 Task: Look for space in Sialkot, Pakistan from 5th July, 2023 to 10th July, 2023 for 4 adults in price range Rs.9000 to Rs.14000. Place can be entire place with 2 bedrooms having 4 beds and 2 bathrooms. Property type can be house, flat, guest house. Booking option can be shelf check-in. Required host language is English.
Action: Mouse moved to (776, 125)
Screenshot: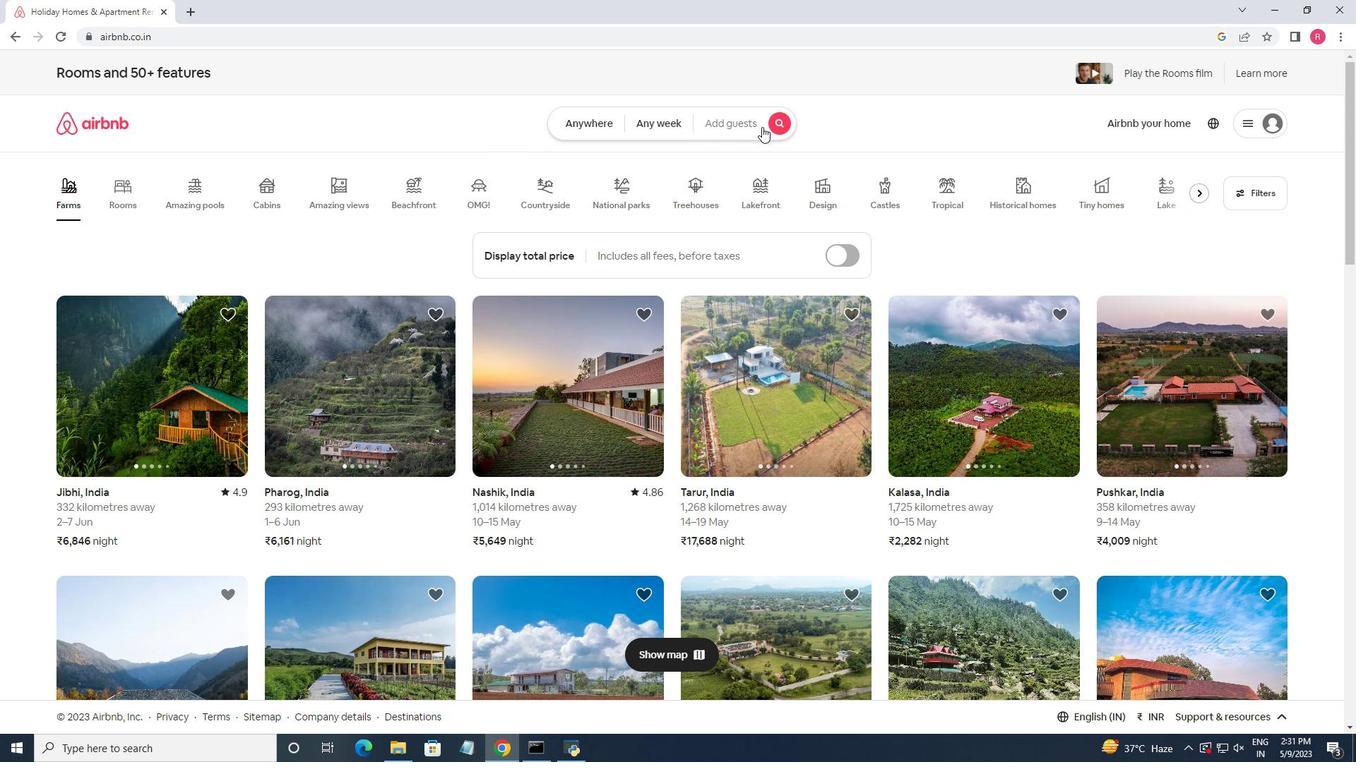 
Action: Mouse pressed left at (776, 125)
Screenshot: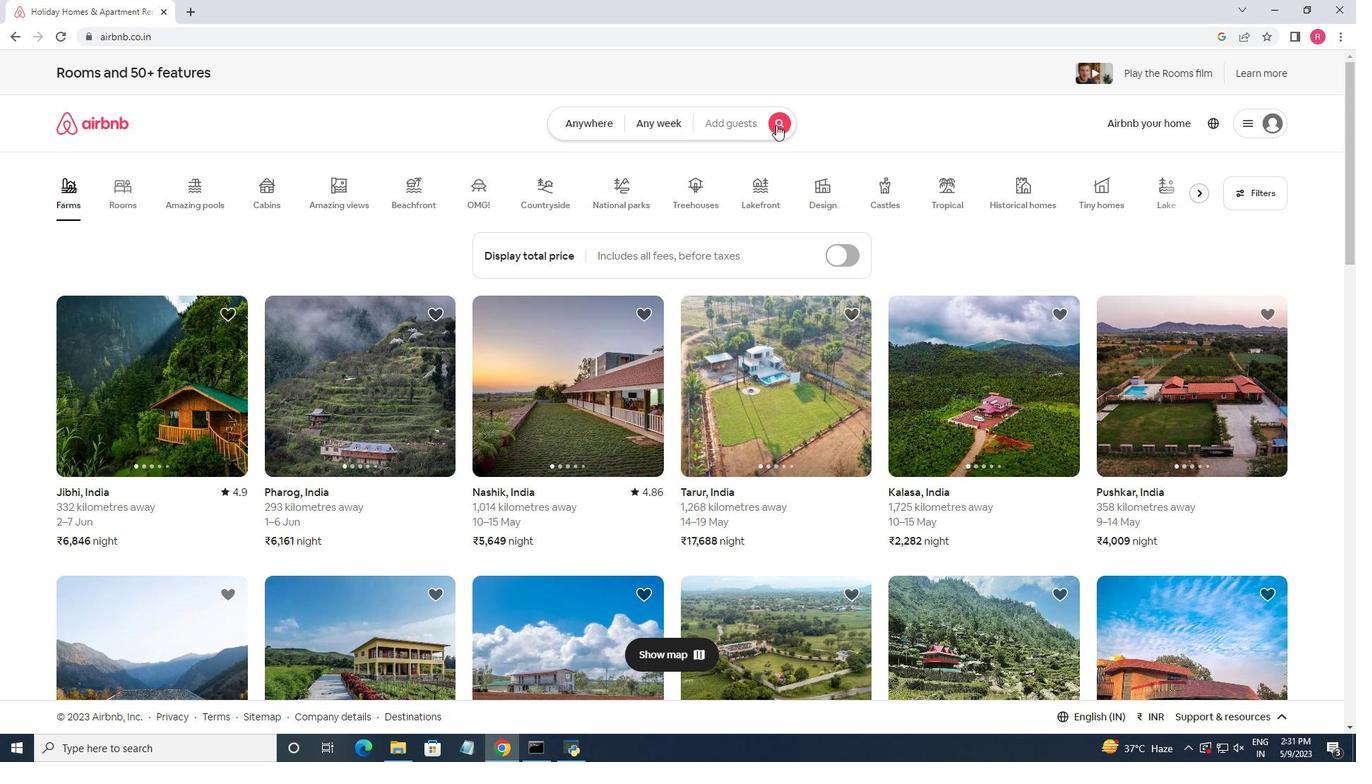 
Action: Mouse moved to (500, 174)
Screenshot: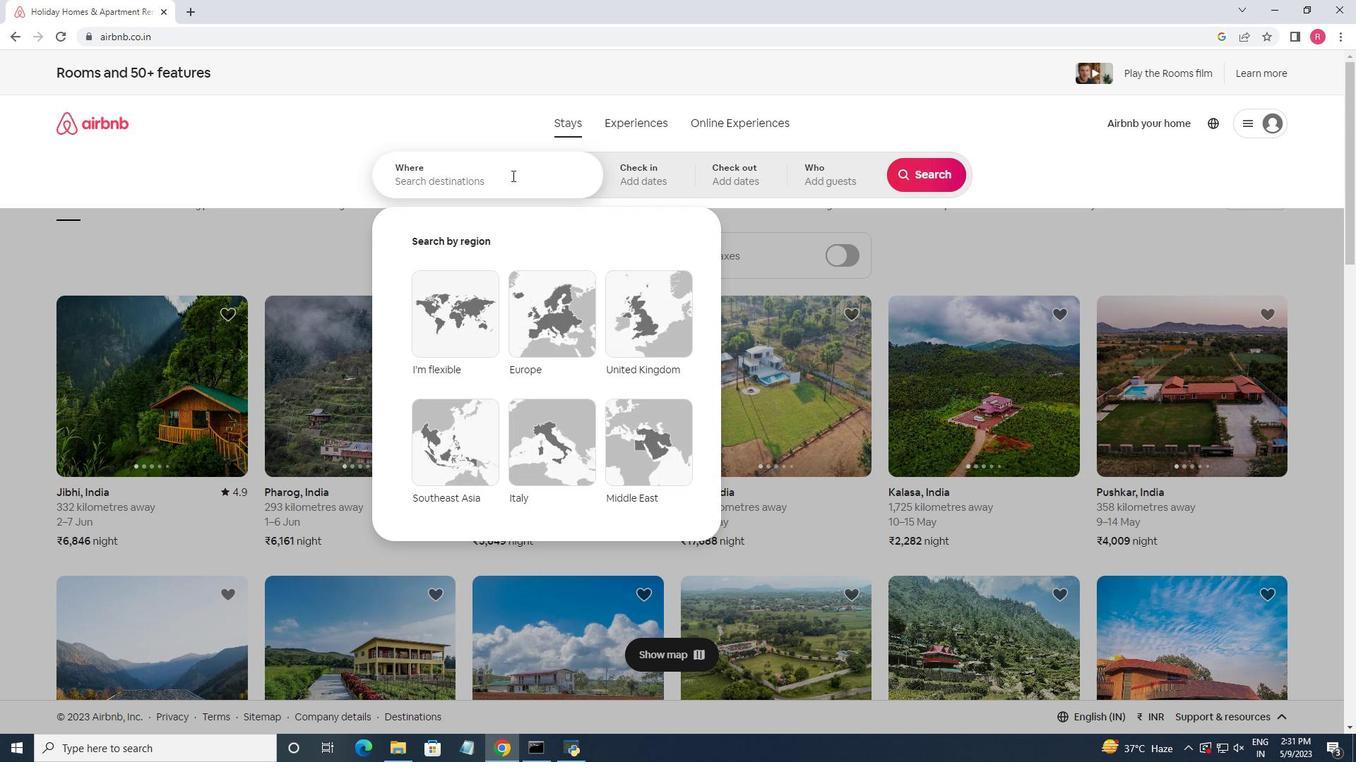 
Action: Mouse pressed left at (500, 174)
Screenshot: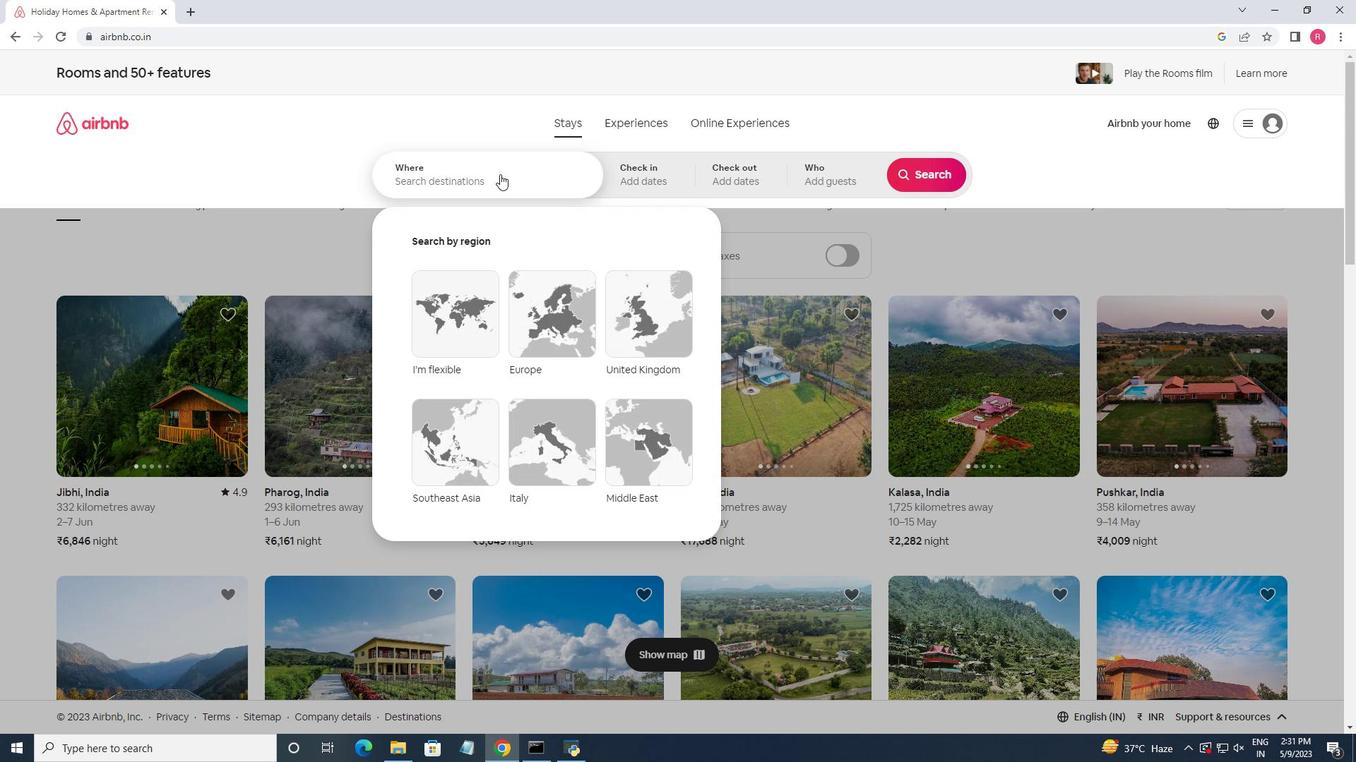 
Action: Key pressed <Key.shift>Sialkot,<Key.space><Key.shift>Pal<Key.backspace>kistan
Screenshot: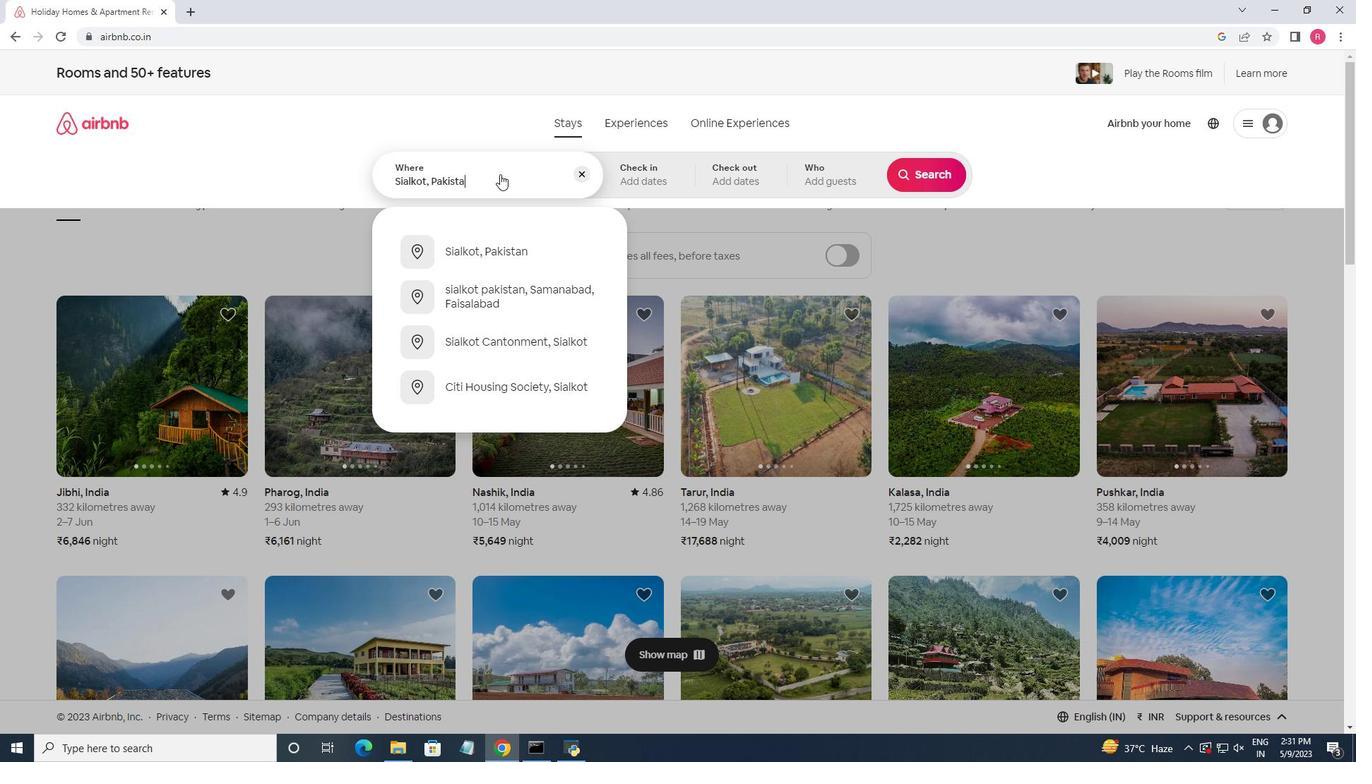 
Action: Mouse moved to (502, 163)
Screenshot: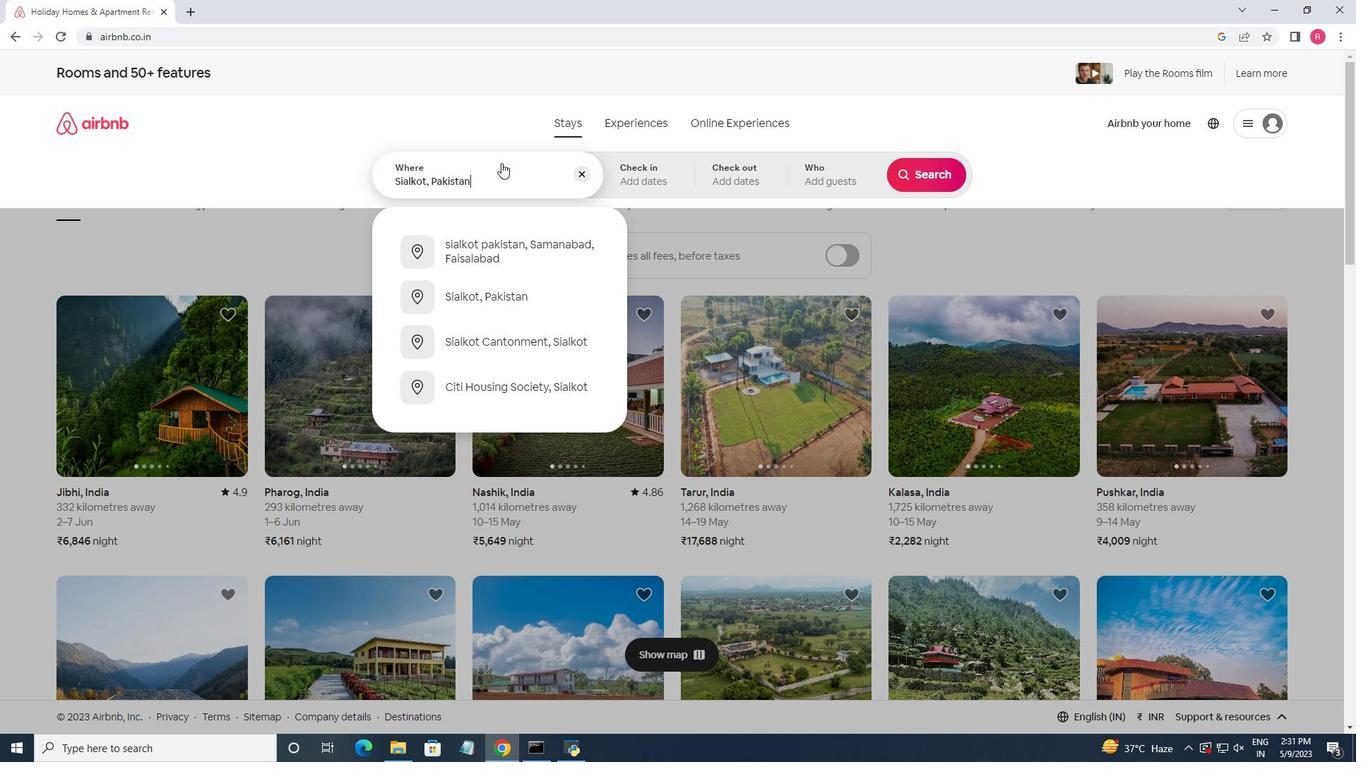 
Action: Key pressed <Key.enter>
Screenshot: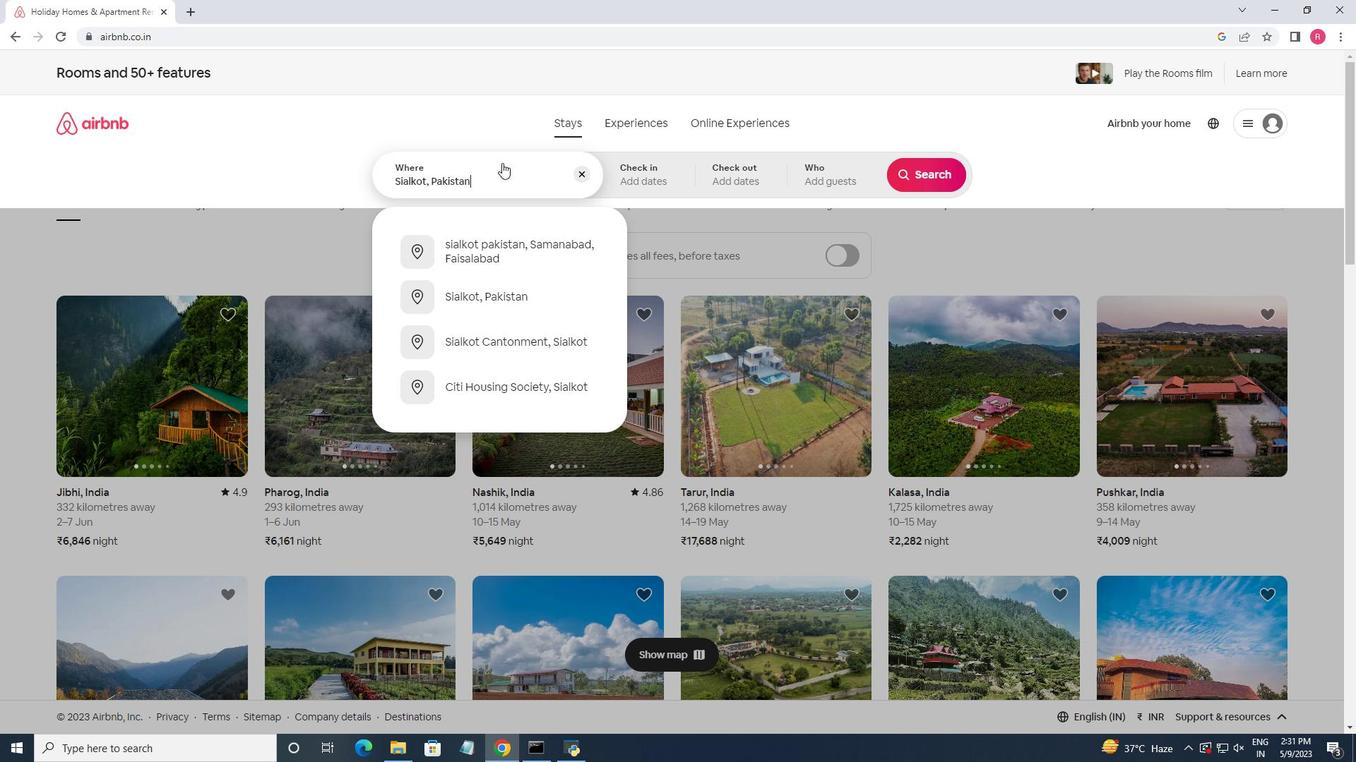 
Action: Mouse moved to (920, 288)
Screenshot: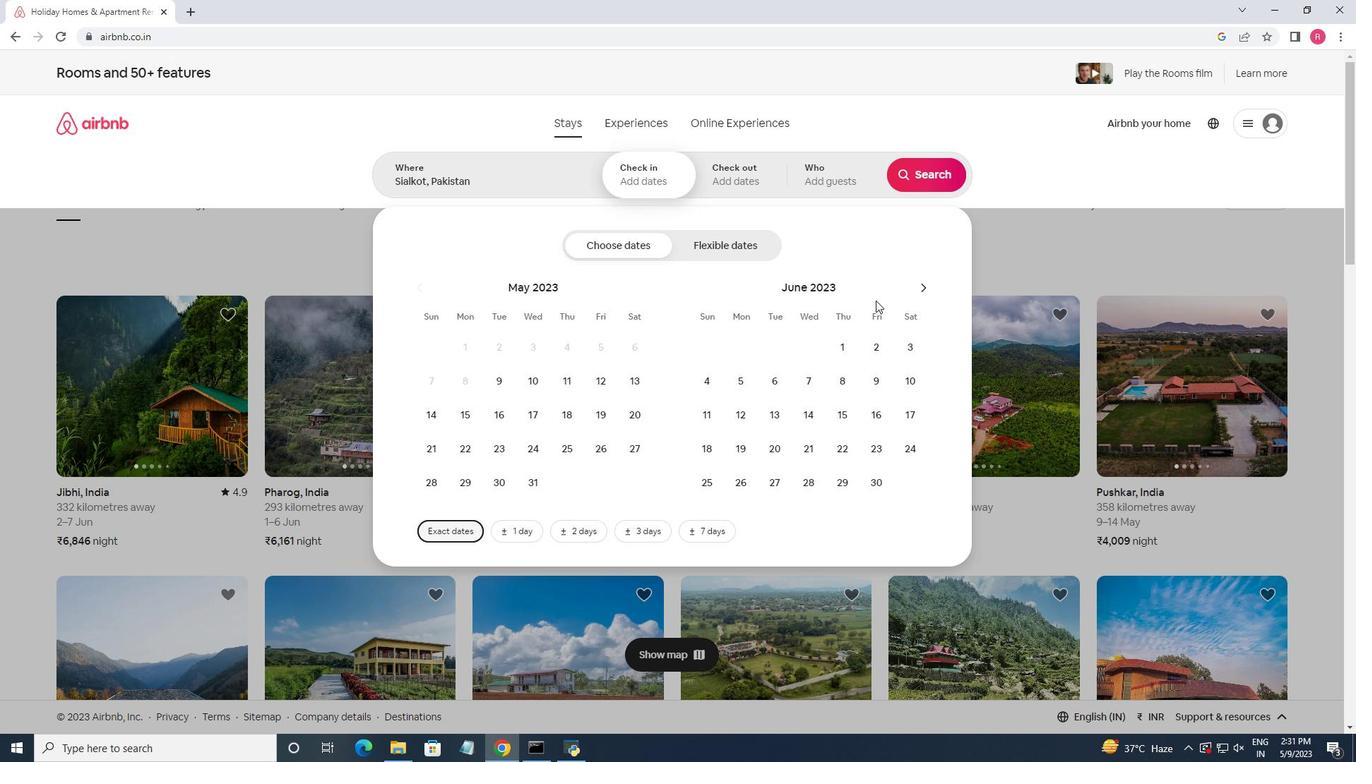 
Action: Mouse pressed left at (920, 288)
Screenshot: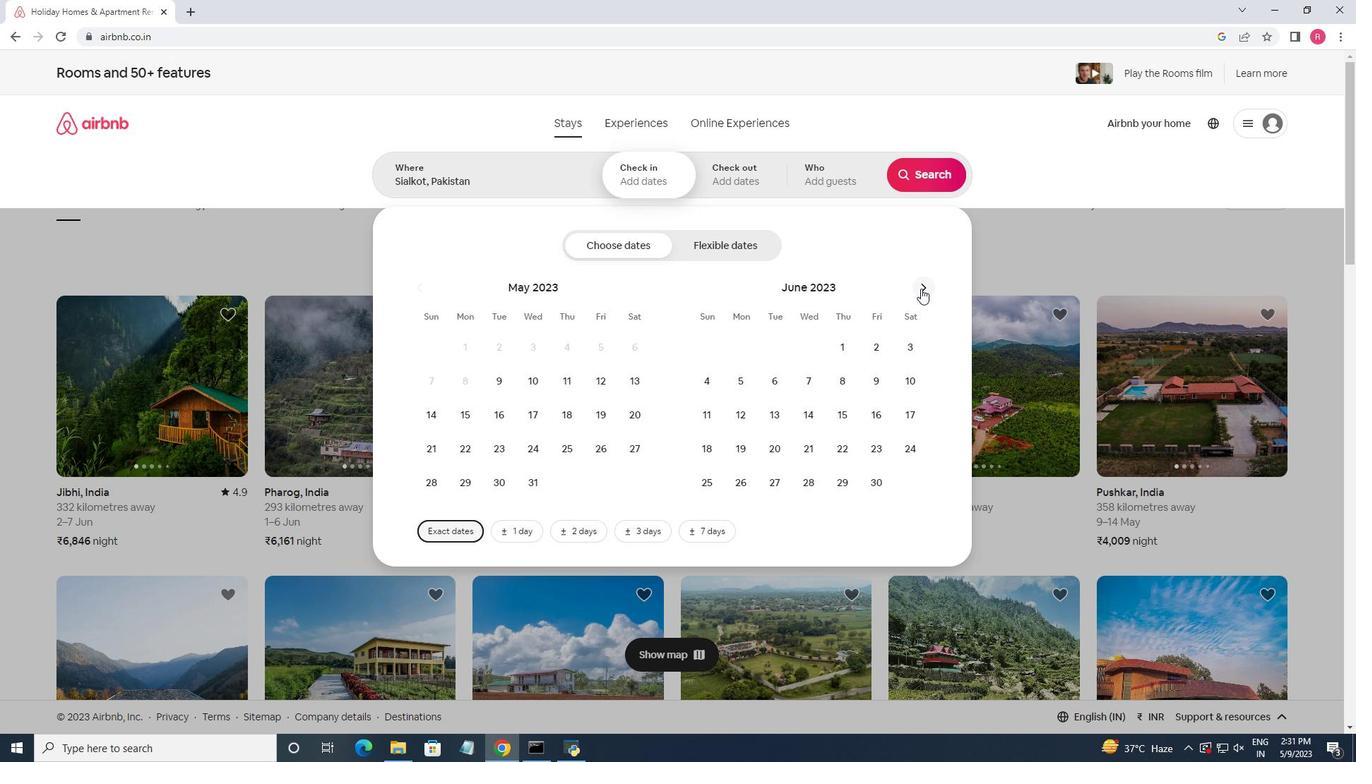 
Action: Mouse moved to (809, 383)
Screenshot: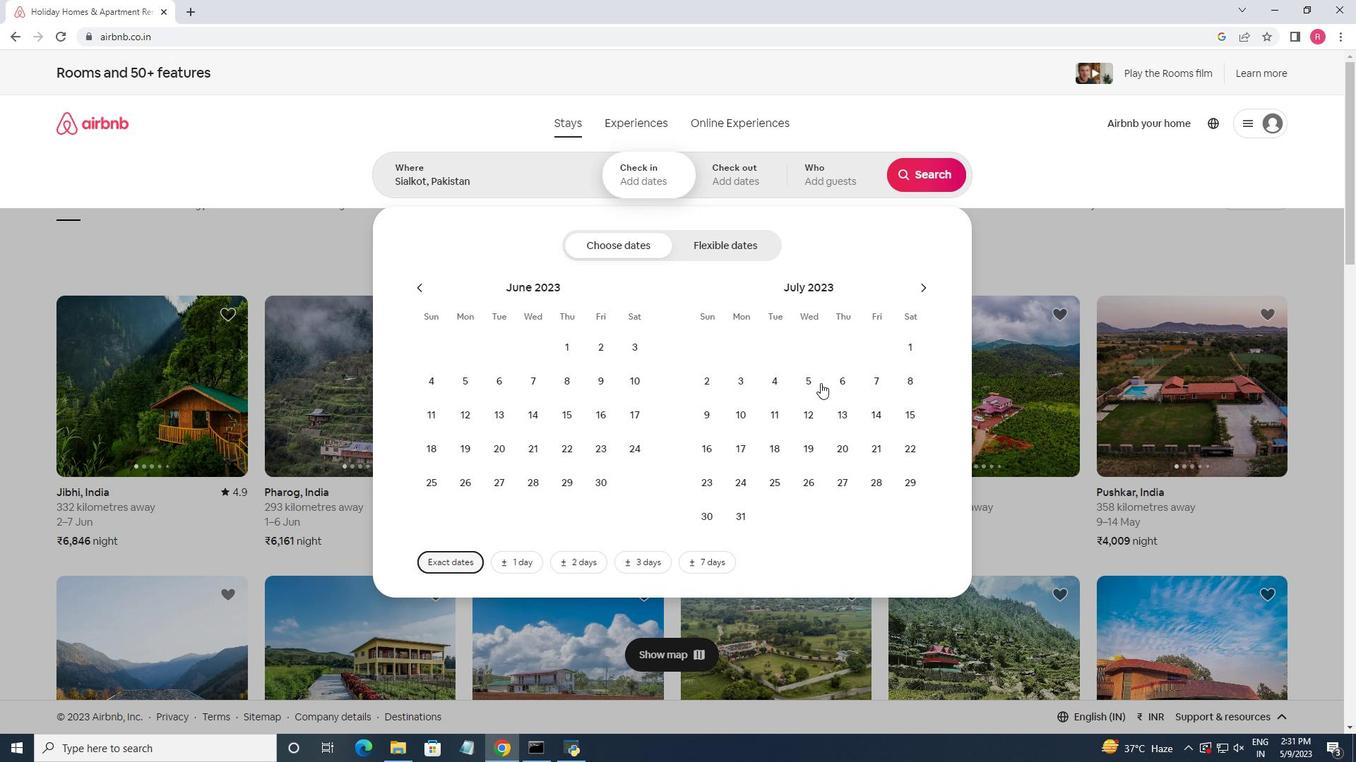 
Action: Mouse pressed left at (809, 383)
Screenshot: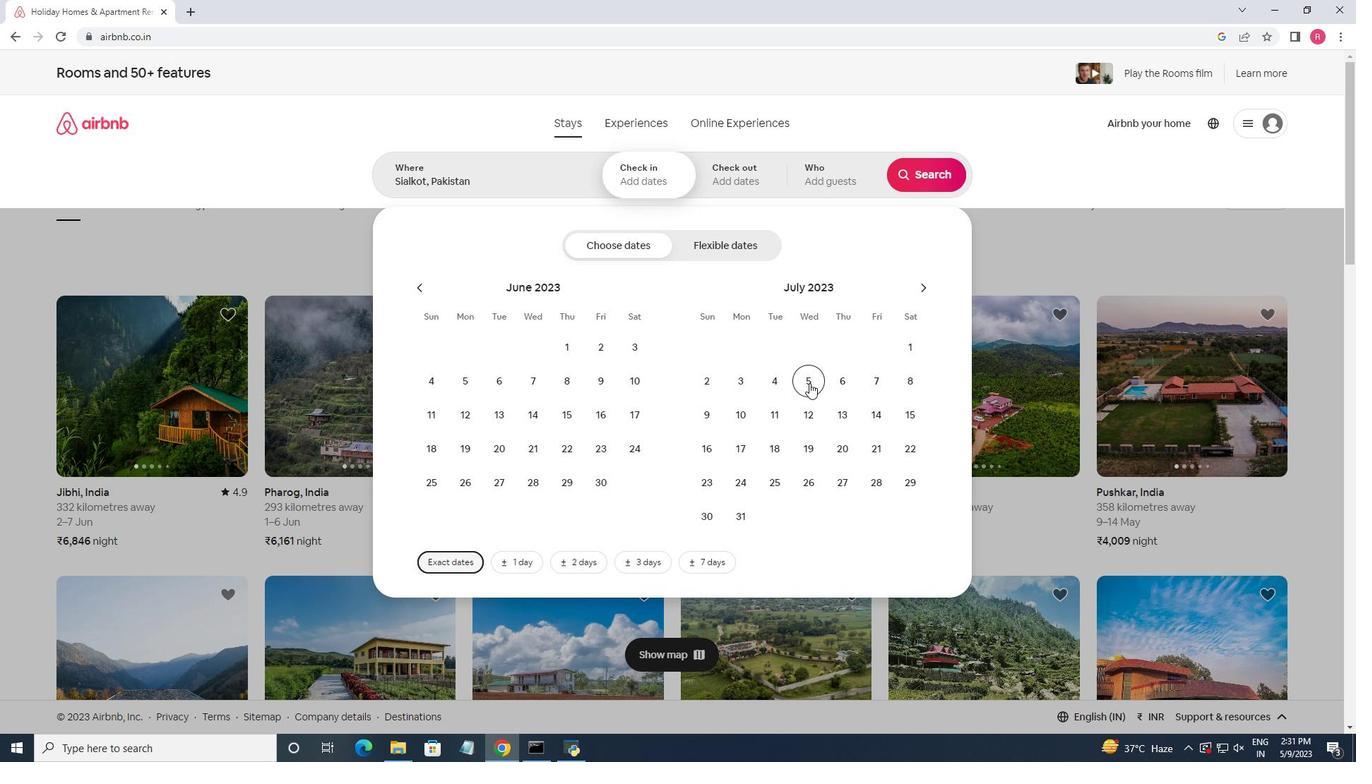 
Action: Mouse moved to (743, 415)
Screenshot: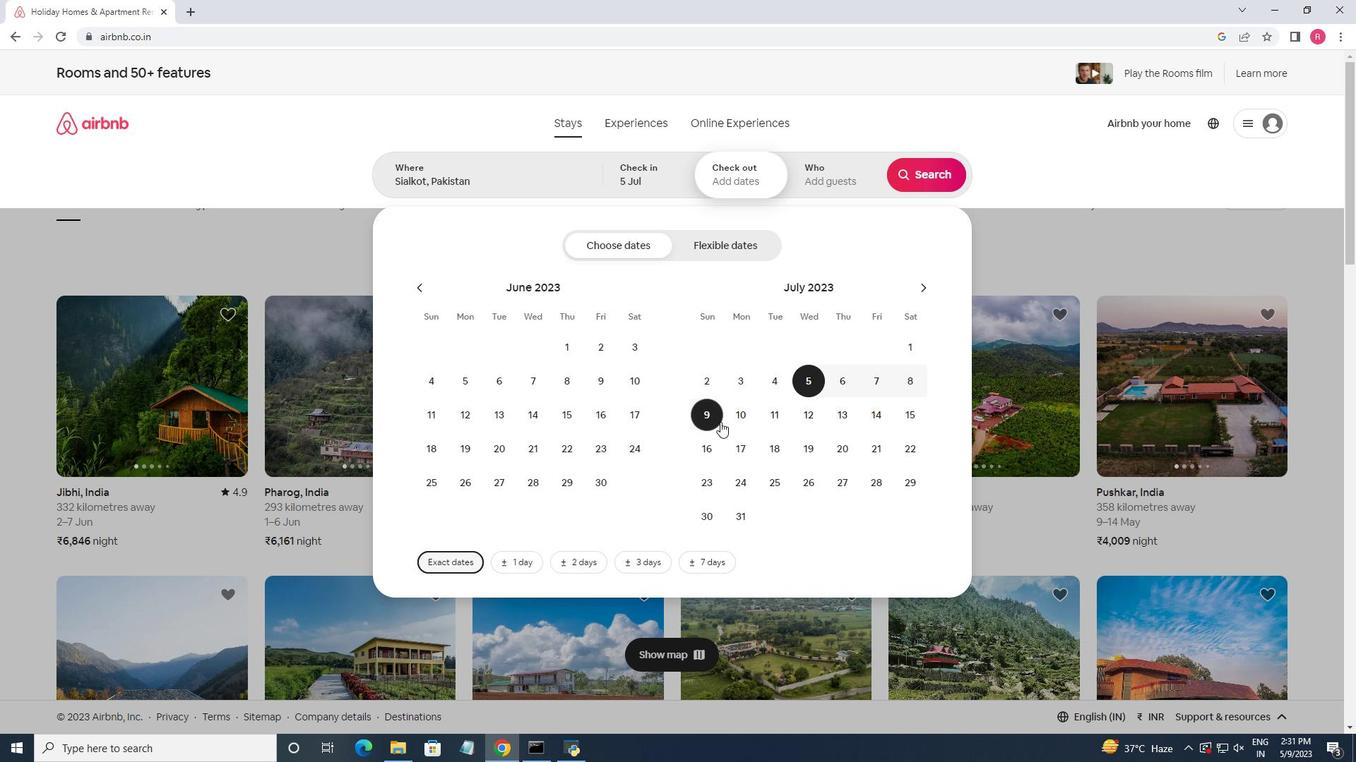 
Action: Mouse pressed left at (743, 415)
Screenshot: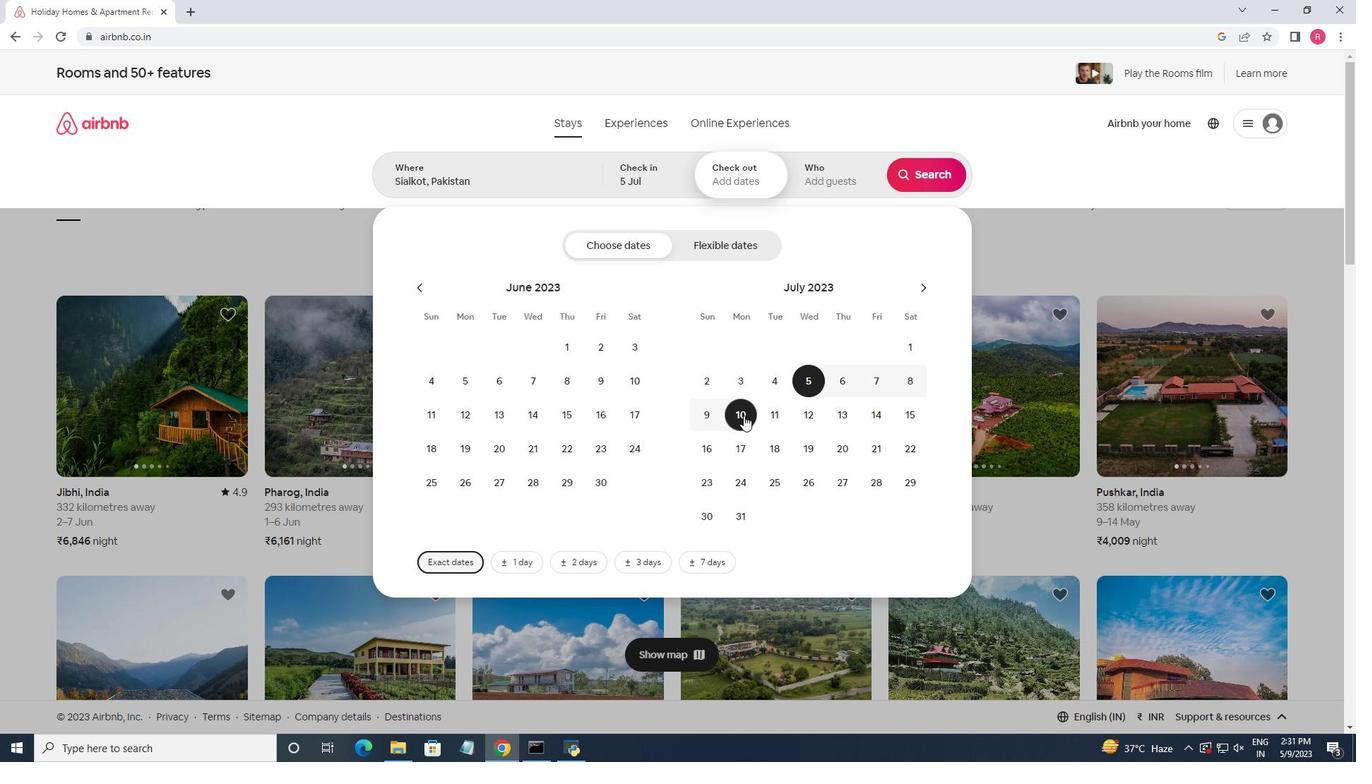 
Action: Mouse moved to (829, 178)
Screenshot: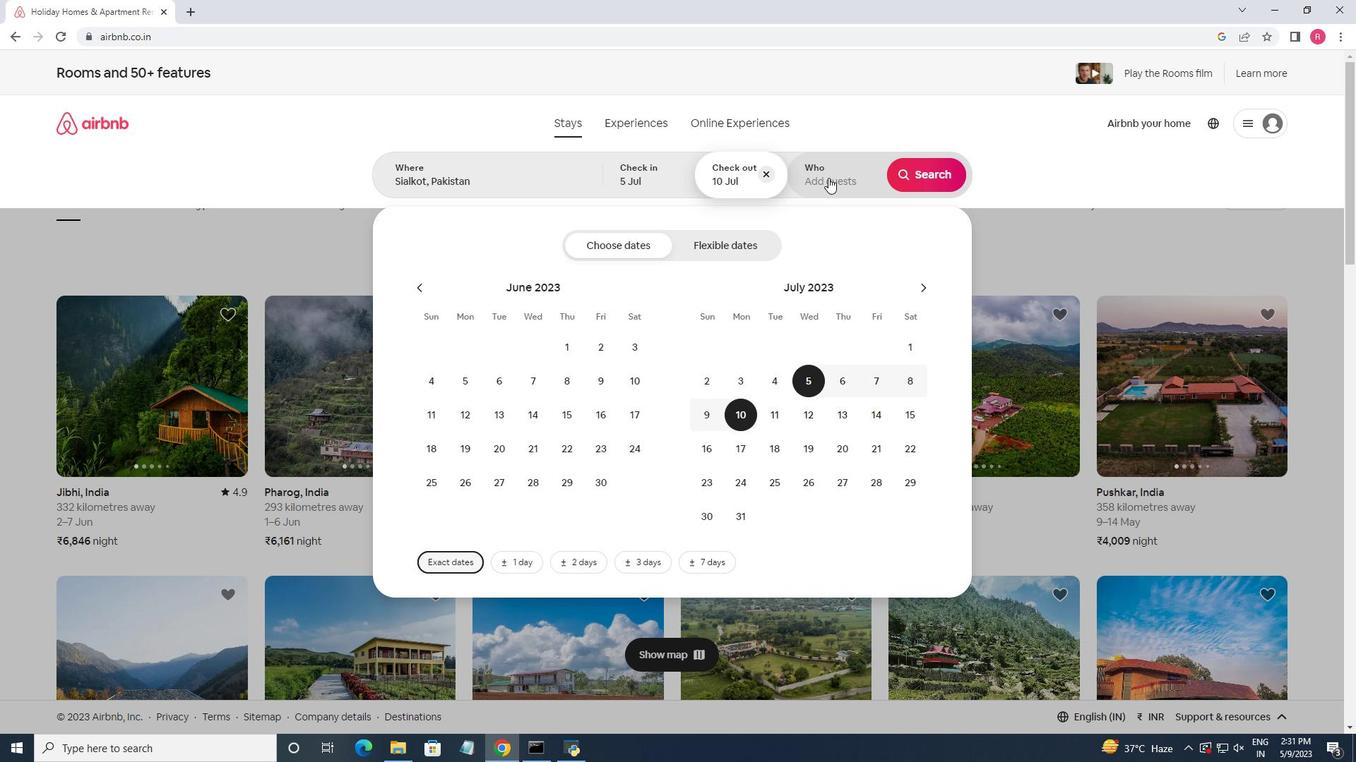 
Action: Mouse pressed left at (829, 178)
Screenshot: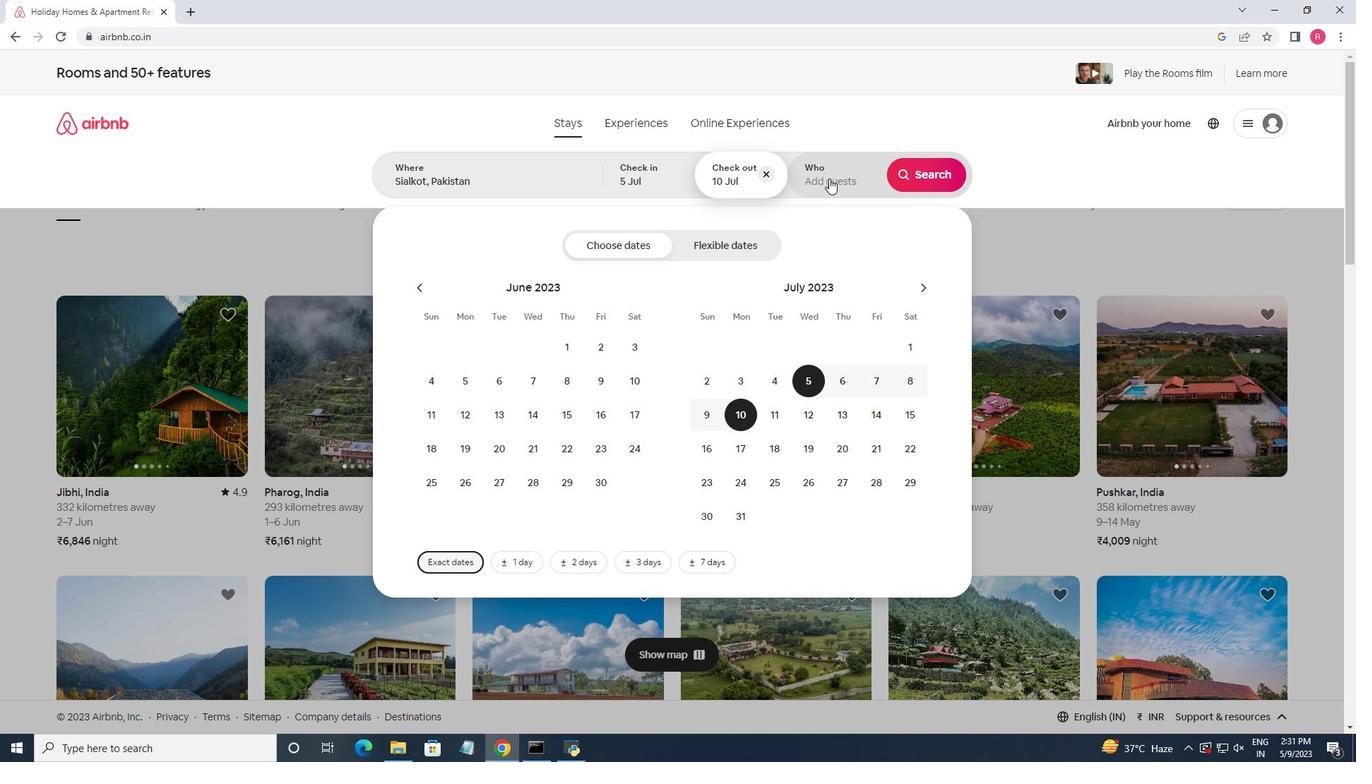 
Action: Mouse moved to (937, 246)
Screenshot: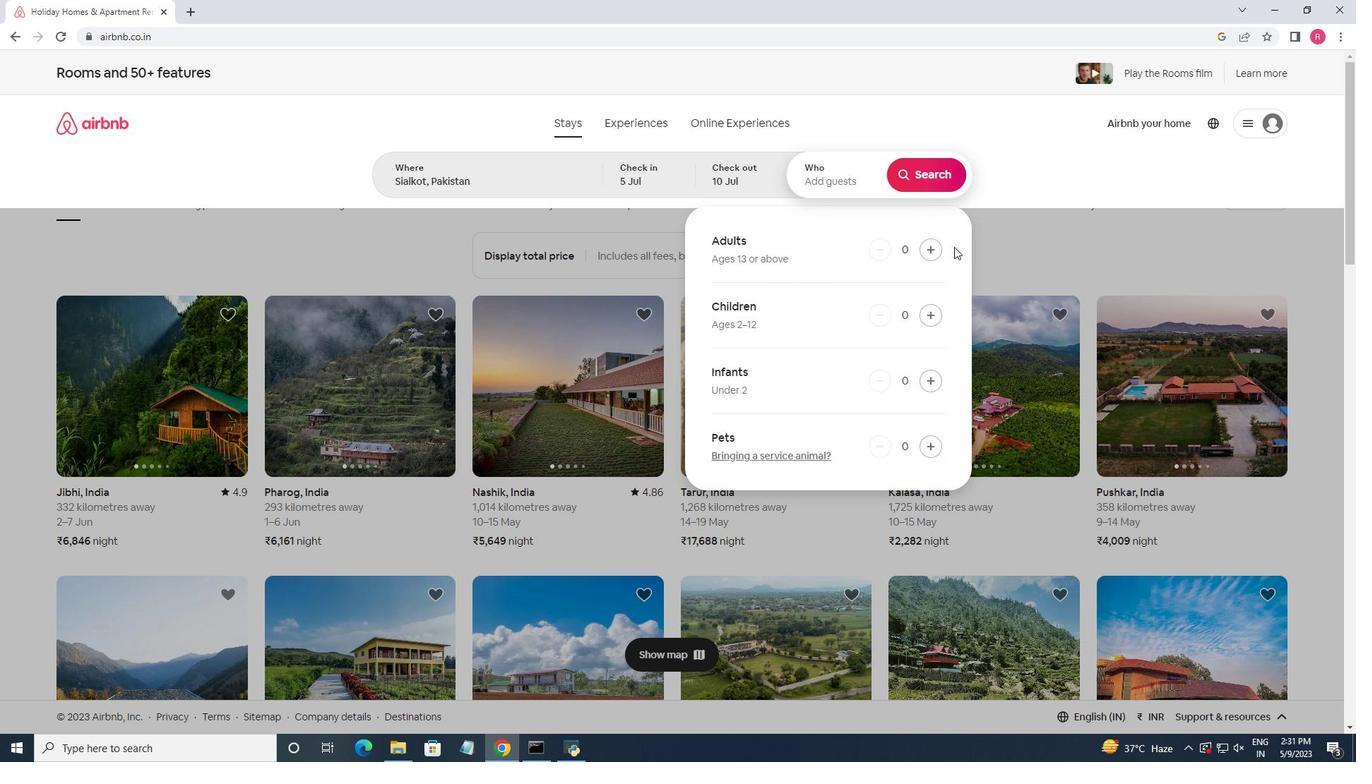 
Action: Mouse pressed left at (937, 246)
Screenshot: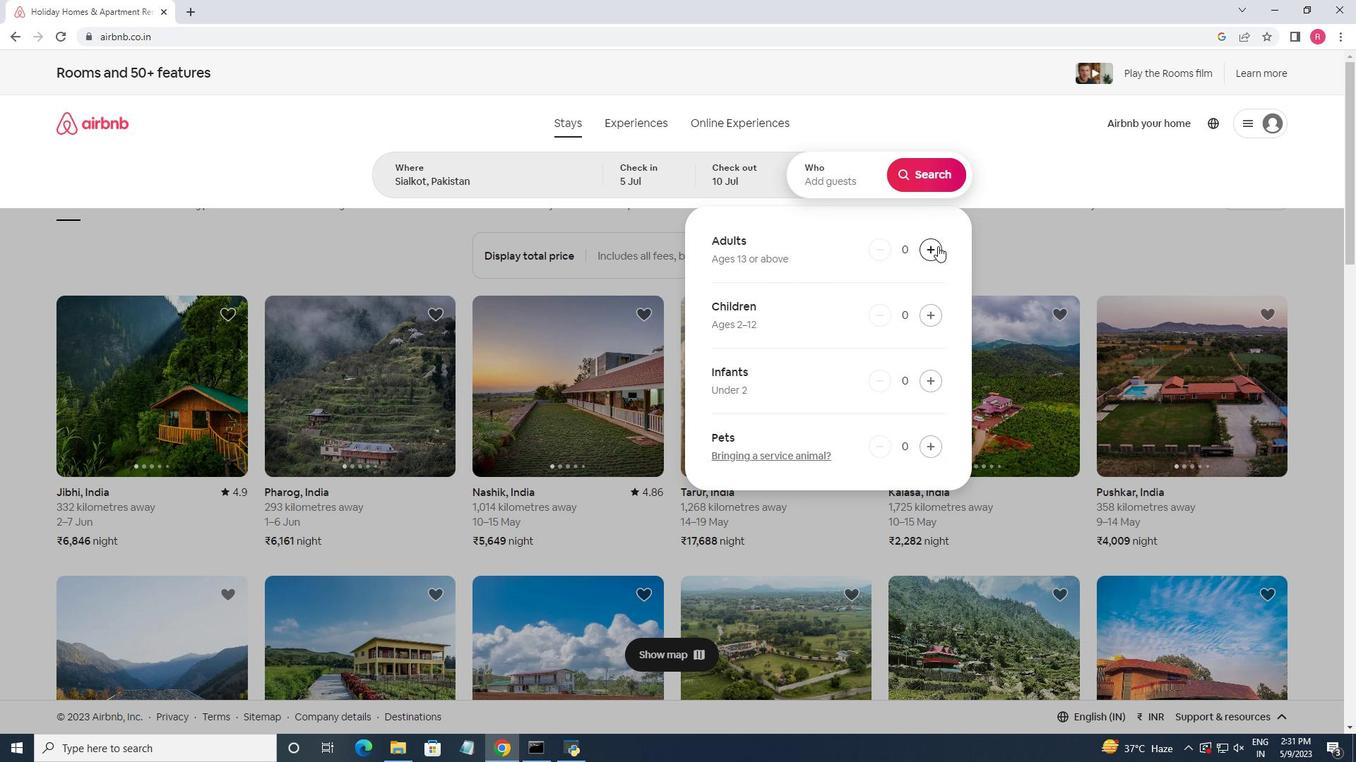 
Action: Mouse pressed left at (937, 246)
Screenshot: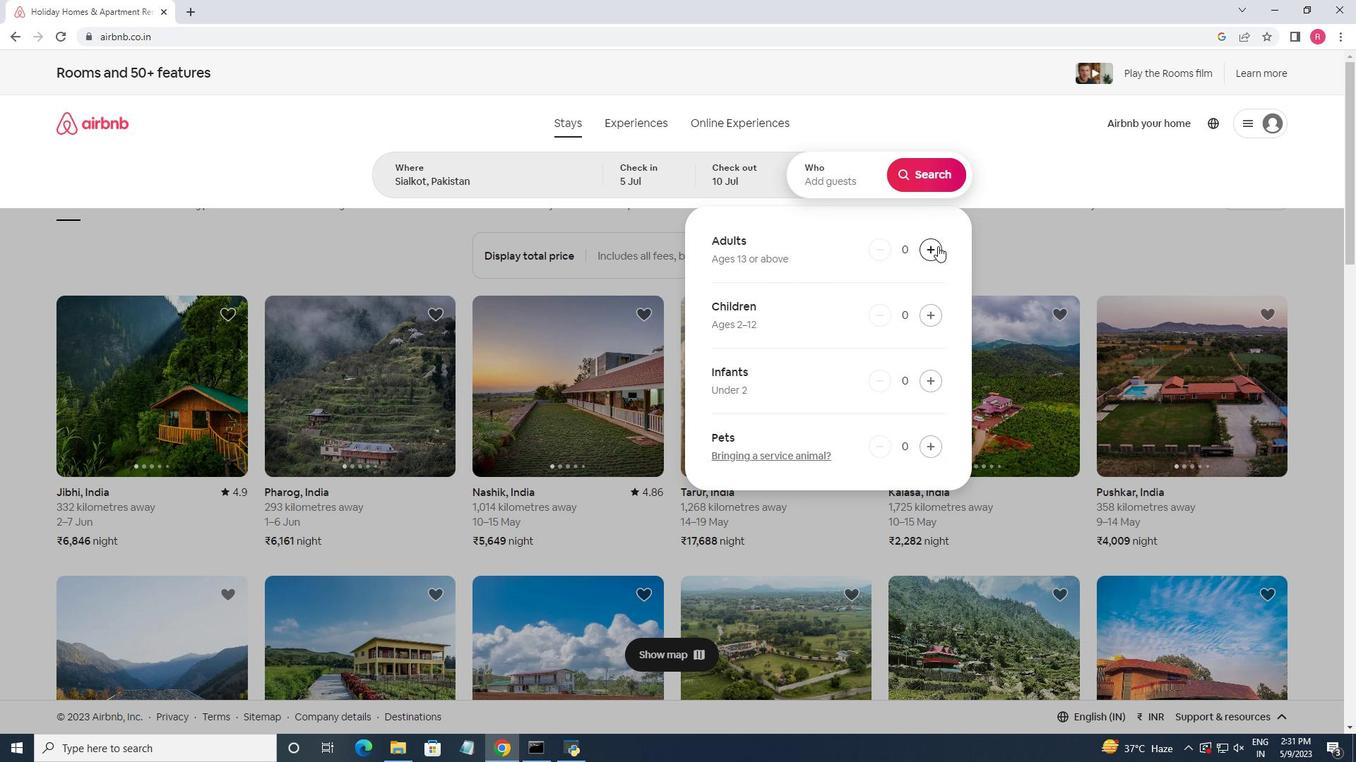 
Action: Mouse pressed left at (937, 246)
Screenshot: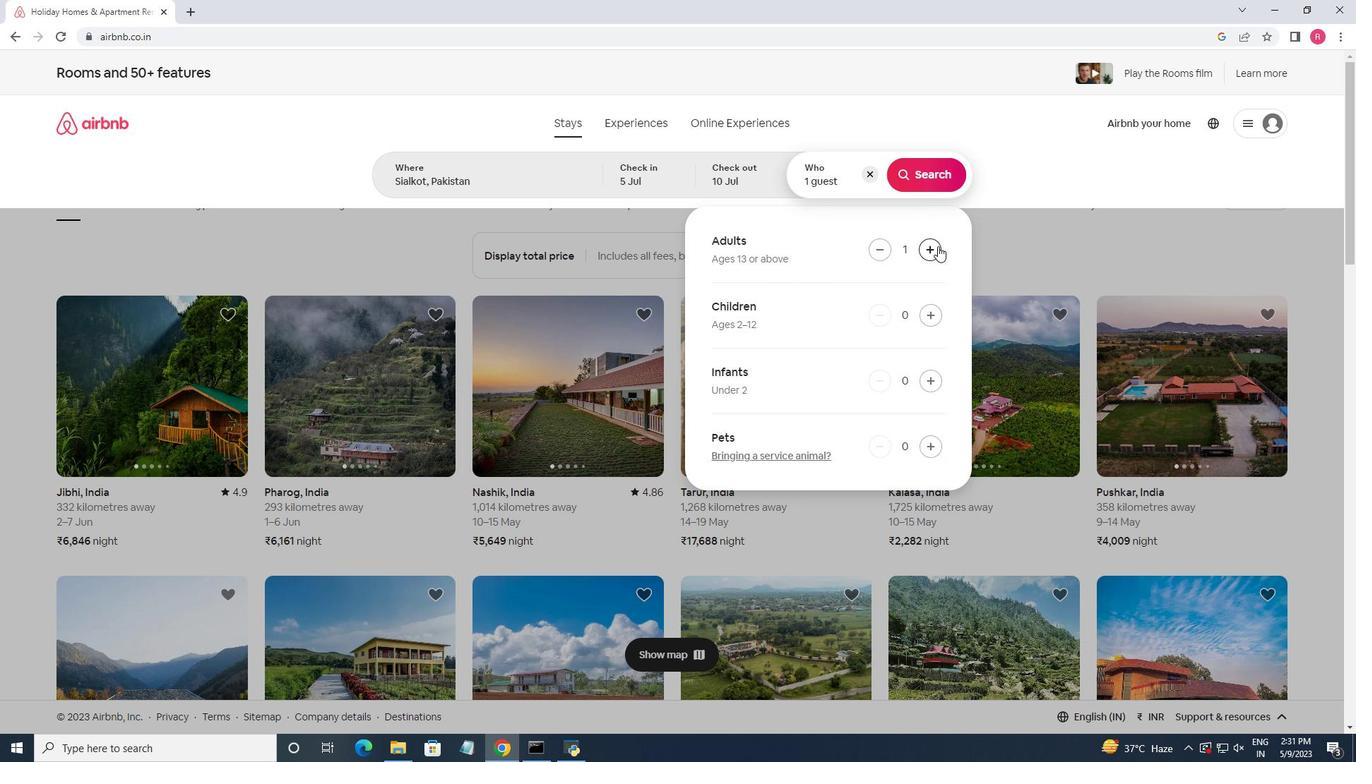 
Action: Mouse pressed left at (937, 246)
Screenshot: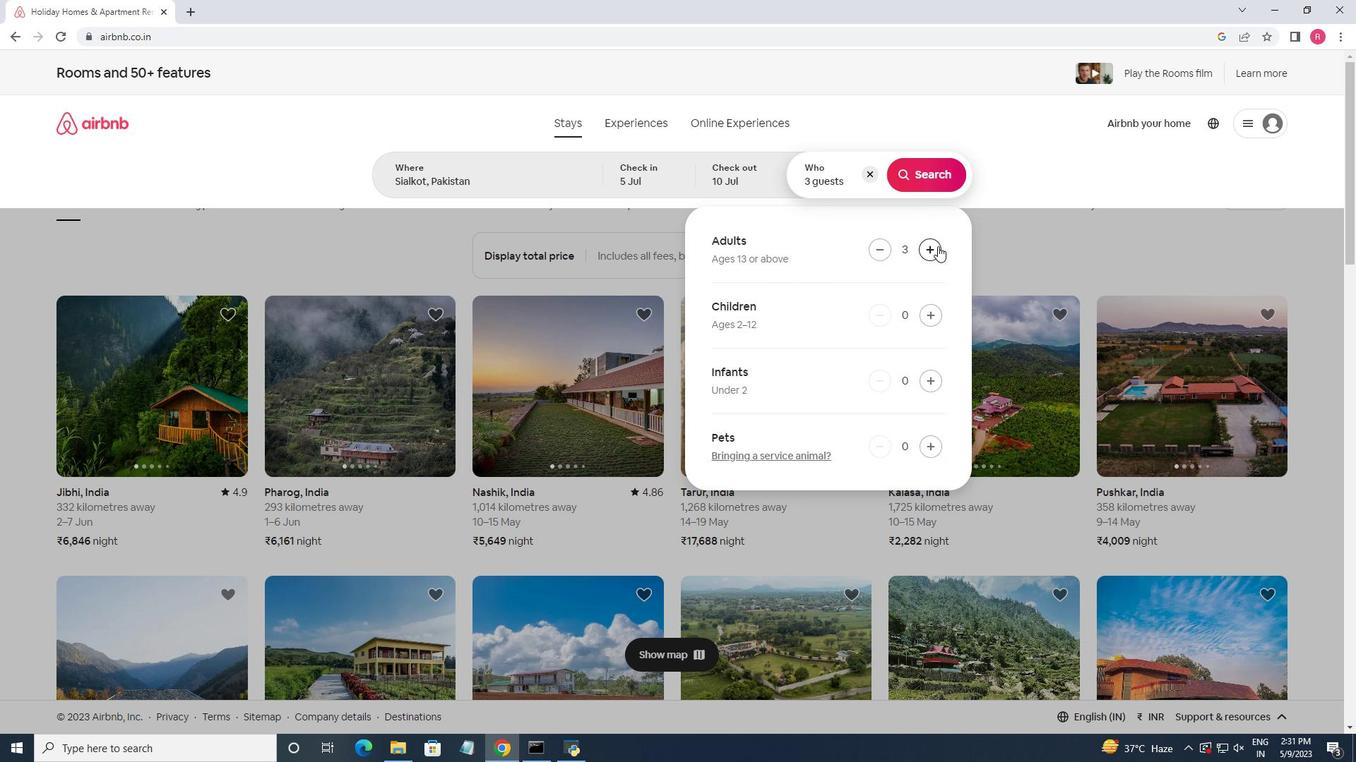 
Action: Mouse moved to (906, 171)
Screenshot: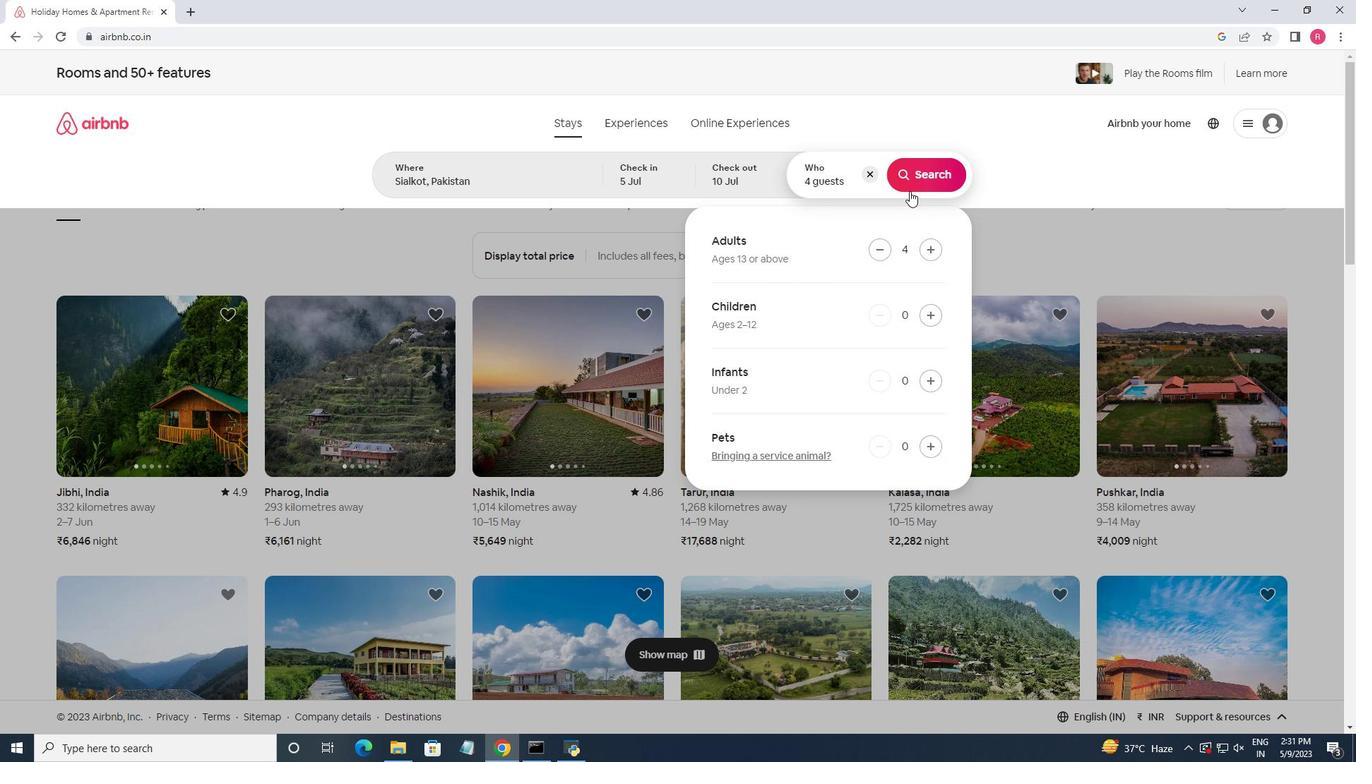 
Action: Mouse pressed left at (906, 171)
Screenshot: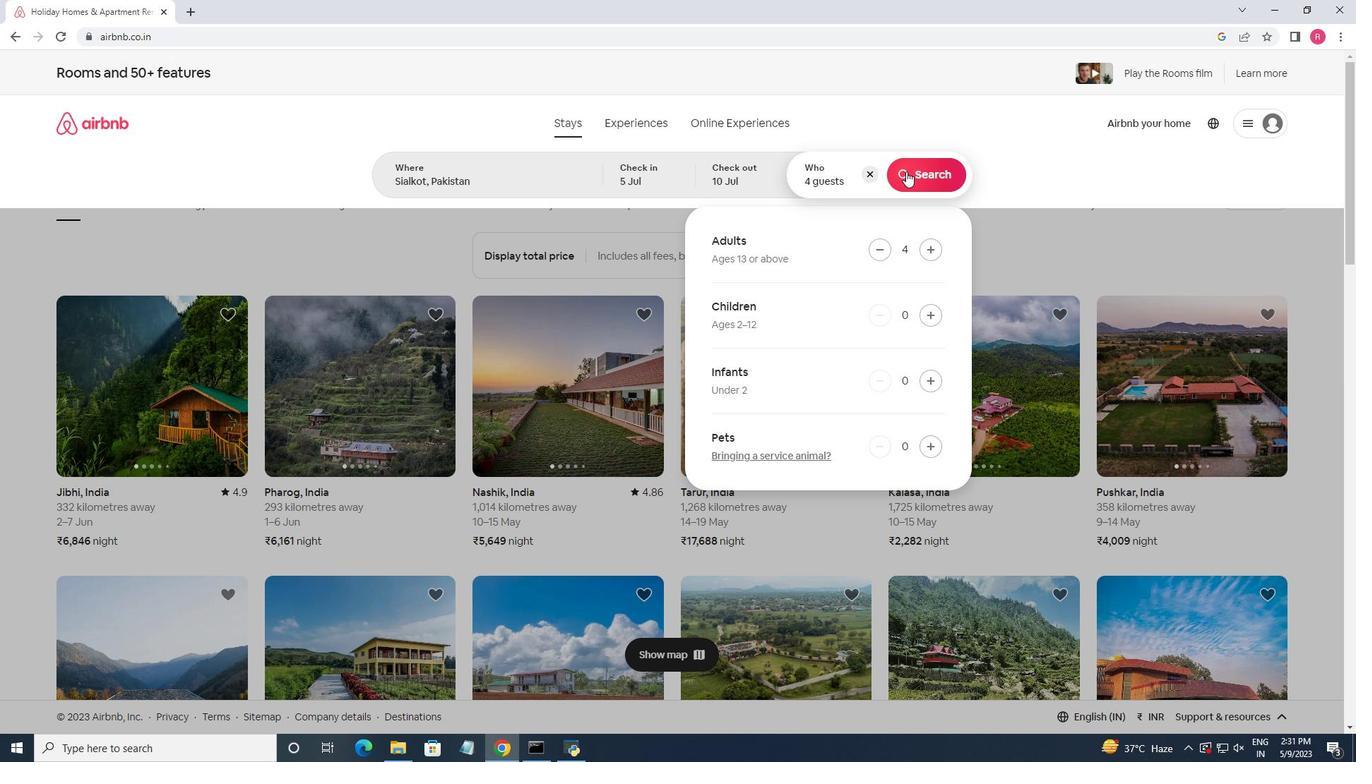
Action: Mouse moved to (1285, 139)
Screenshot: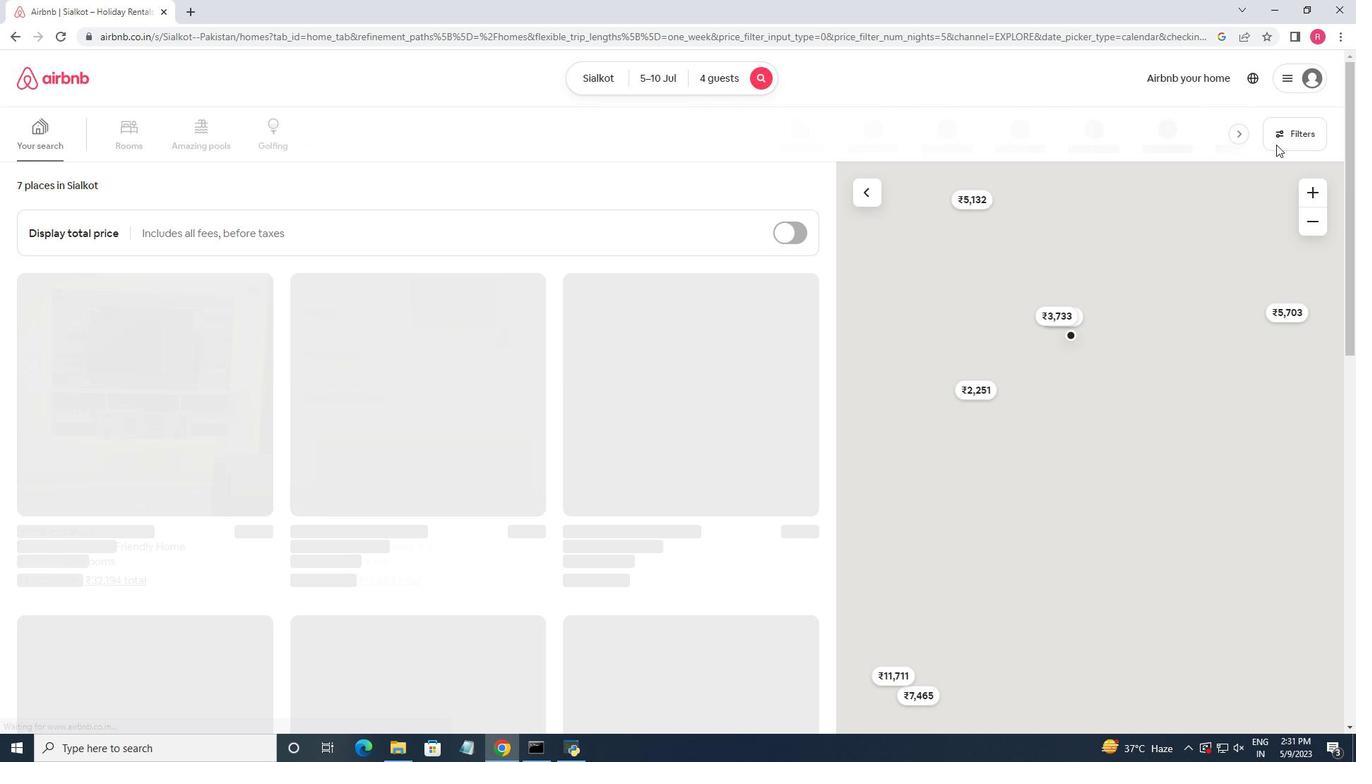 
Action: Mouse pressed left at (1285, 139)
Screenshot: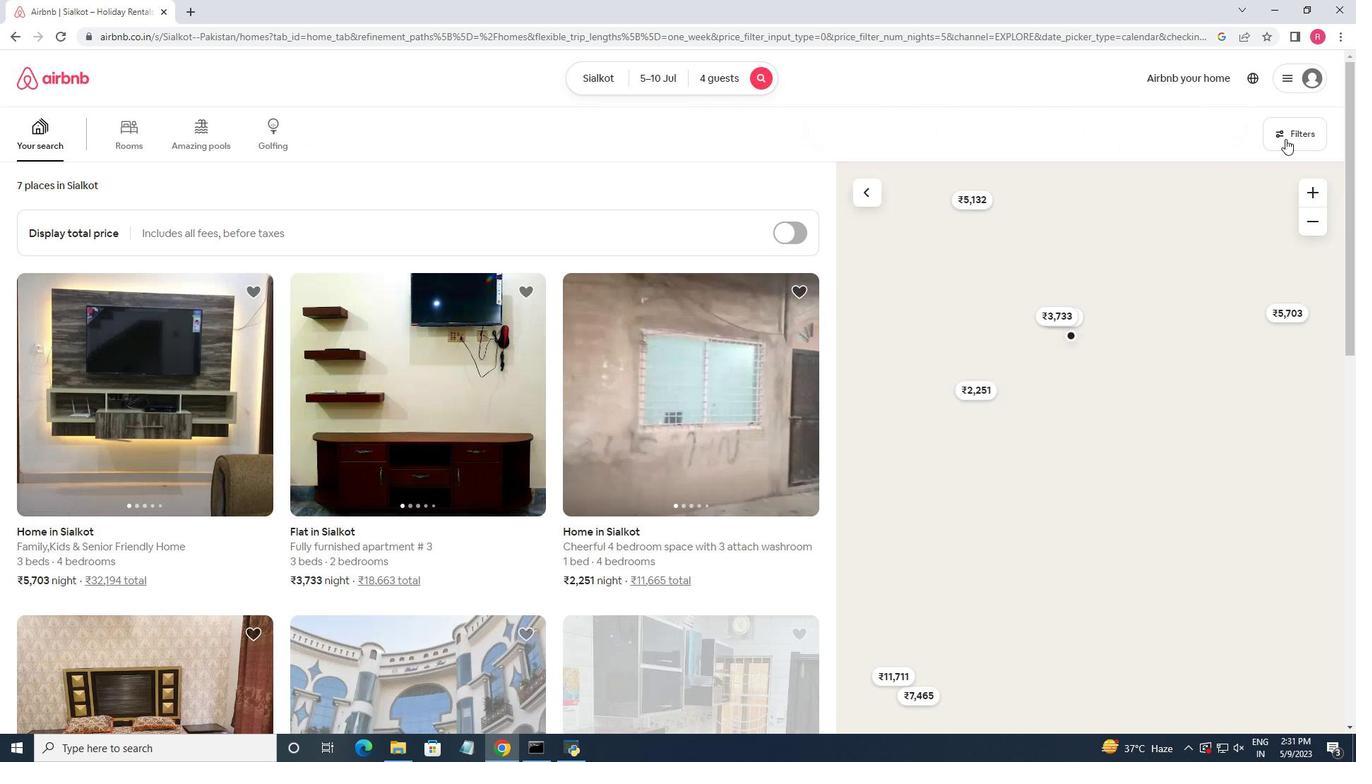 
Action: Mouse moved to (639, 384)
Screenshot: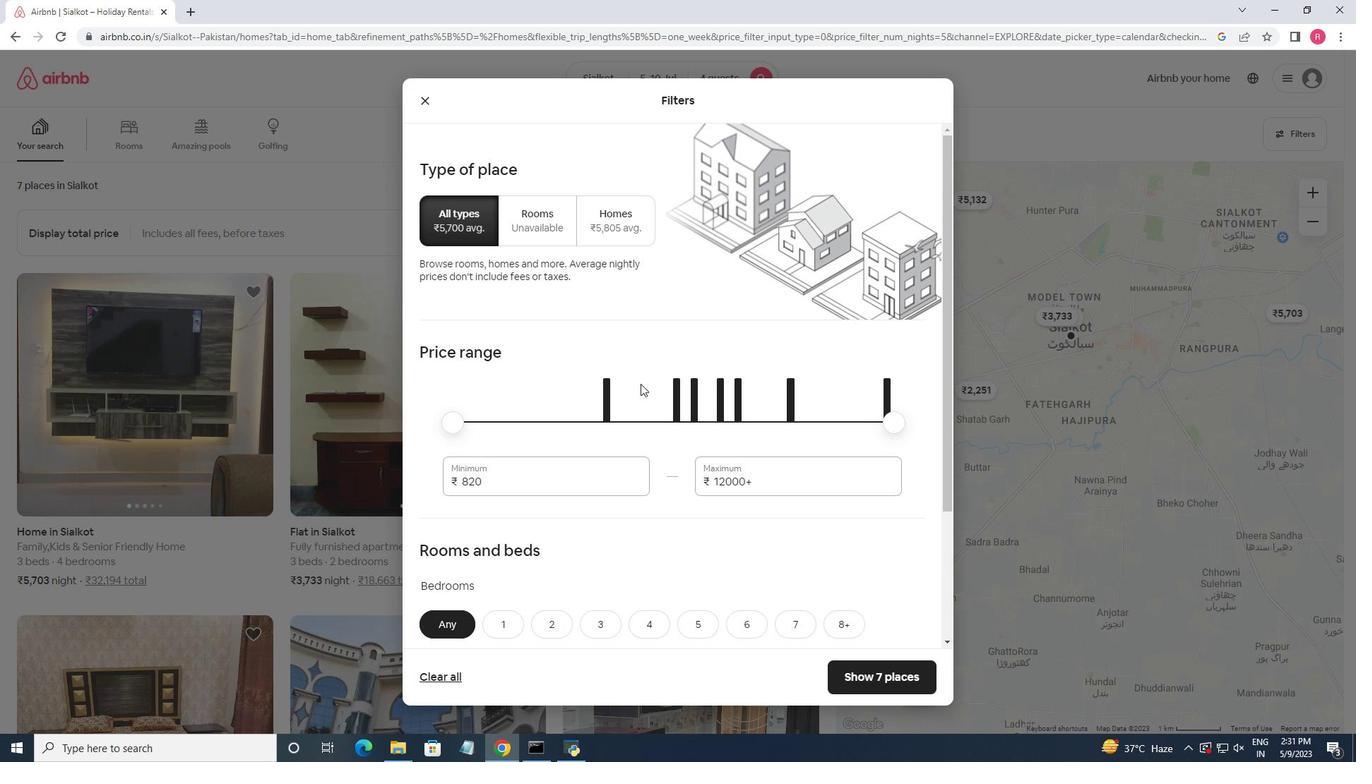 
Action: Mouse scrolled (639, 383) with delta (0, 0)
Screenshot: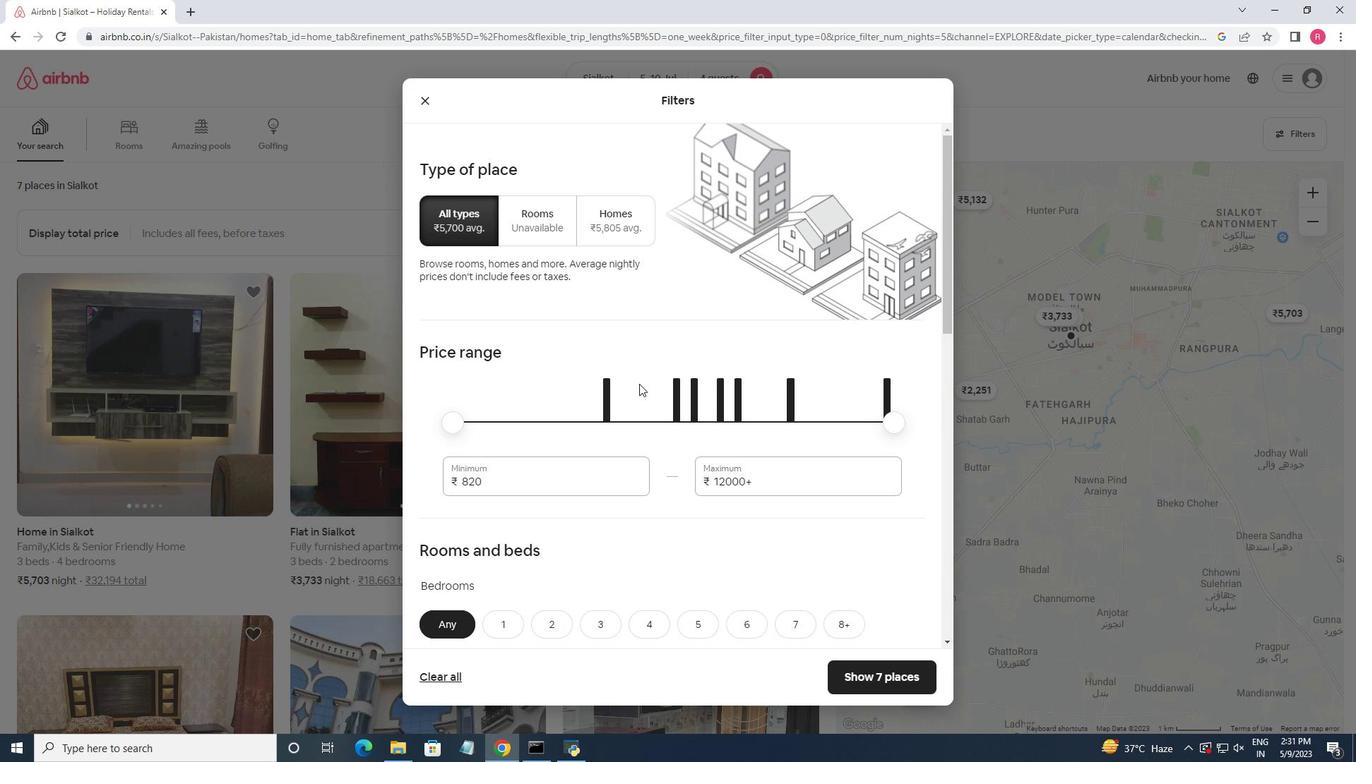 
Action: Mouse moved to (543, 415)
Screenshot: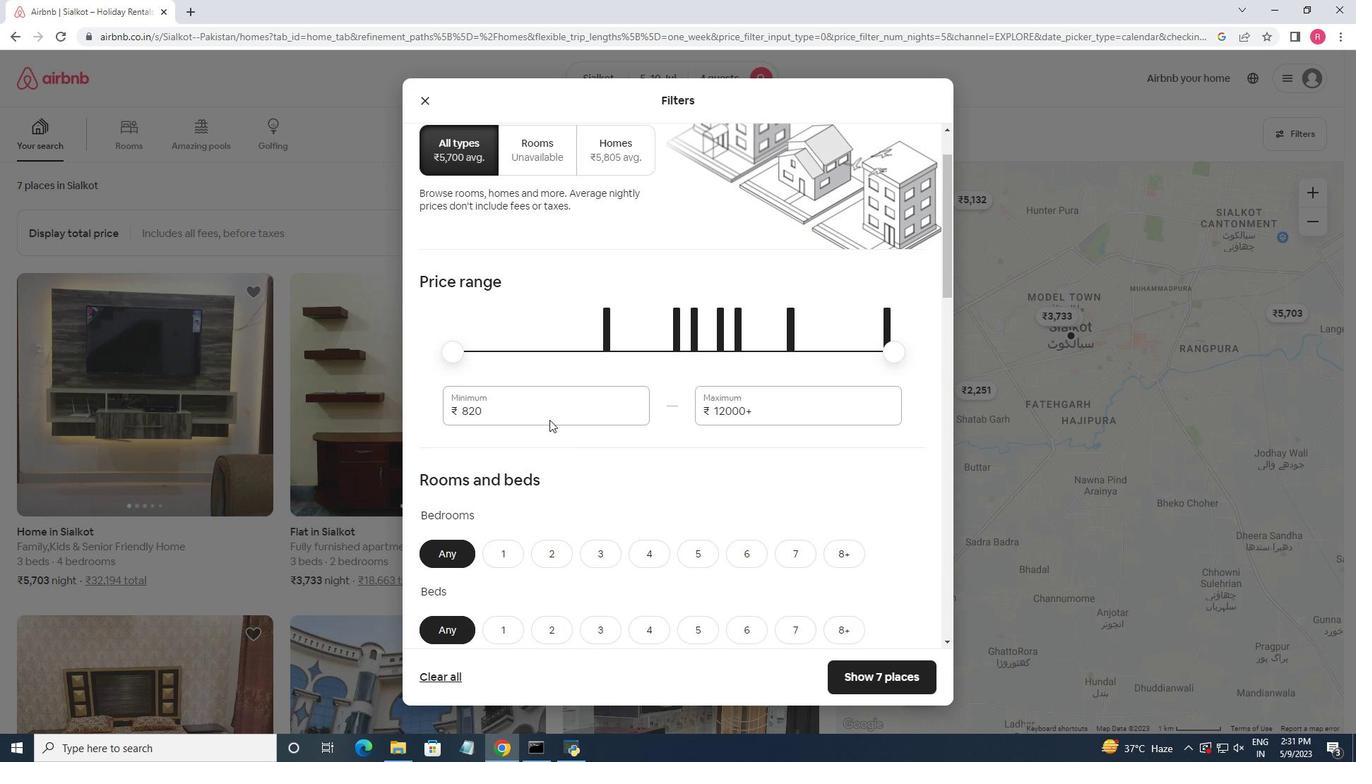 
Action: Mouse pressed left at (543, 415)
Screenshot: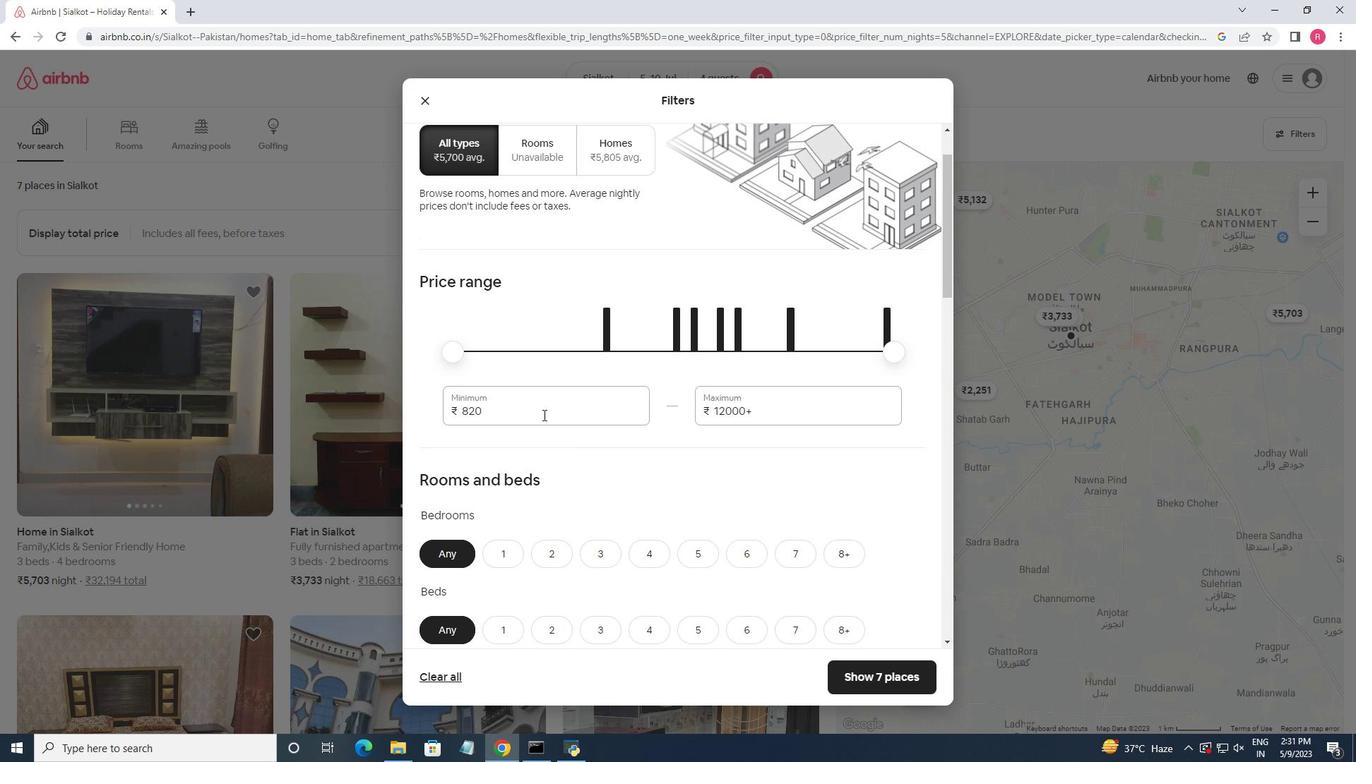 
Action: Mouse pressed left at (543, 415)
Screenshot: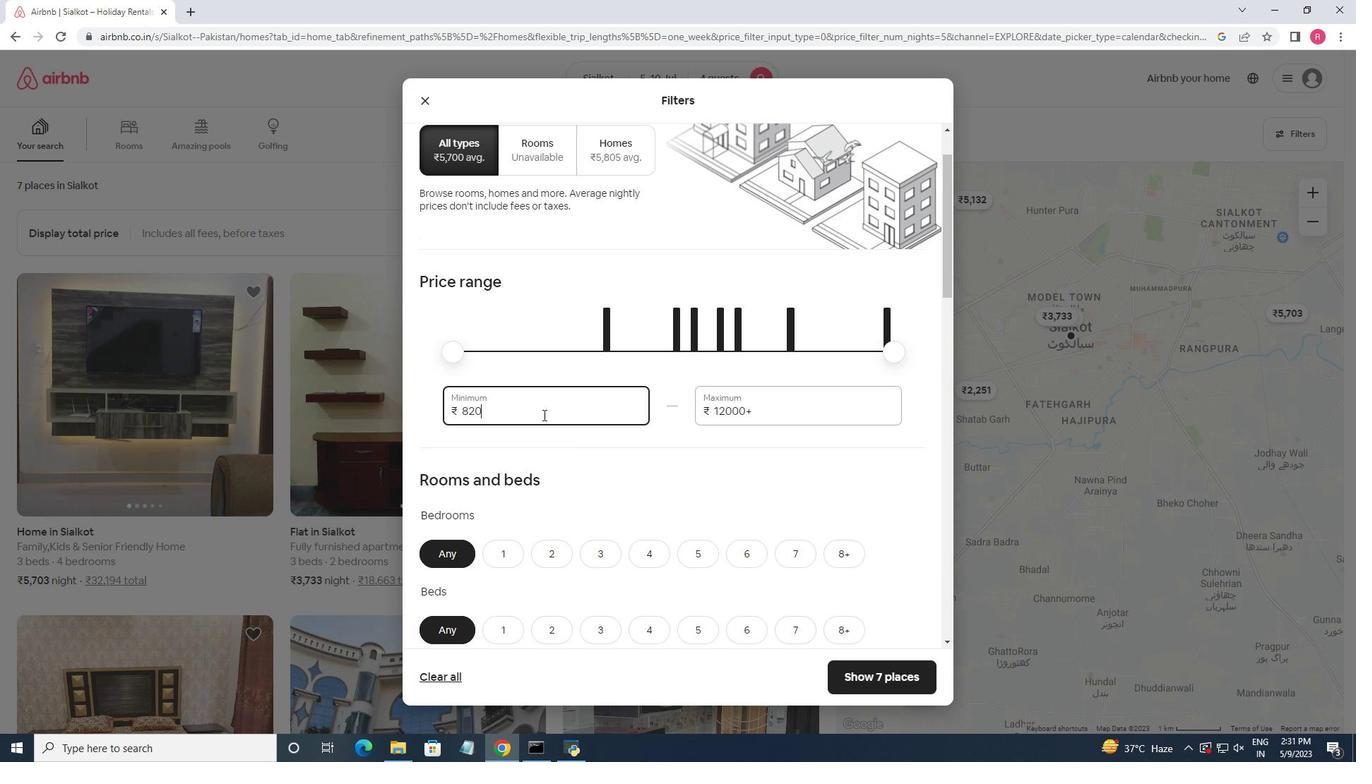 
Action: Key pressed <Key.backspace>9000<Key.tab>14000
Screenshot: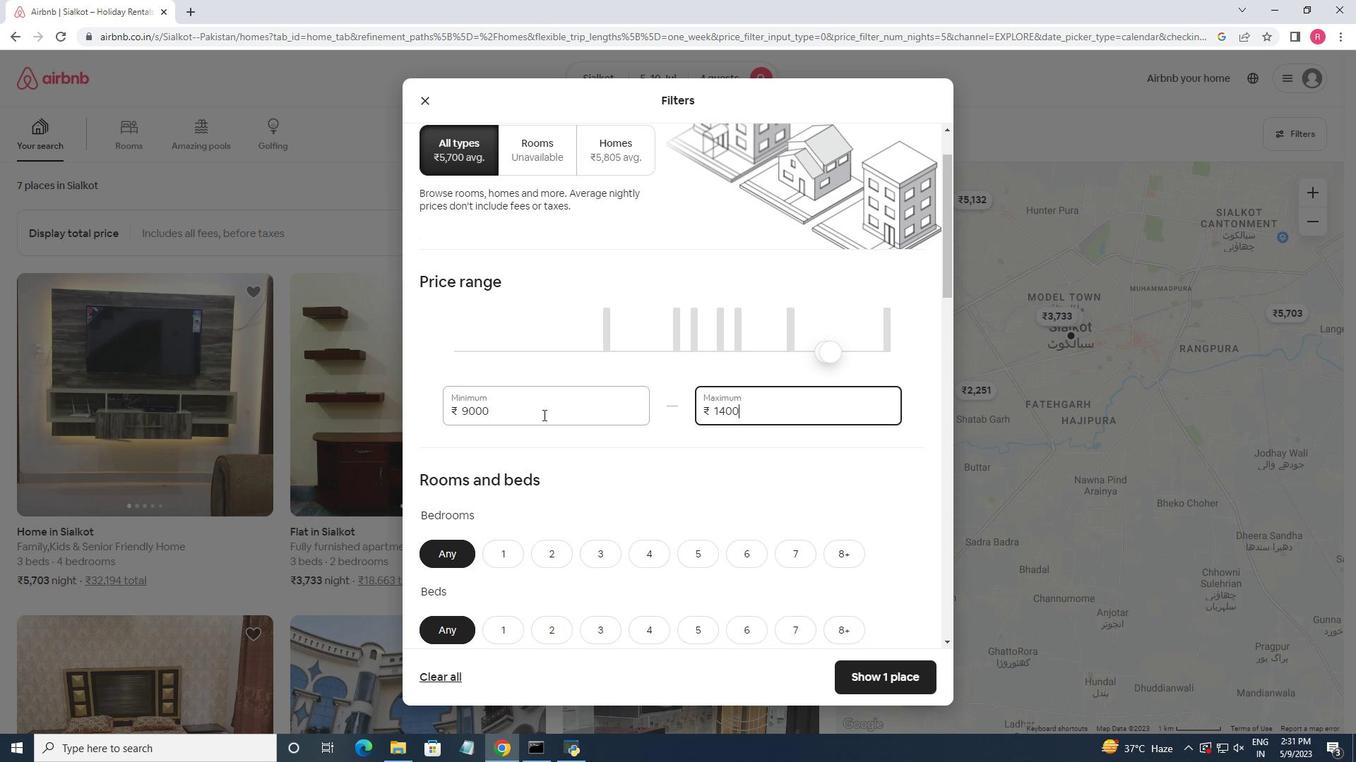 
Action: Mouse moved to (576, 520)
Screenshot: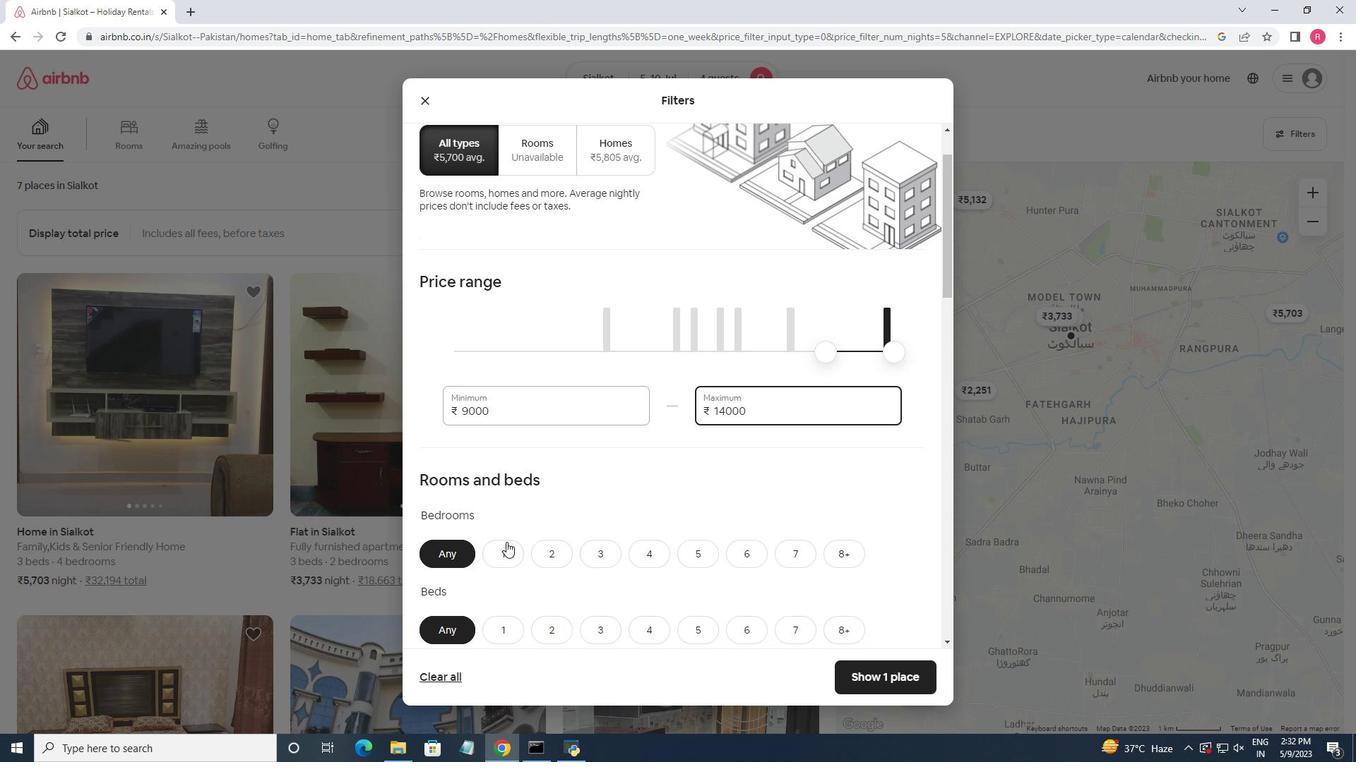 
Action: Mouse scrolled (576, 519) with delta (0, 0)
Screenshot: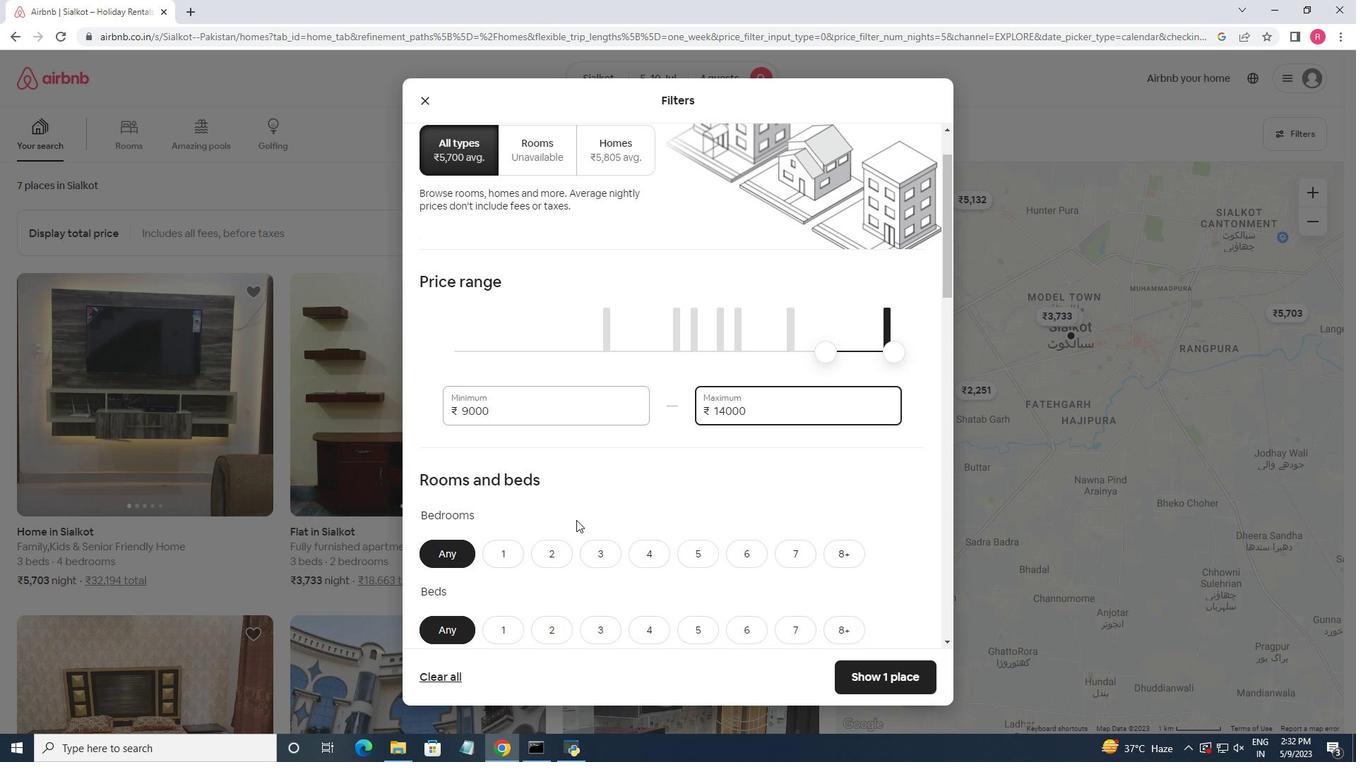 
Action: Mouse moved to (661, 478)
Screenshot: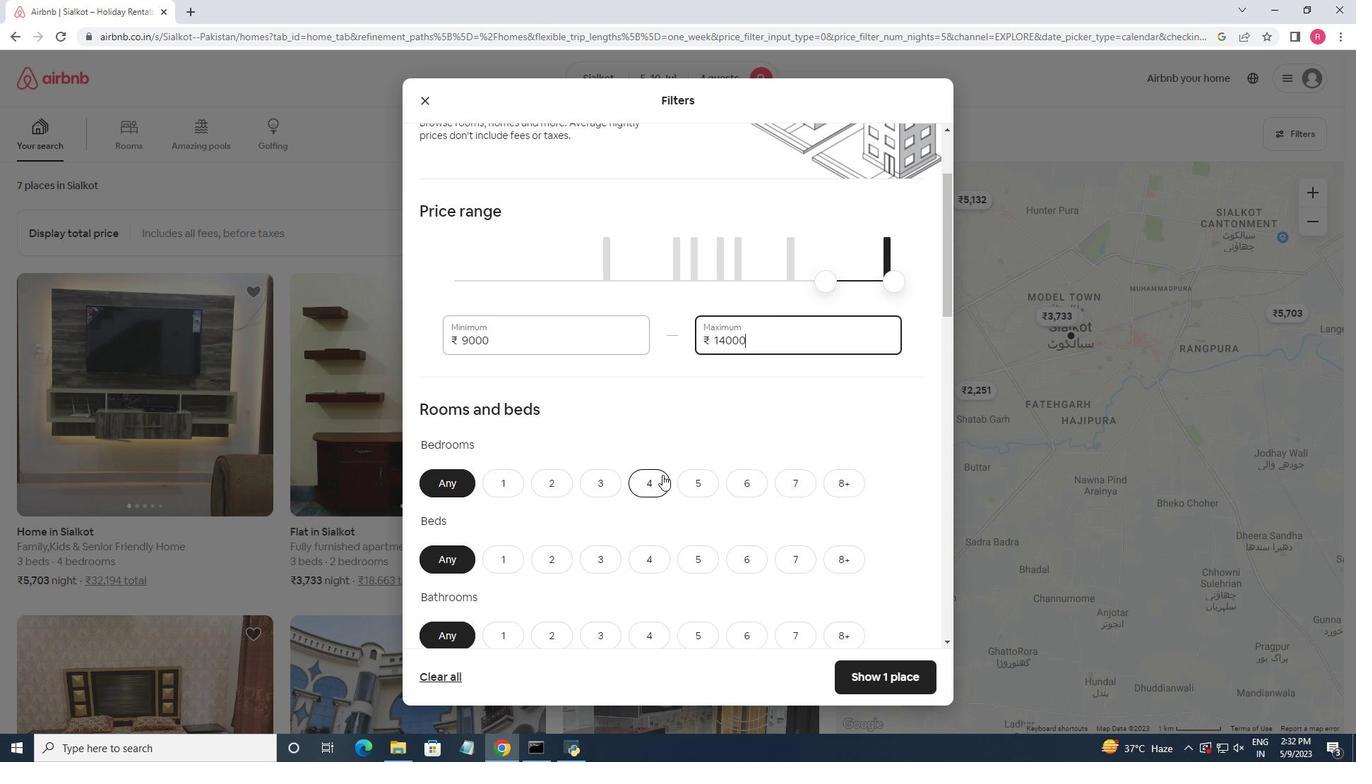 
Action: Mouse pressed left at (661, 478)
Screenshot: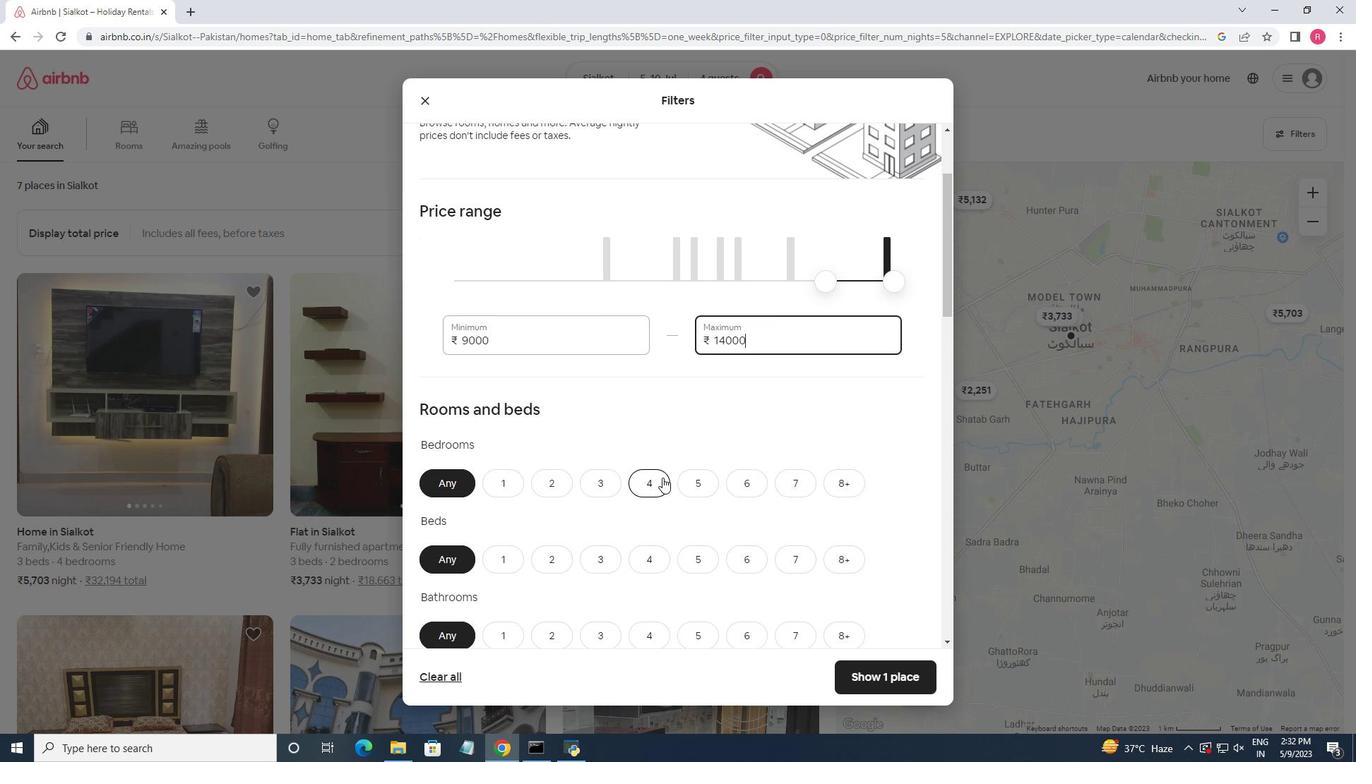 
Action: Mouse moved to (654, 515)
Screenshot: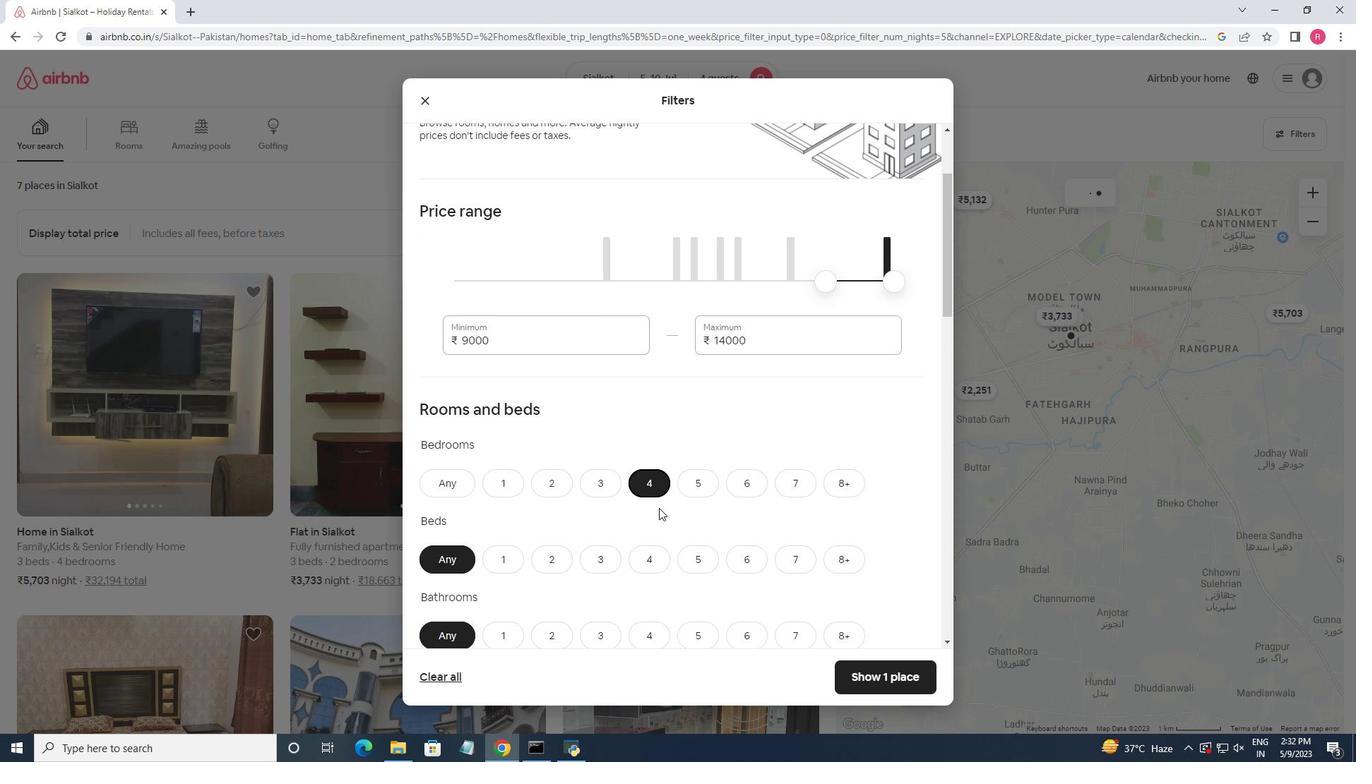 
Action: Mouse scrolled (654, 514) with delta (0, 0)
Screenshot: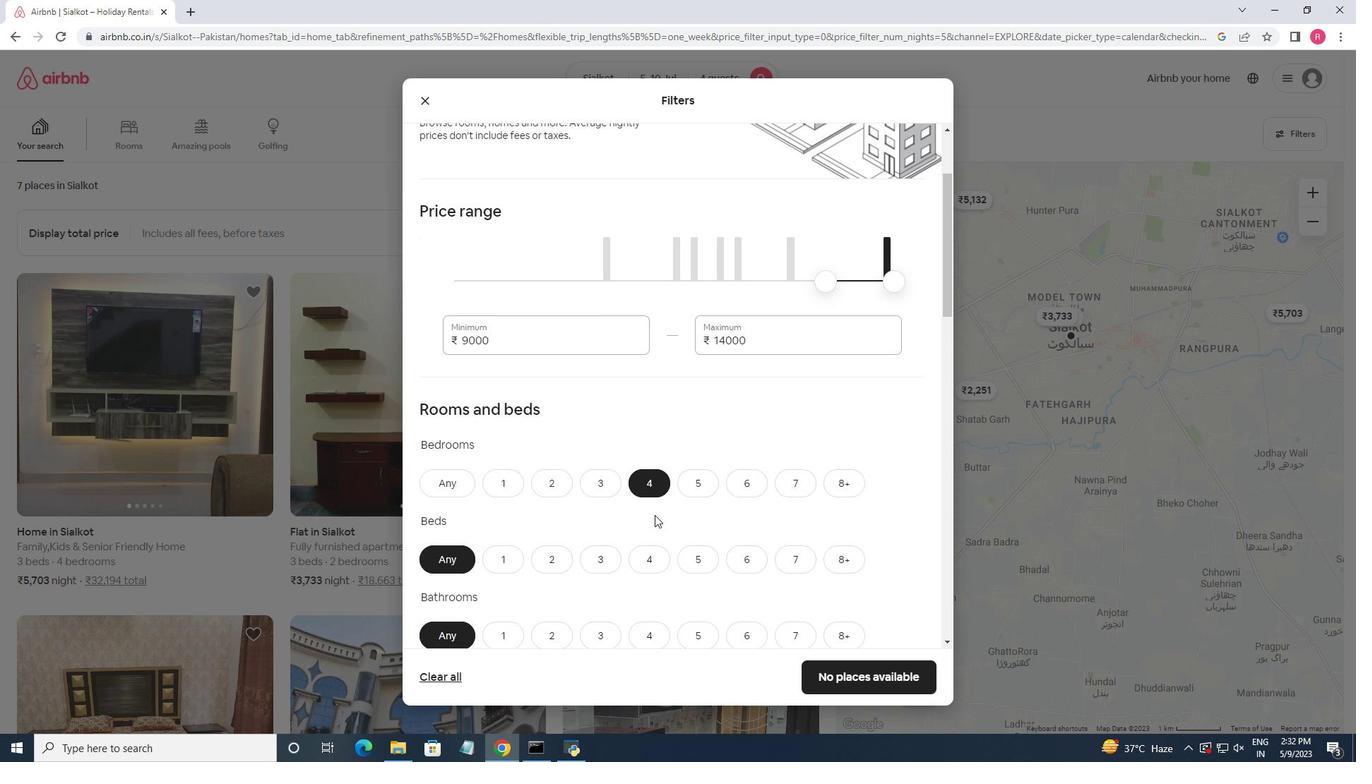 
Action: Mouse moved to (562, 497)
Screenshot: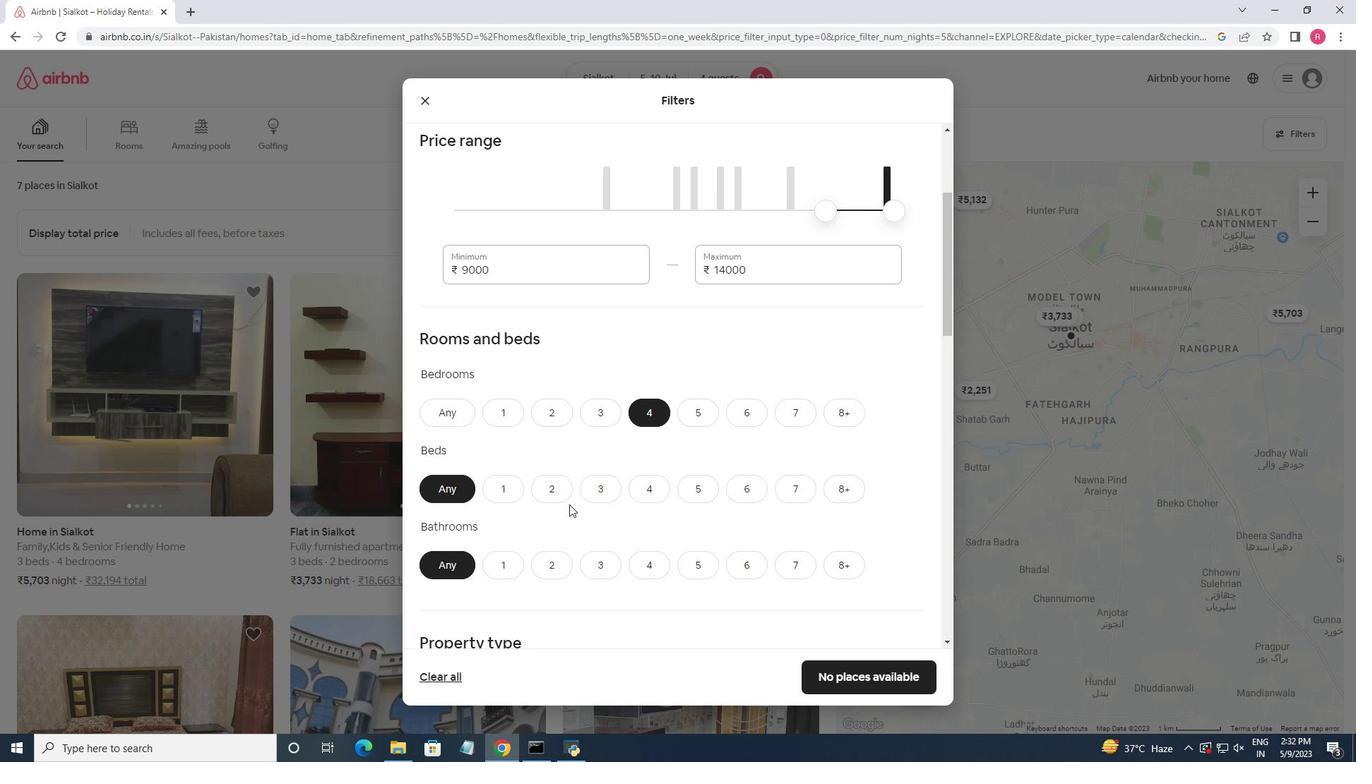 
Action: Mouse pressed left at (562, 497)
Screenshot: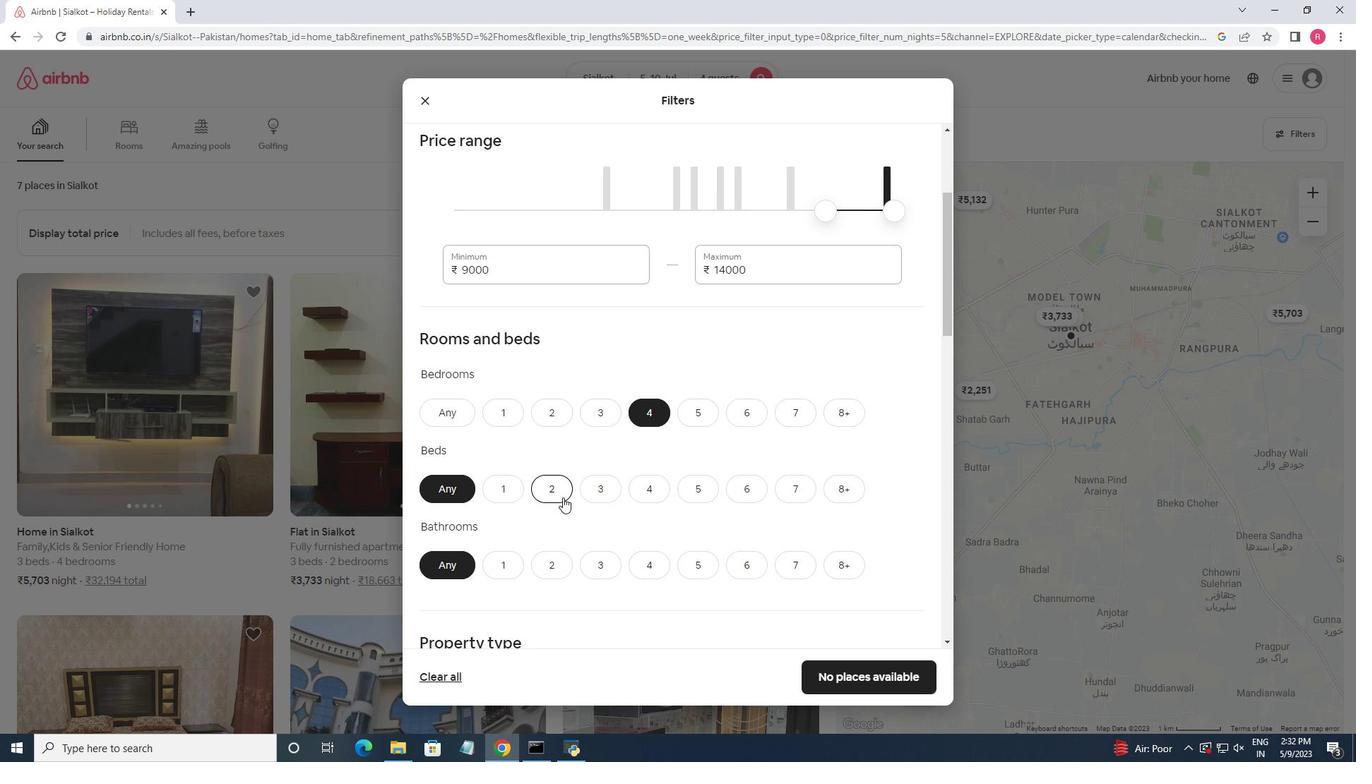 
Action: Mouse moved to (544, 409)
Screenshot: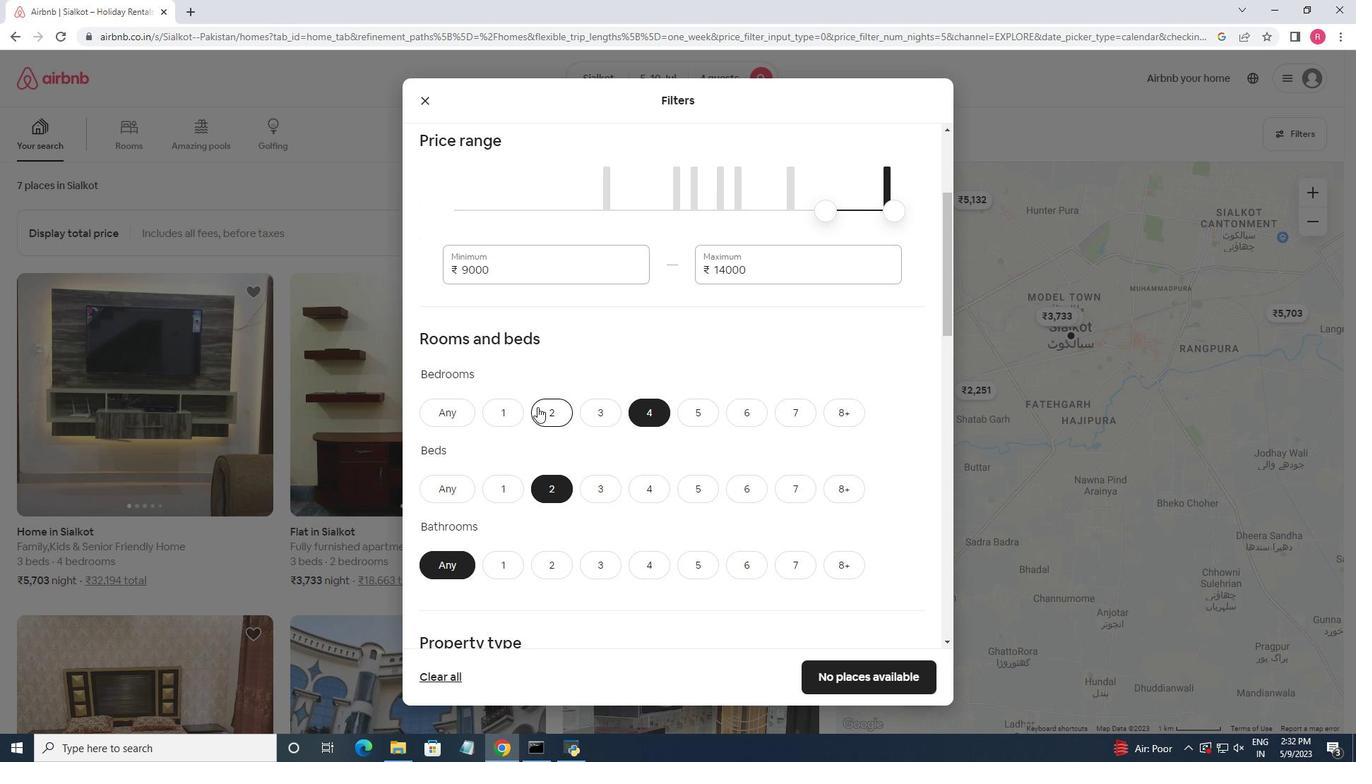 
Action: Mouse pressed left at (544, 409)
Screenshot: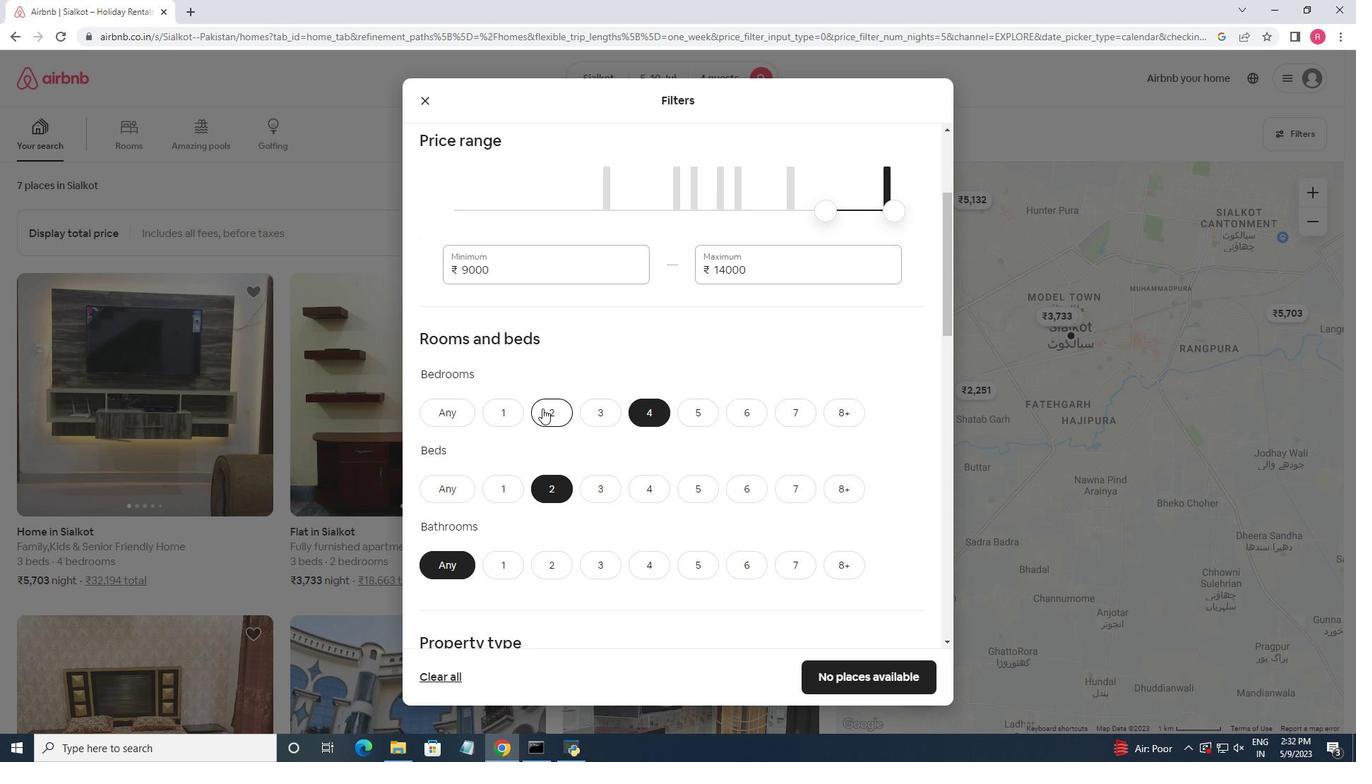 
Action: Mouse moved to (651, 497)
Screenshot: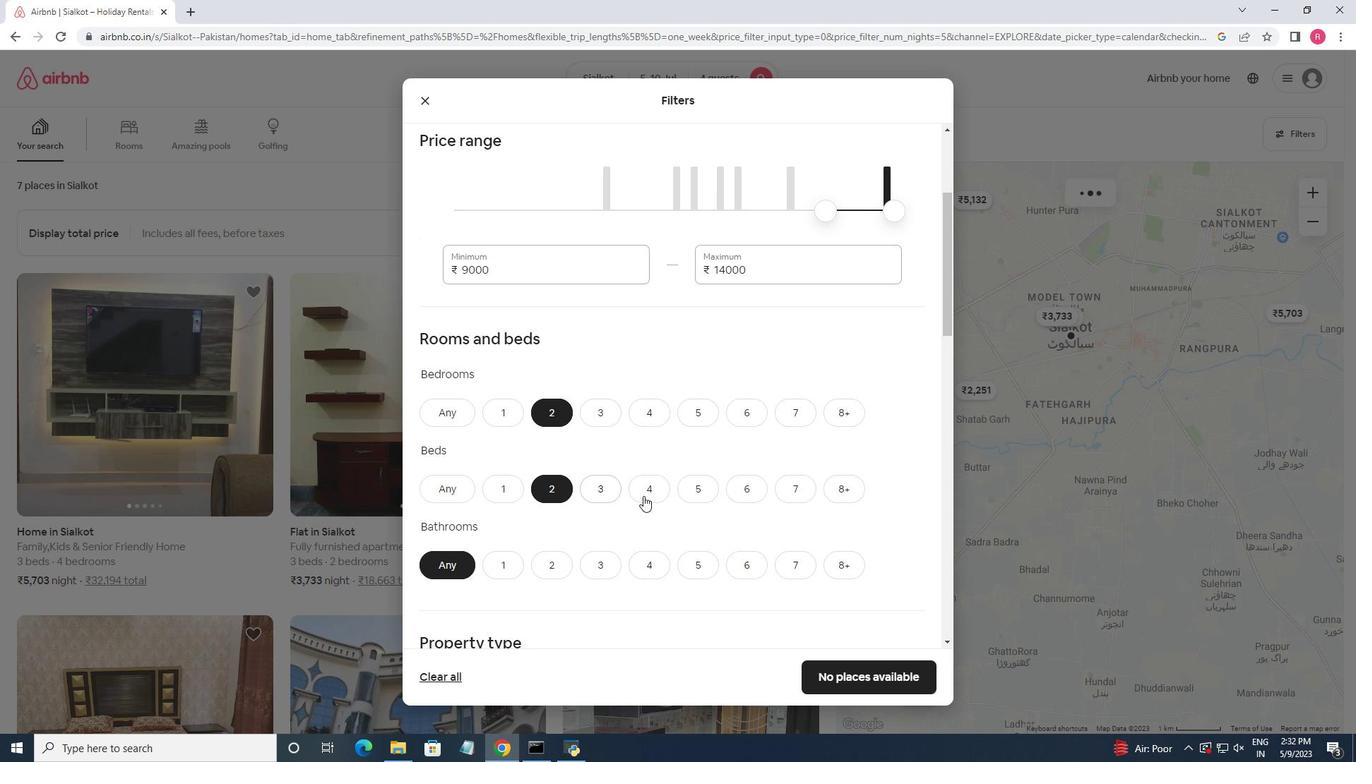 
Action: Mouse pressed left at (651, 497)
Screenshot: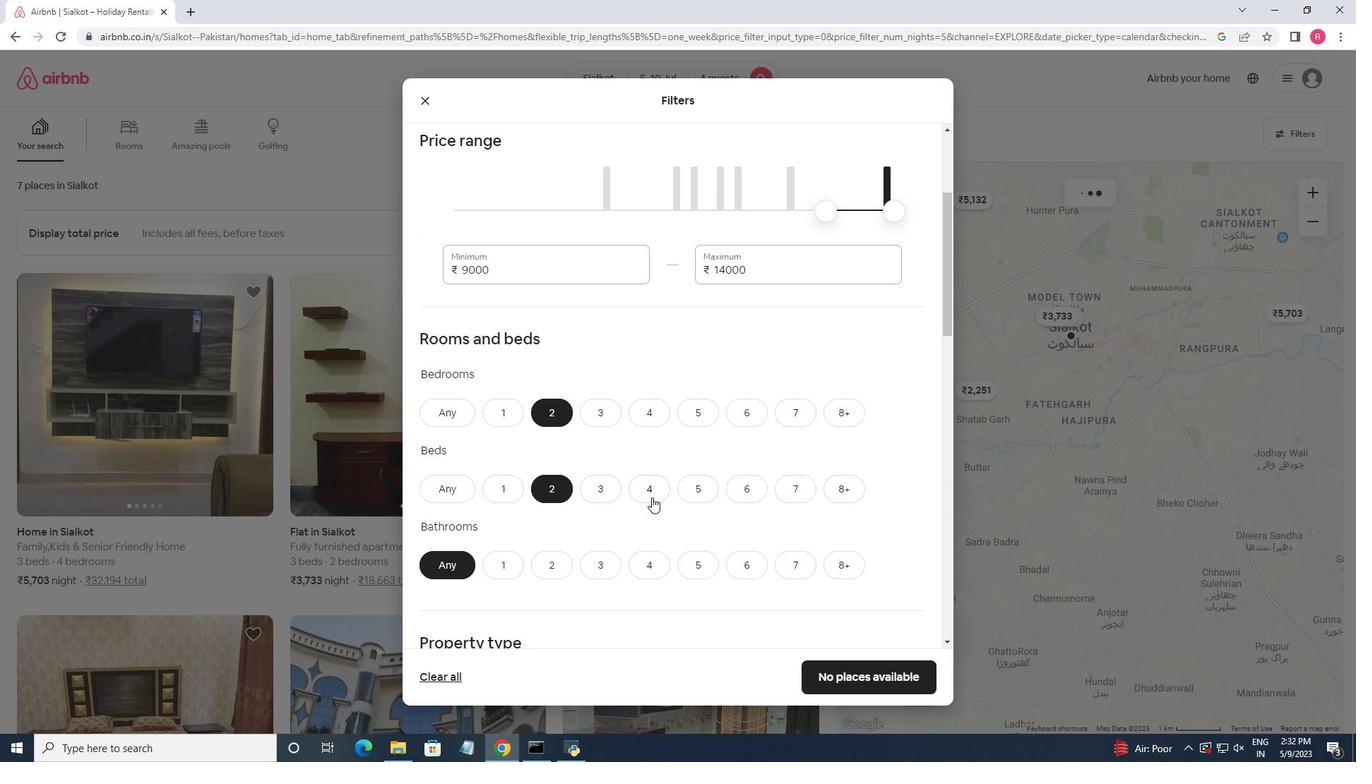 
Action: Mouse moved to (563, 560)
Screenshot: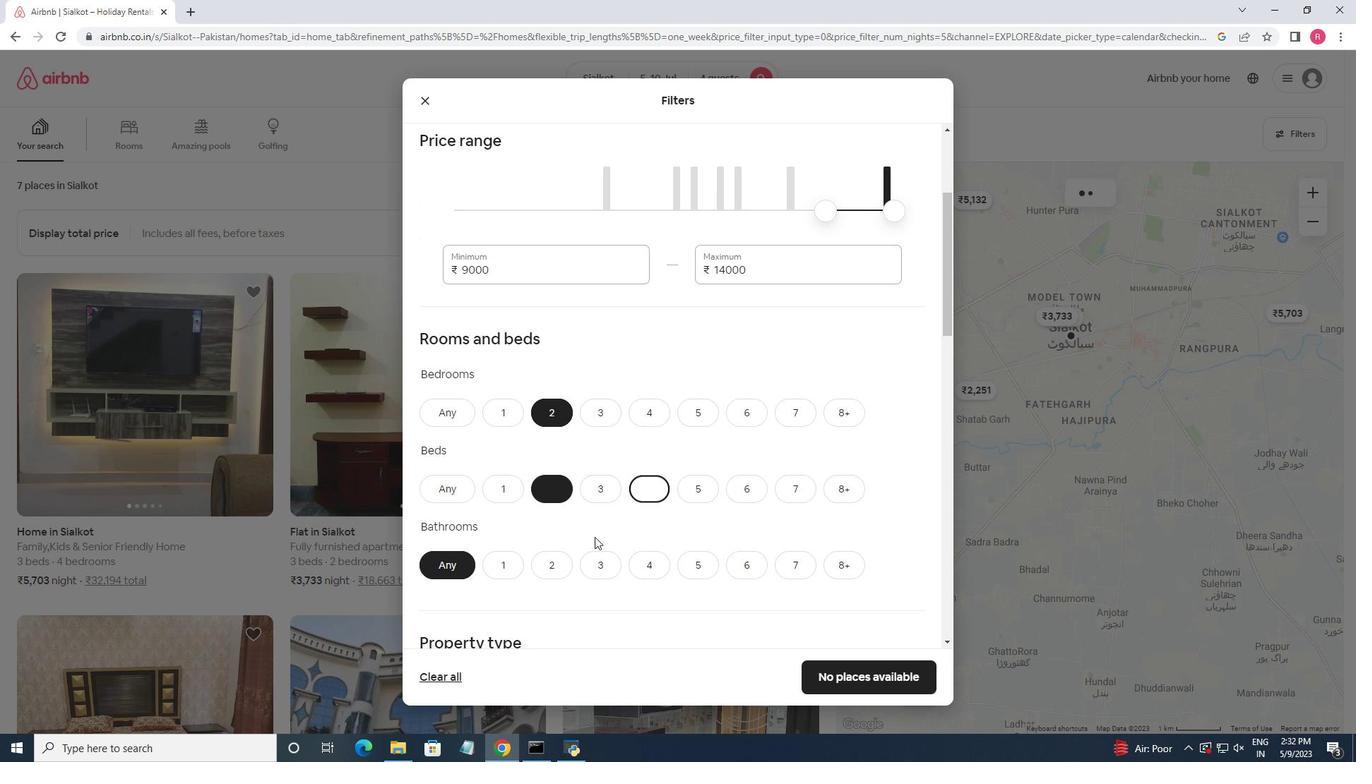 
Action: Mouse pressed left at (563, 560)
Screenshot: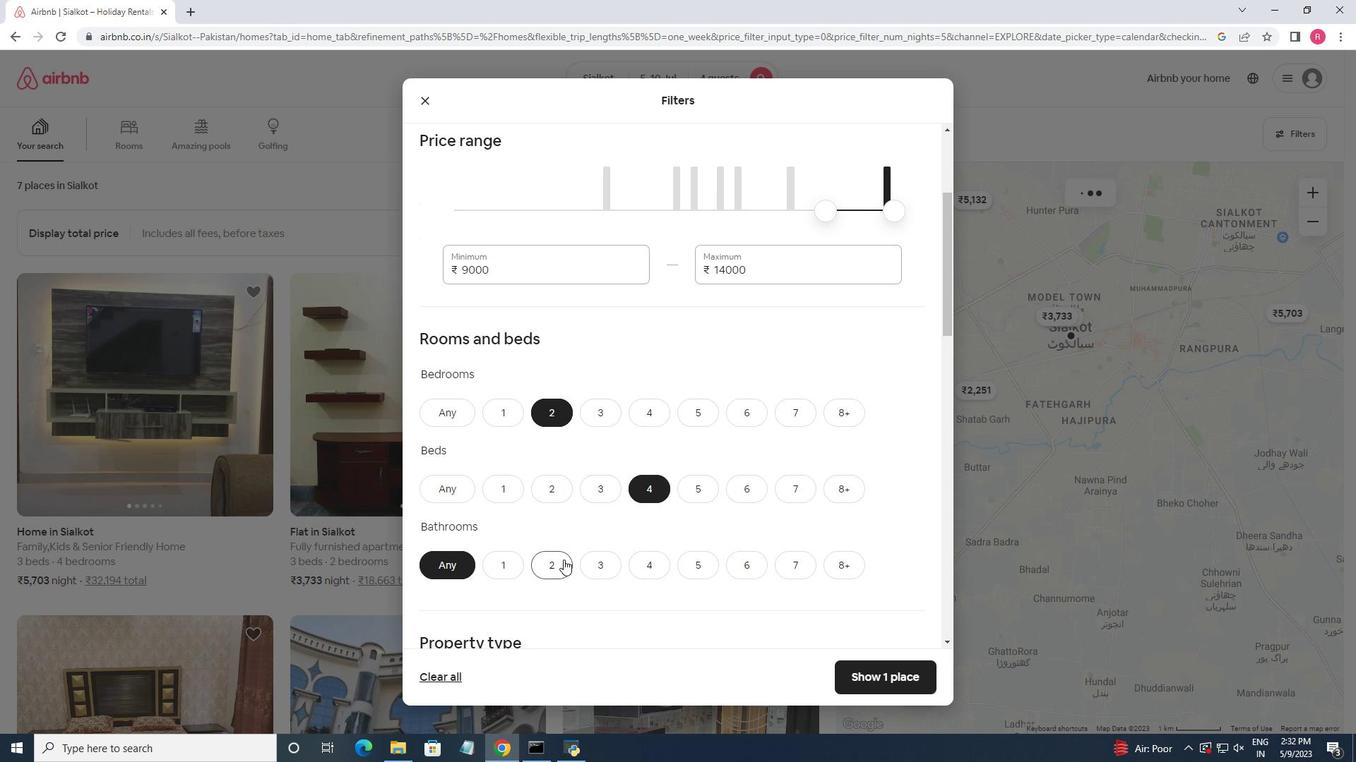 
Action: Mouse moved to (591, 481)
Screenshot: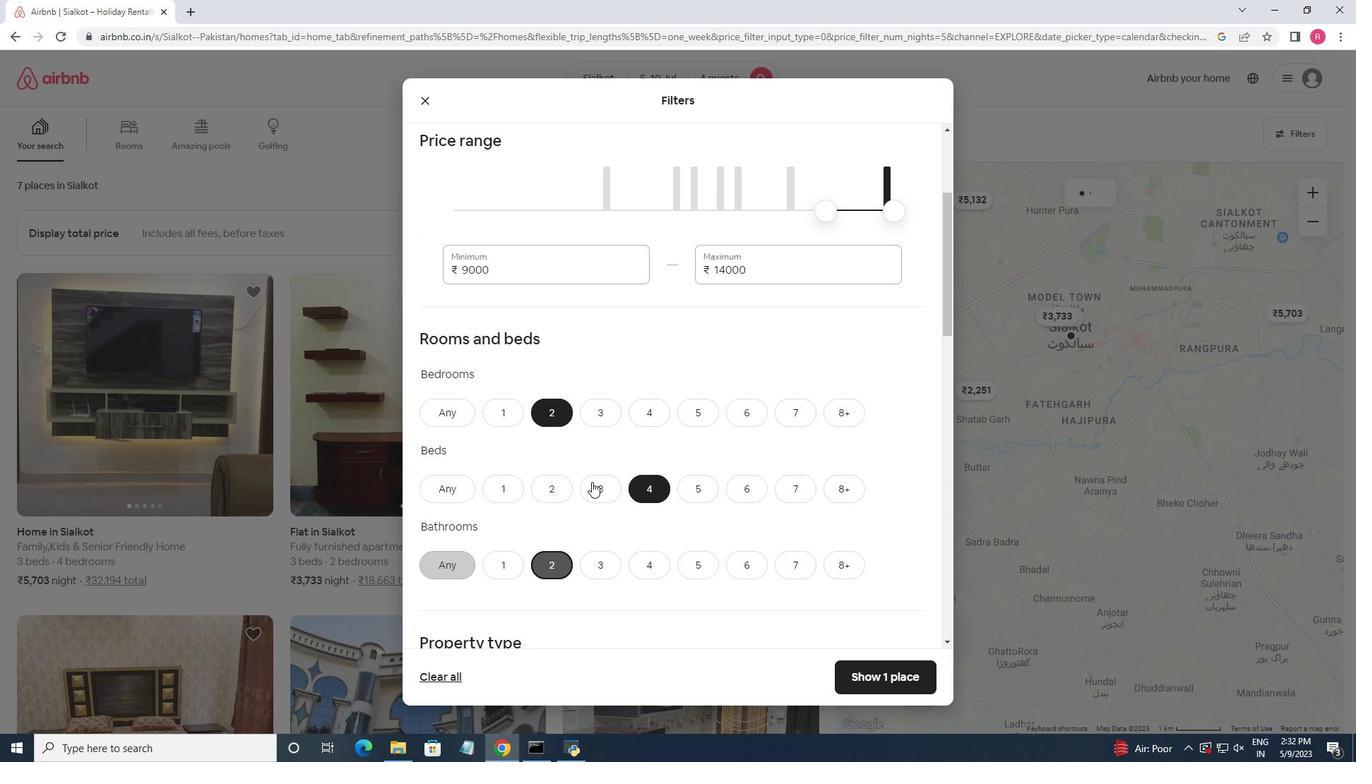 
Action: Mouse scrolled (591, 480) with delta (0, 0)
Screenshot: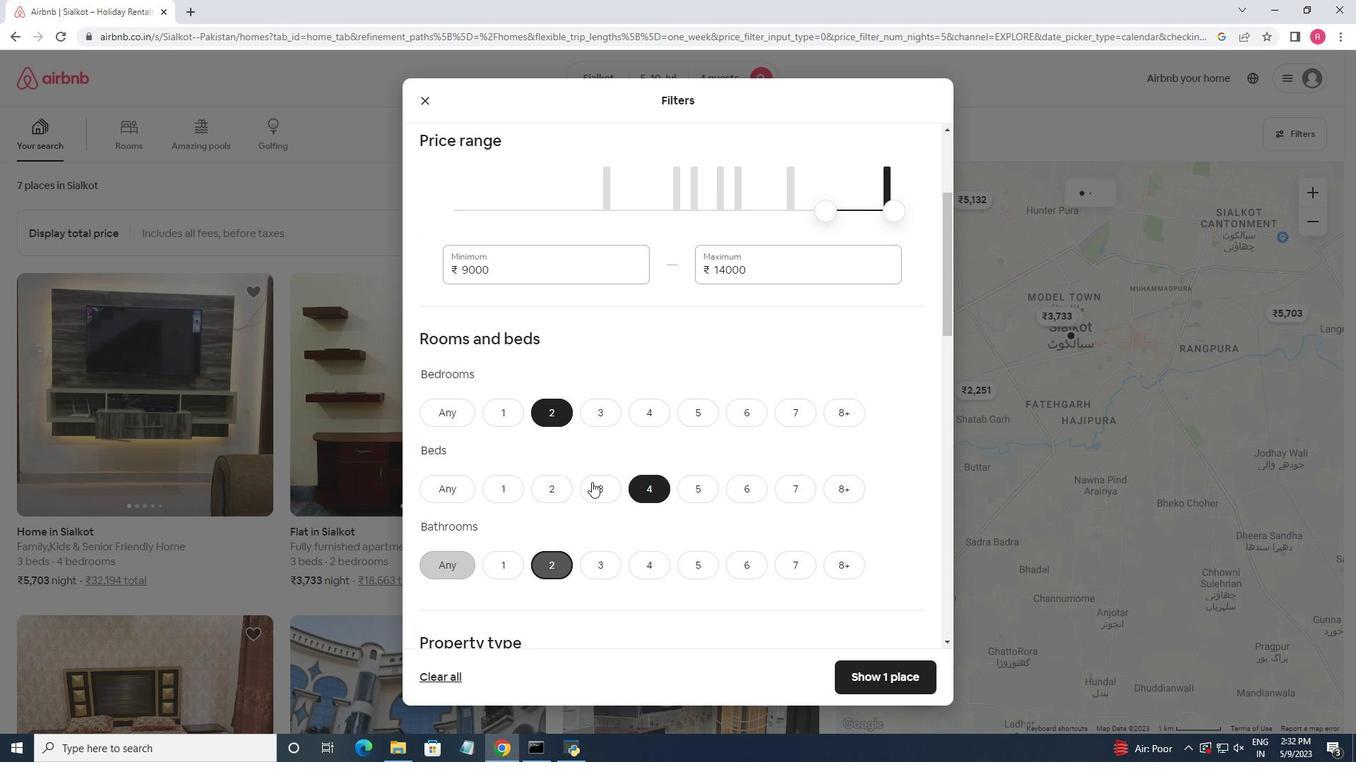 
Action: Mouse scrolled (591, 480) with delta (0, 0)
Screenshot: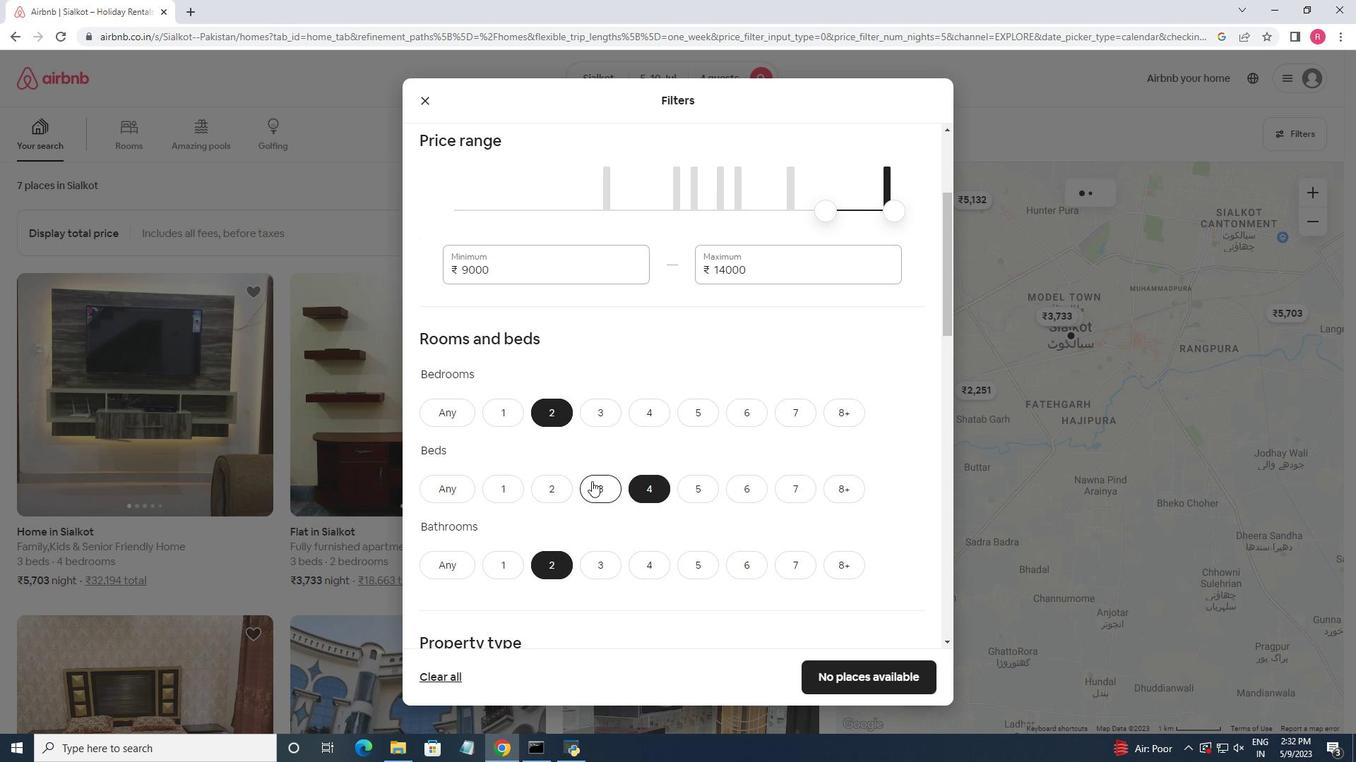 
Action: Mouse scrolled (591, 480) with delta (0, 0)
Screenshot: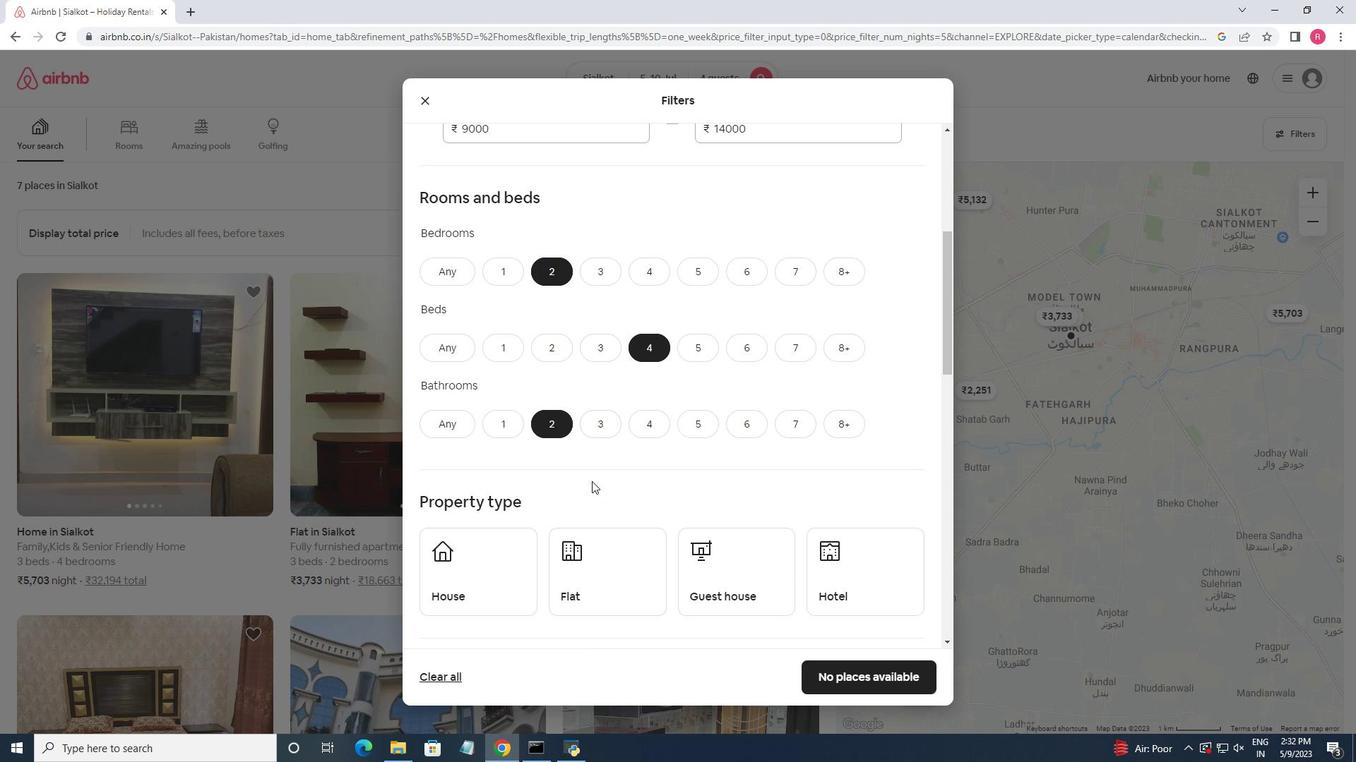 
Action: Mouse moved to (506, 523)
Screenshot: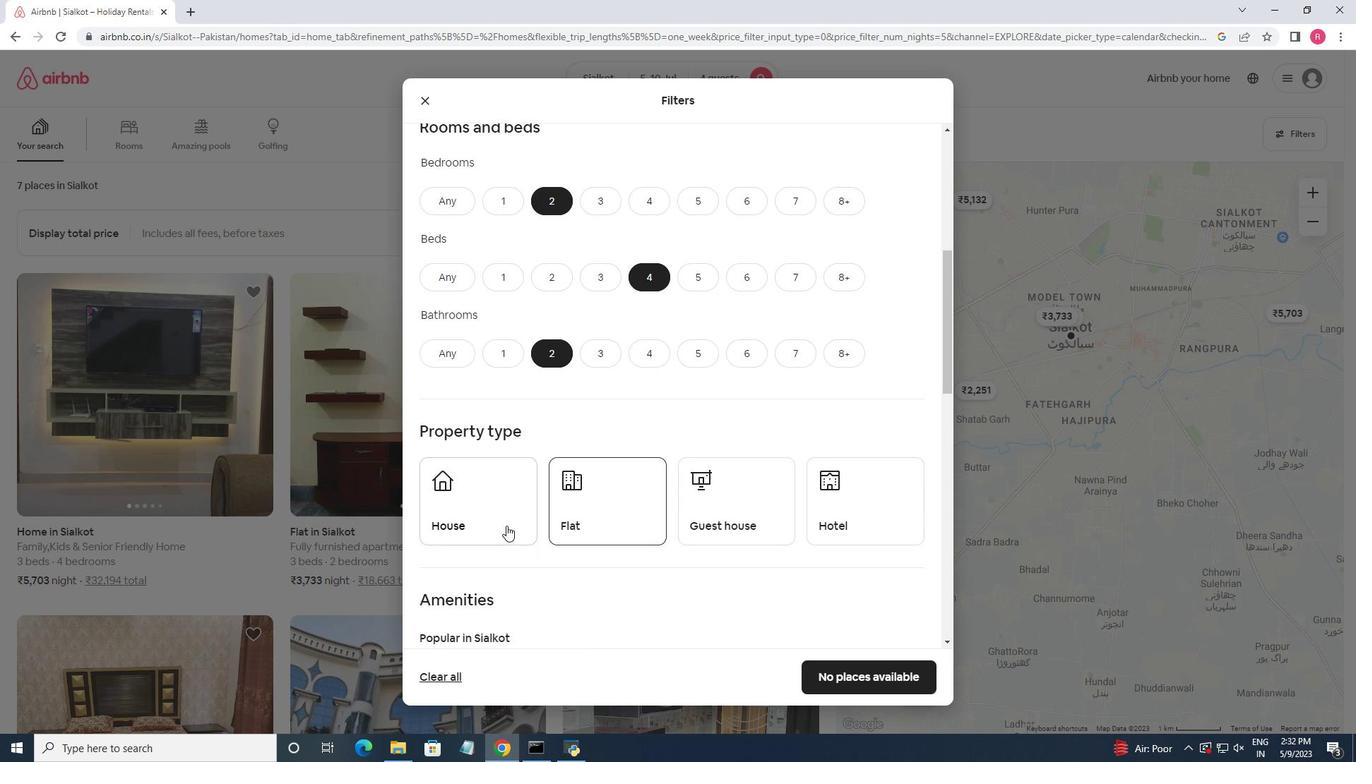 
Action: Mouse pressed left at (506, 523)
Screenshot: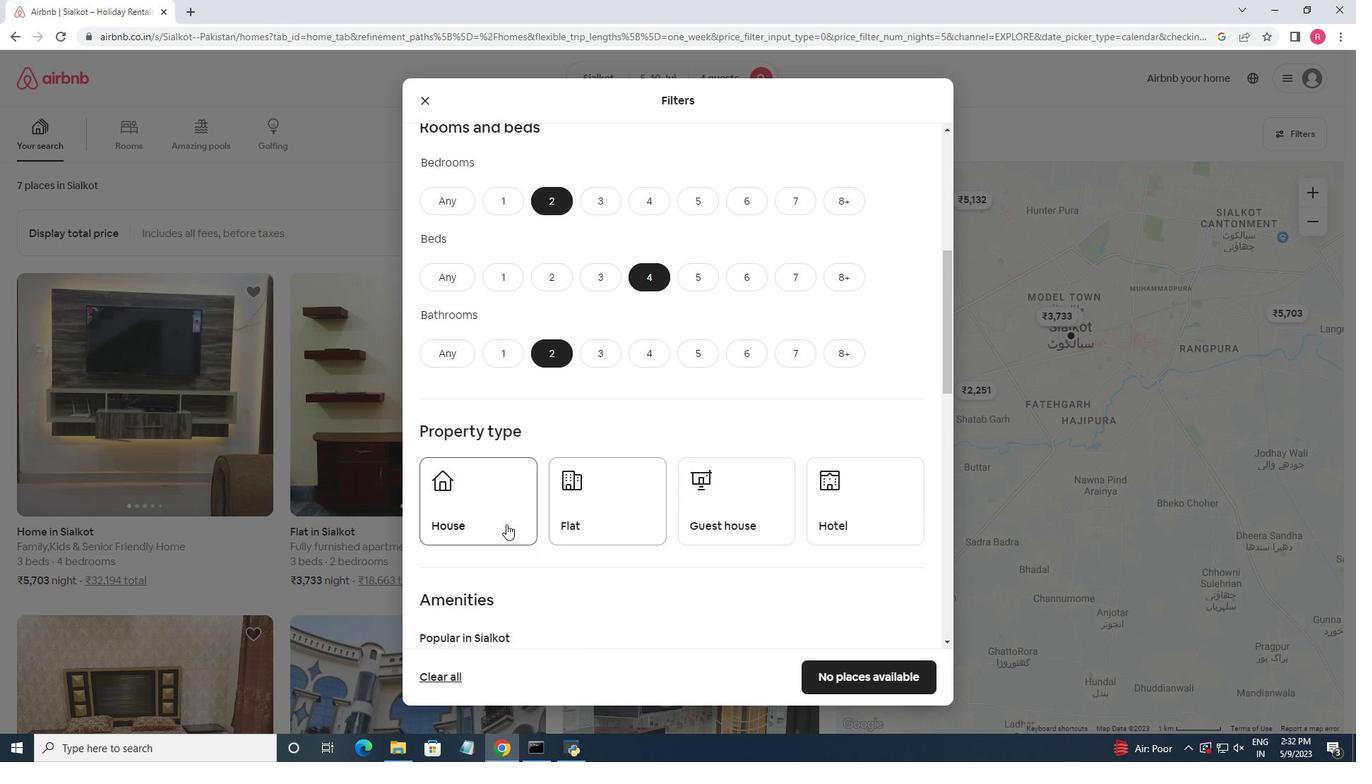 
Action: Mouse moved to (597, 522)
Screenshot: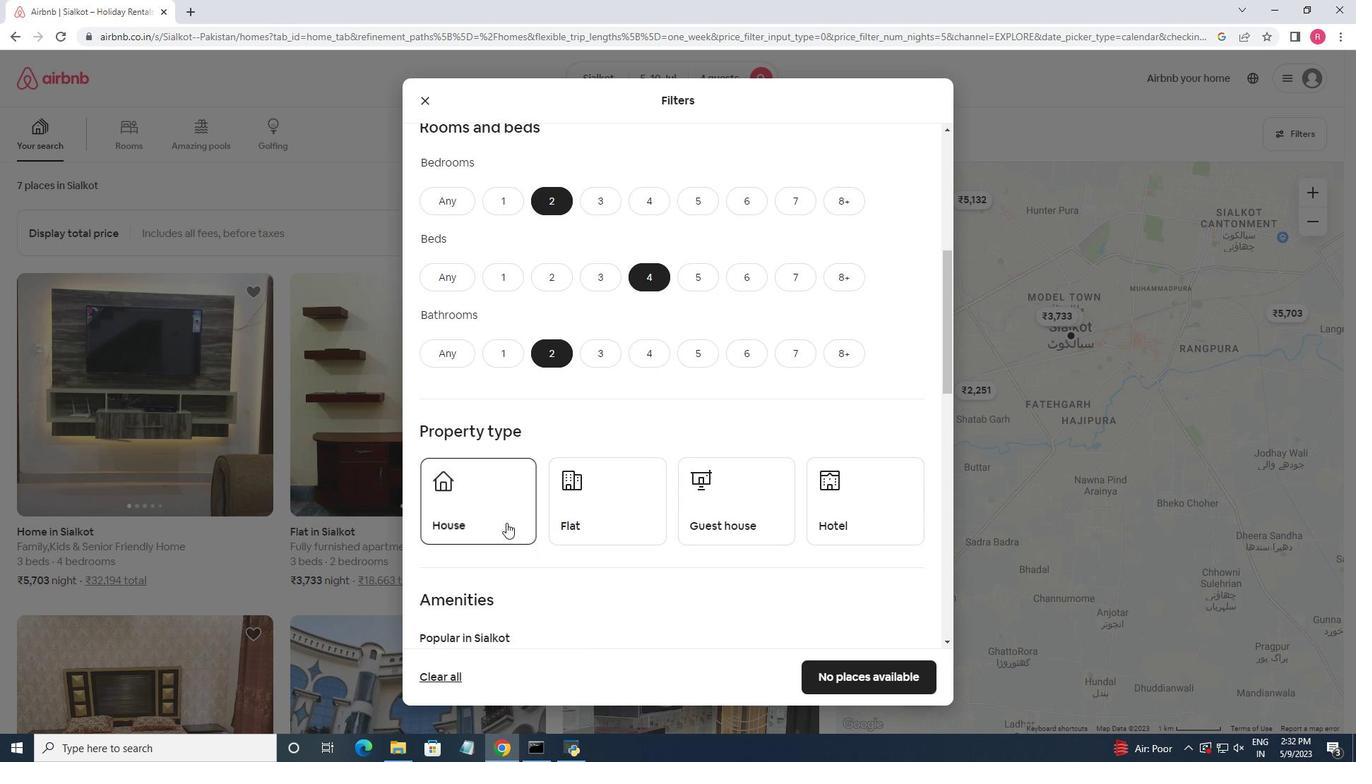 
Action: Mouse pressed left at (597, 522)
Screenshot: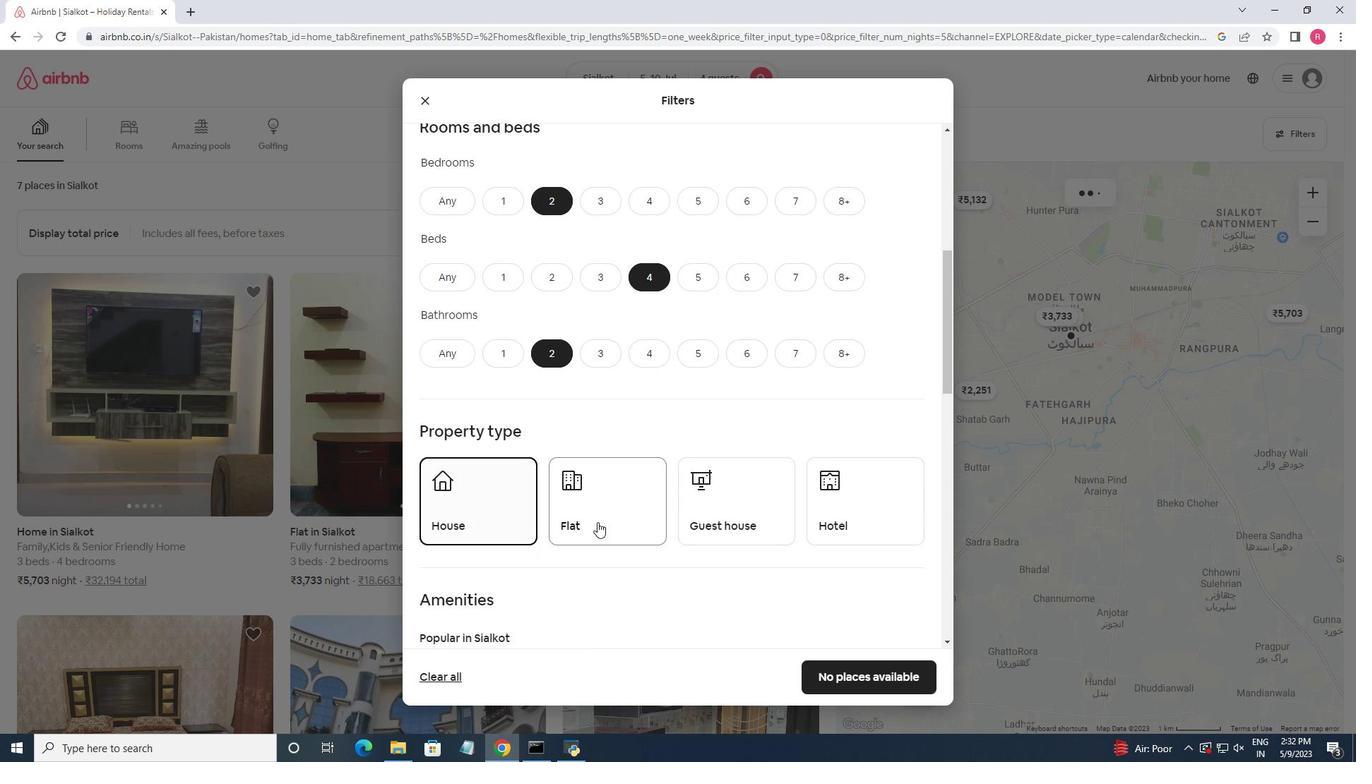 
Action: Mouse moved to (685, 507)
Screenshot: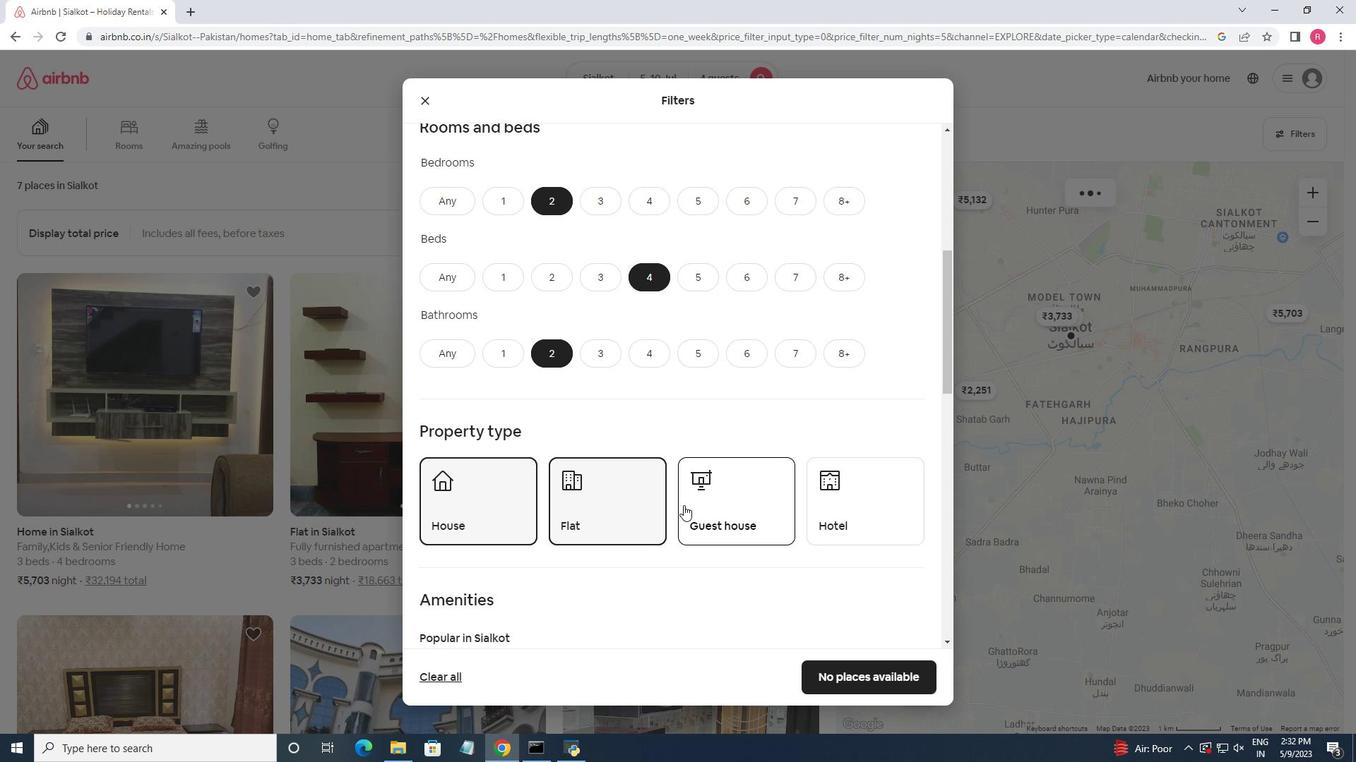 
Action: Mouse pressed left at (685, 507)
Screenshot: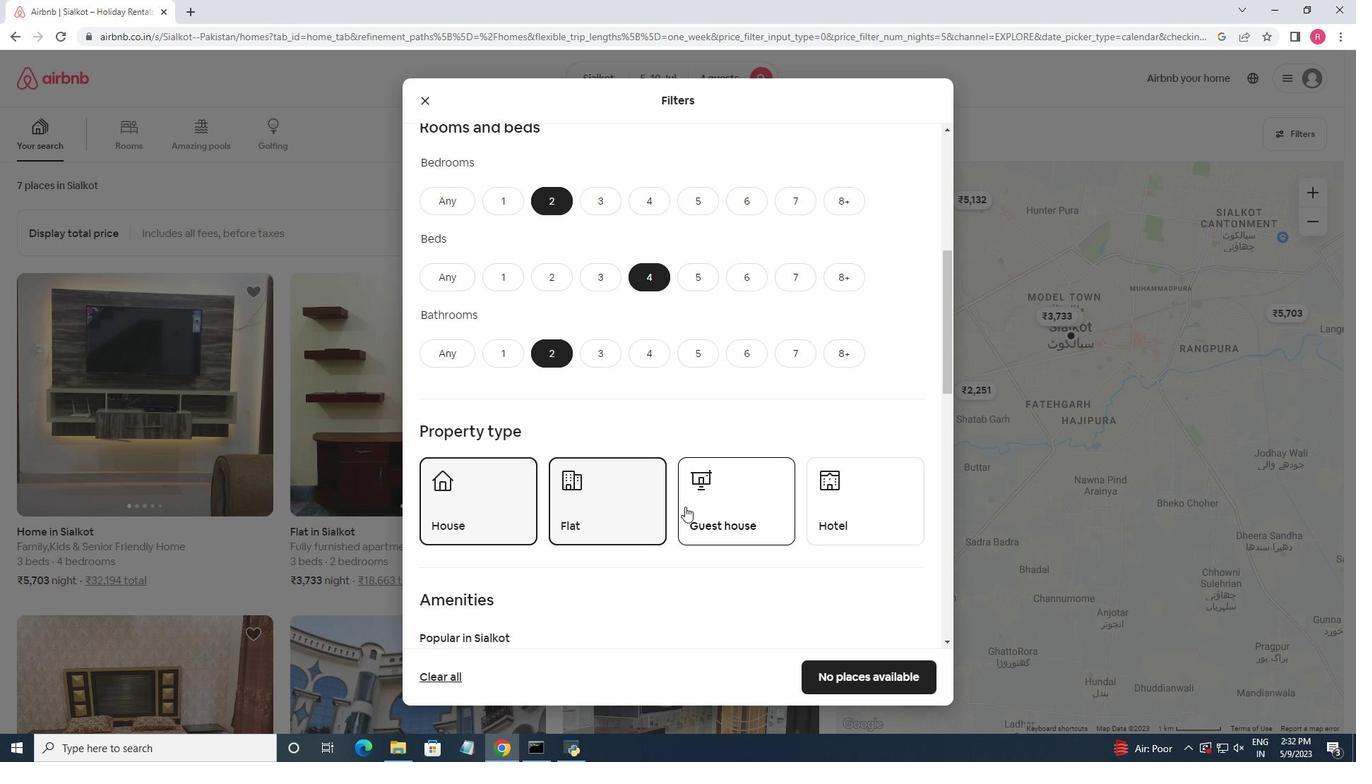 
Action: Mouse moved to (649, 458)
Screenshot: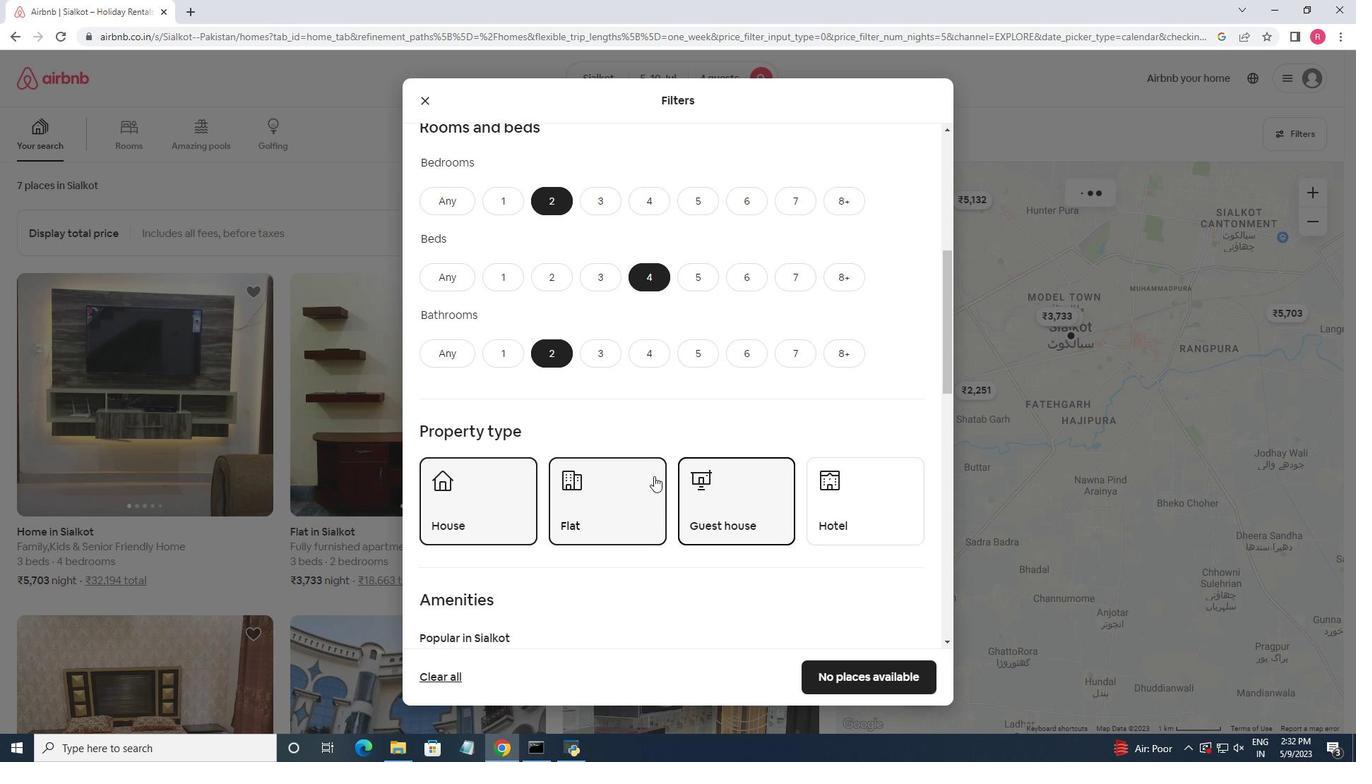 
Action: Mouse scrolled (649, 457) with delta (0, 0)
Screenshot: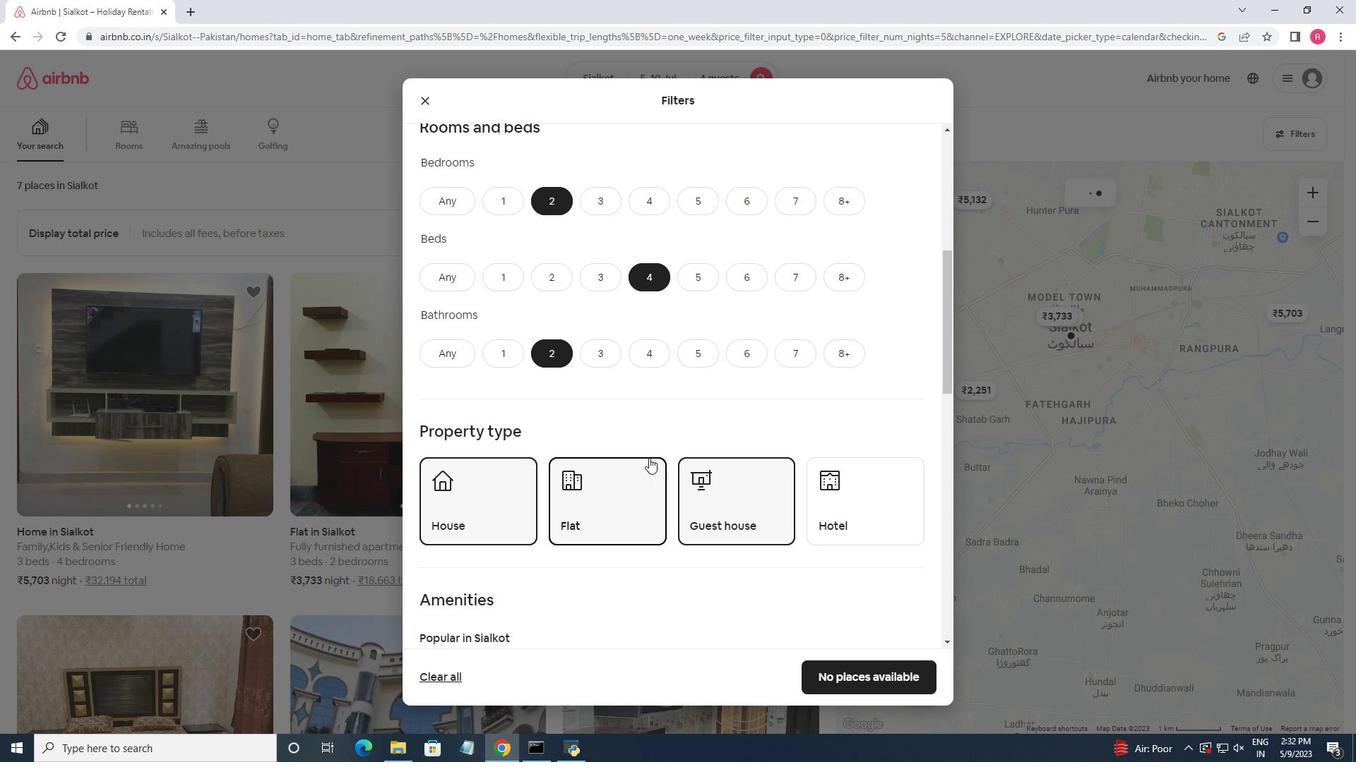 
Action: Mouse scrolled (649, 457) with delta (0, 0)
Screenshot: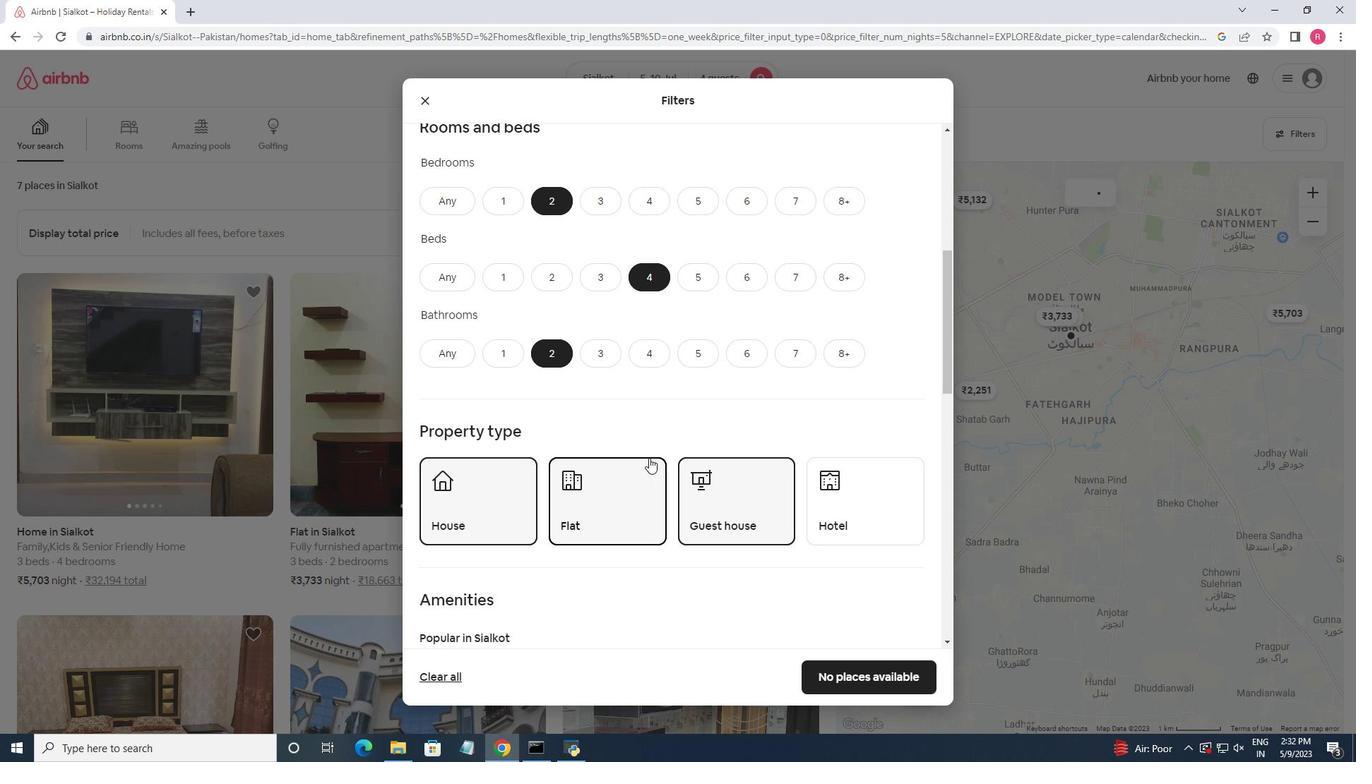 
Action: Mouse moved to (648, 458)
Screenshot: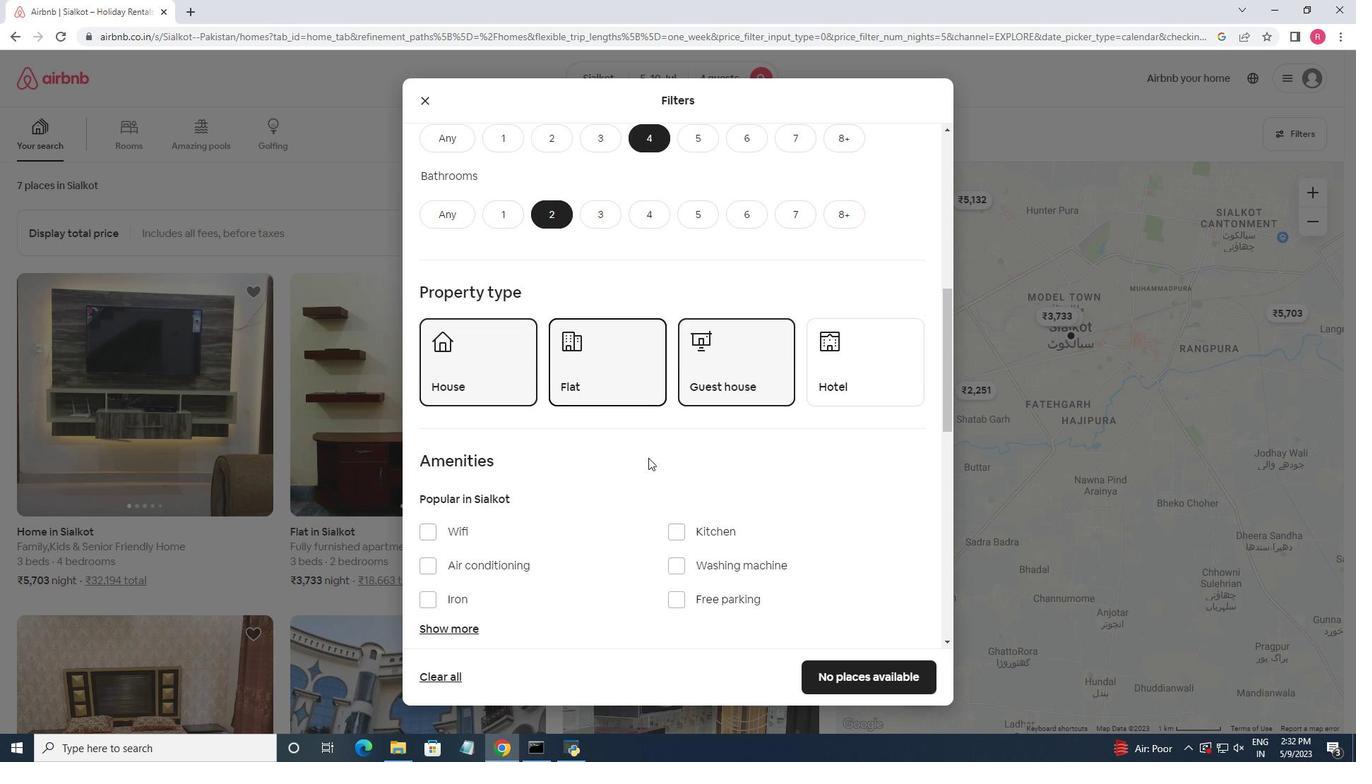
Action: Mouse scrolled (648, 457) with delta (0, 0)
Screenshot: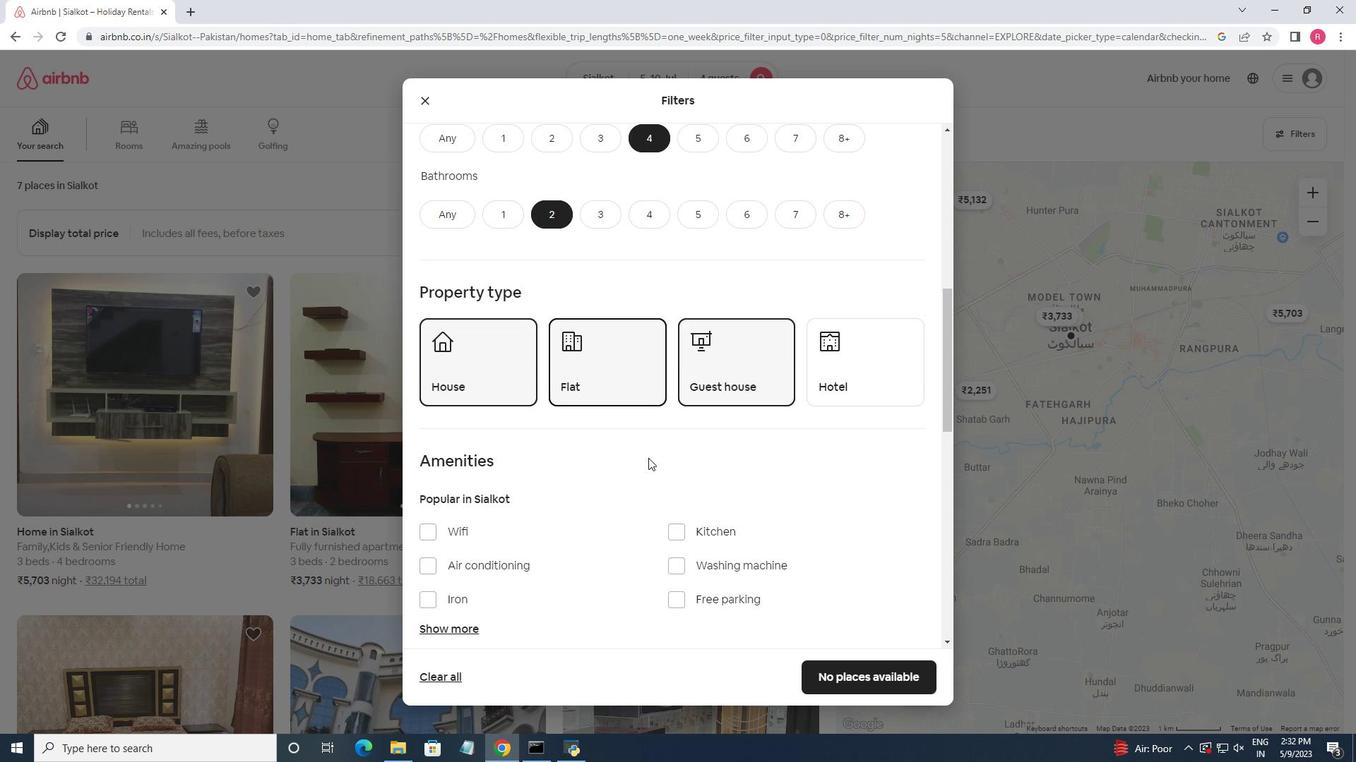 
Action: Mouse moved to (648, 459)
Screenshot: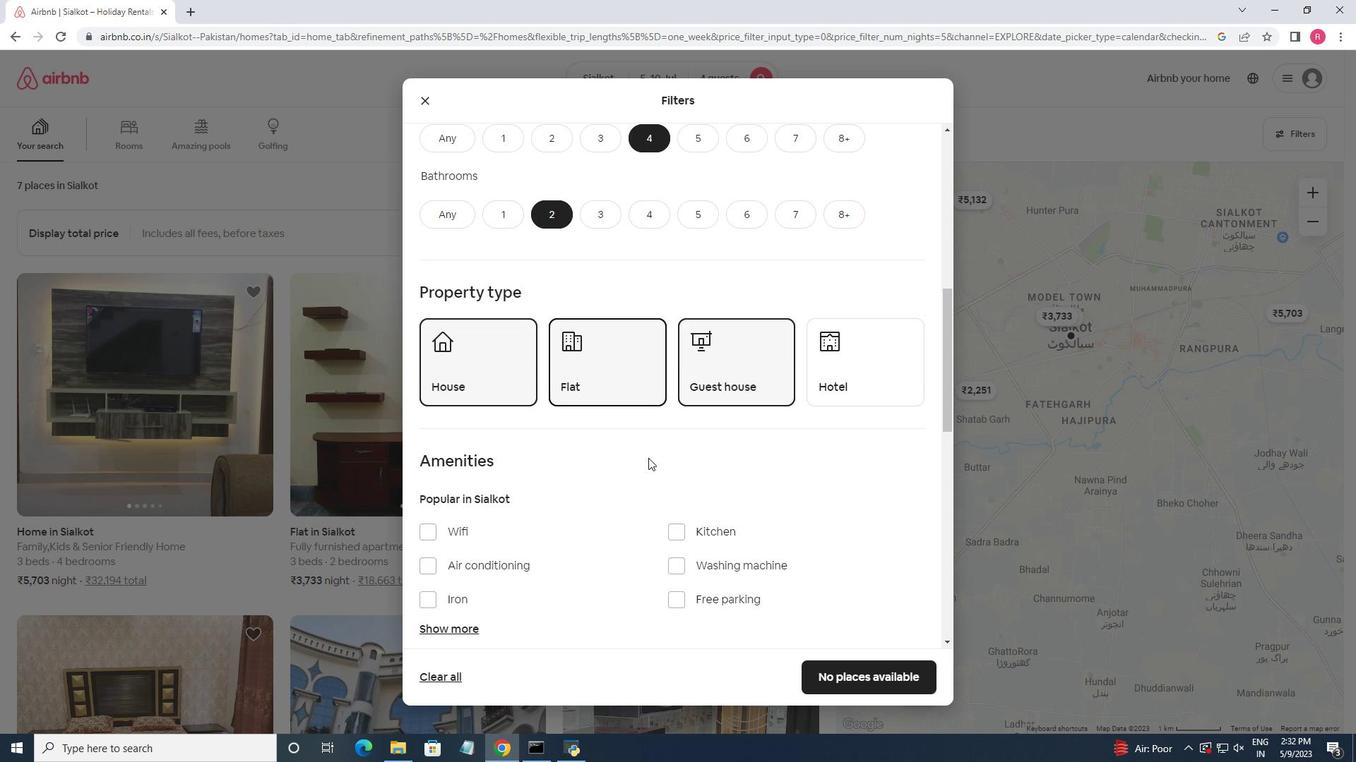 
Action: Mouse scrolled (648, 459) with delta (0, 0)
Screenshot: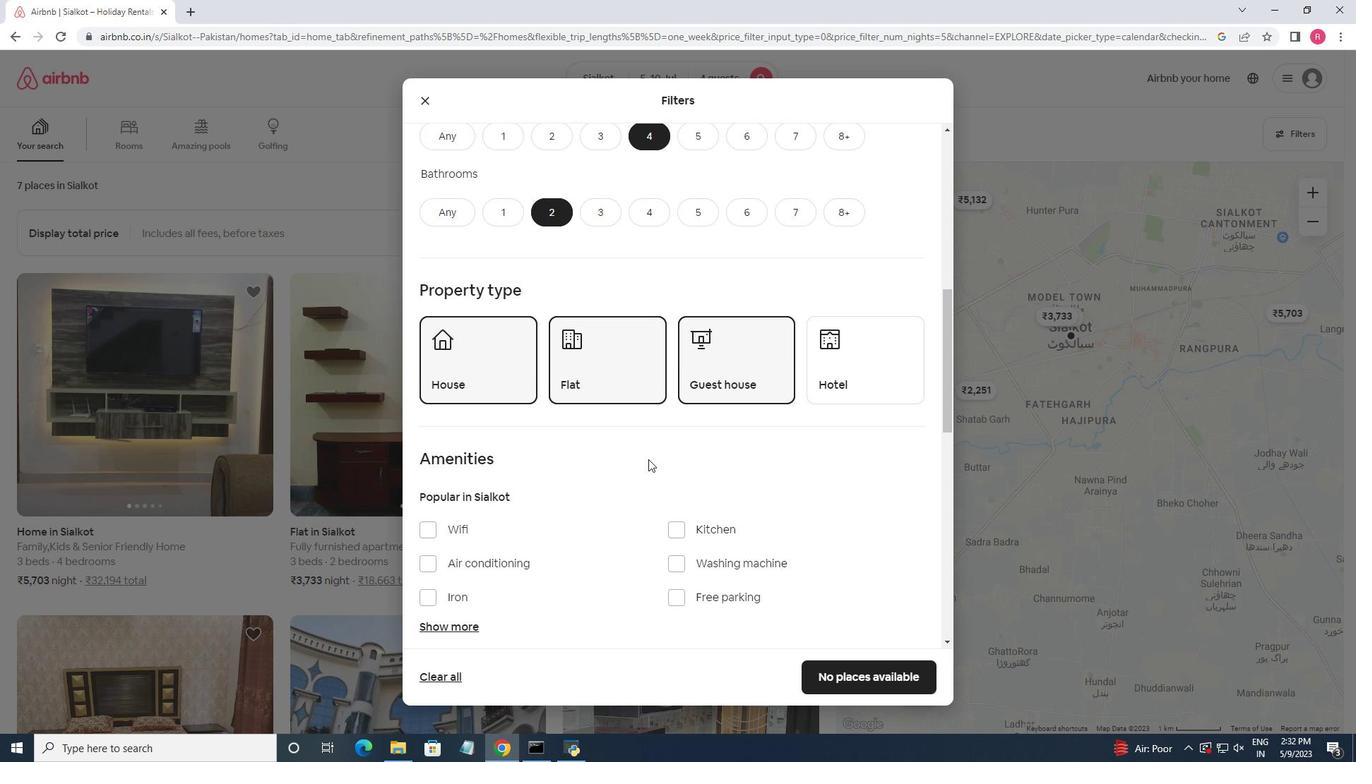 
Action: Mouse moved to (648, 459)
Screenshot: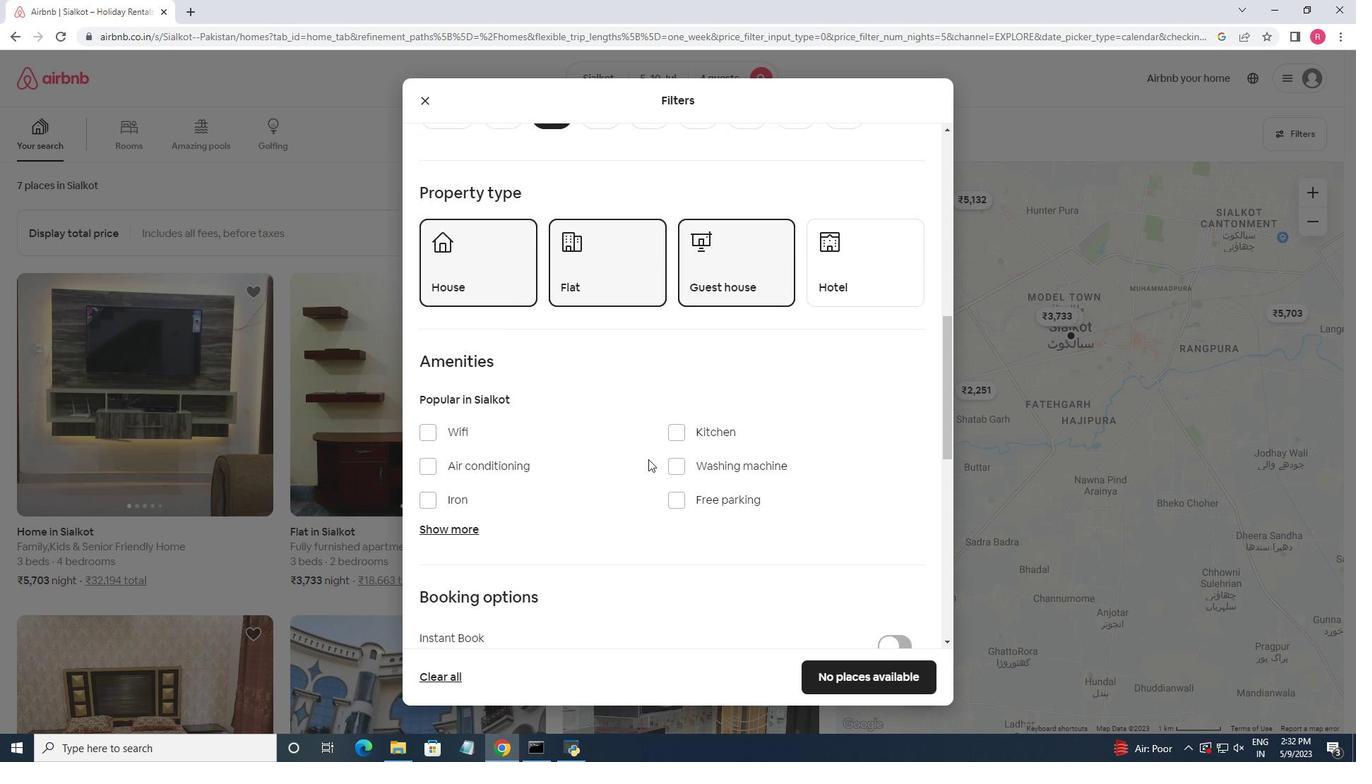 
Action: Mouse scrolled (648, 459) with delta (0, 0)
Screenshot: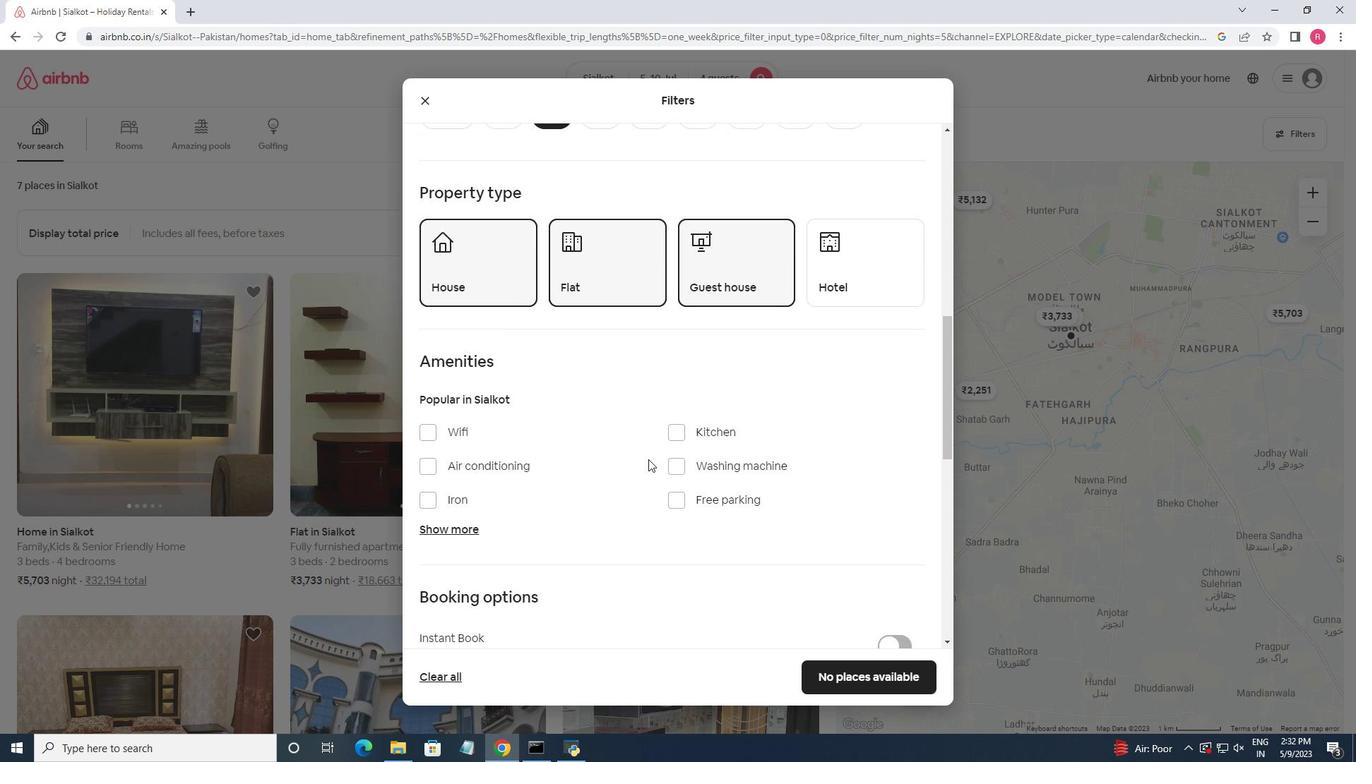 
Action: Mouse scrolled (648, 459) with delta (0, 0)
Screenshot: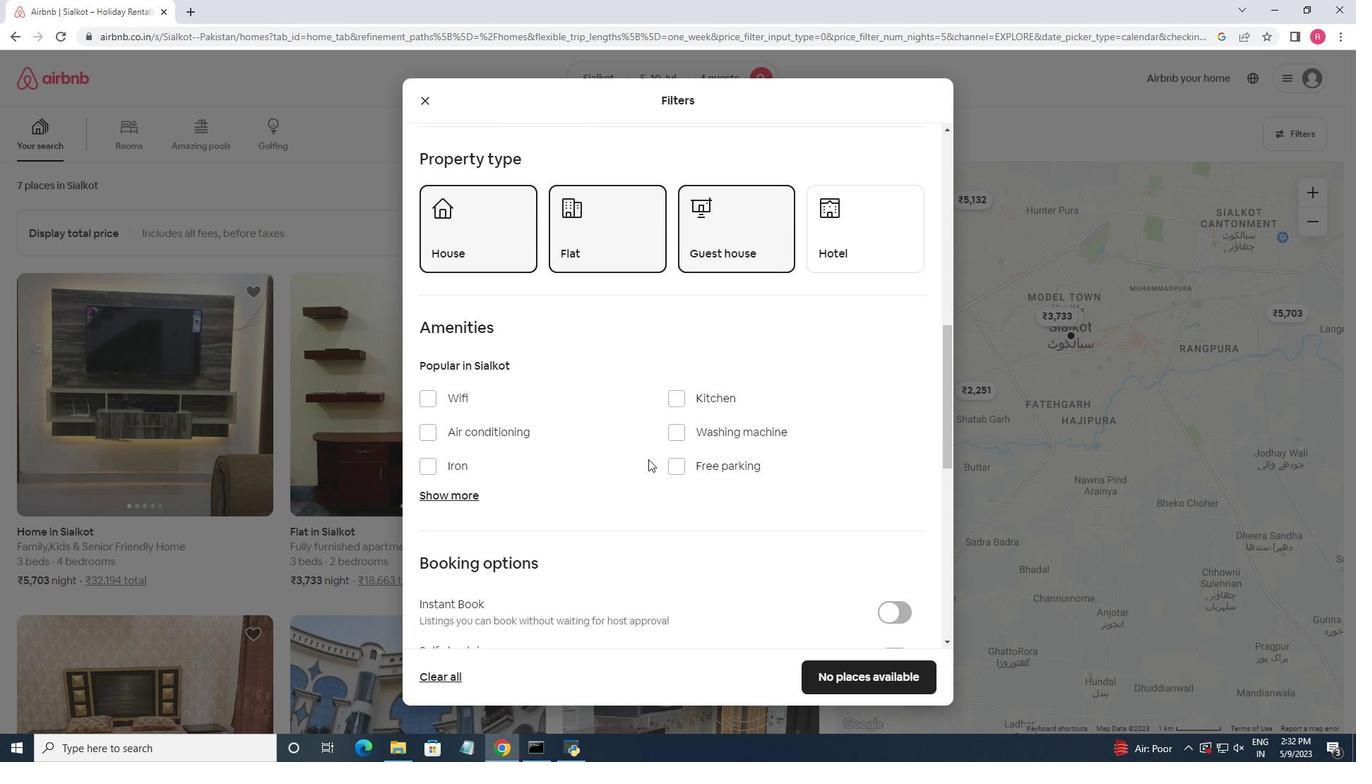 
Action: Mouse moved to (646, 462)
Screenshot: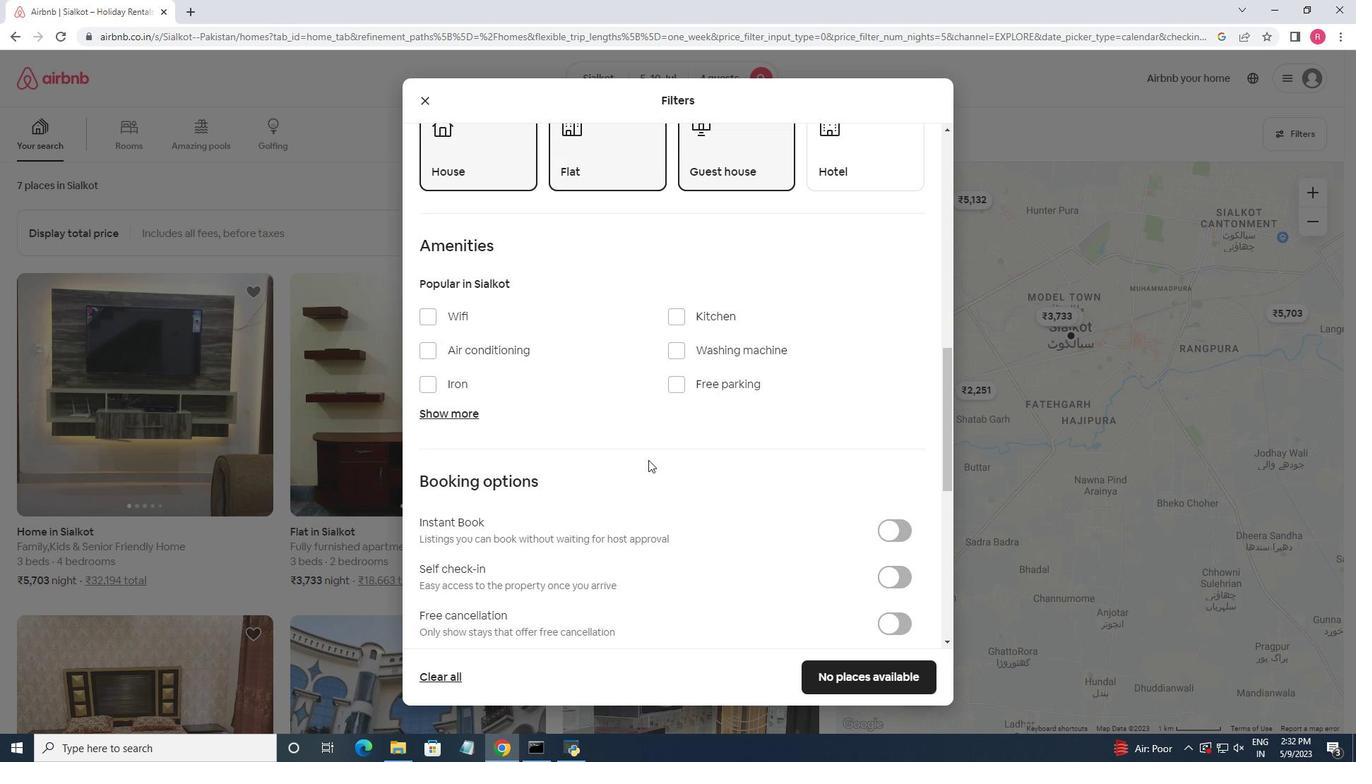 
Action: Mouse scrolled (646, 461) with delta (0, 0)
Screenshot: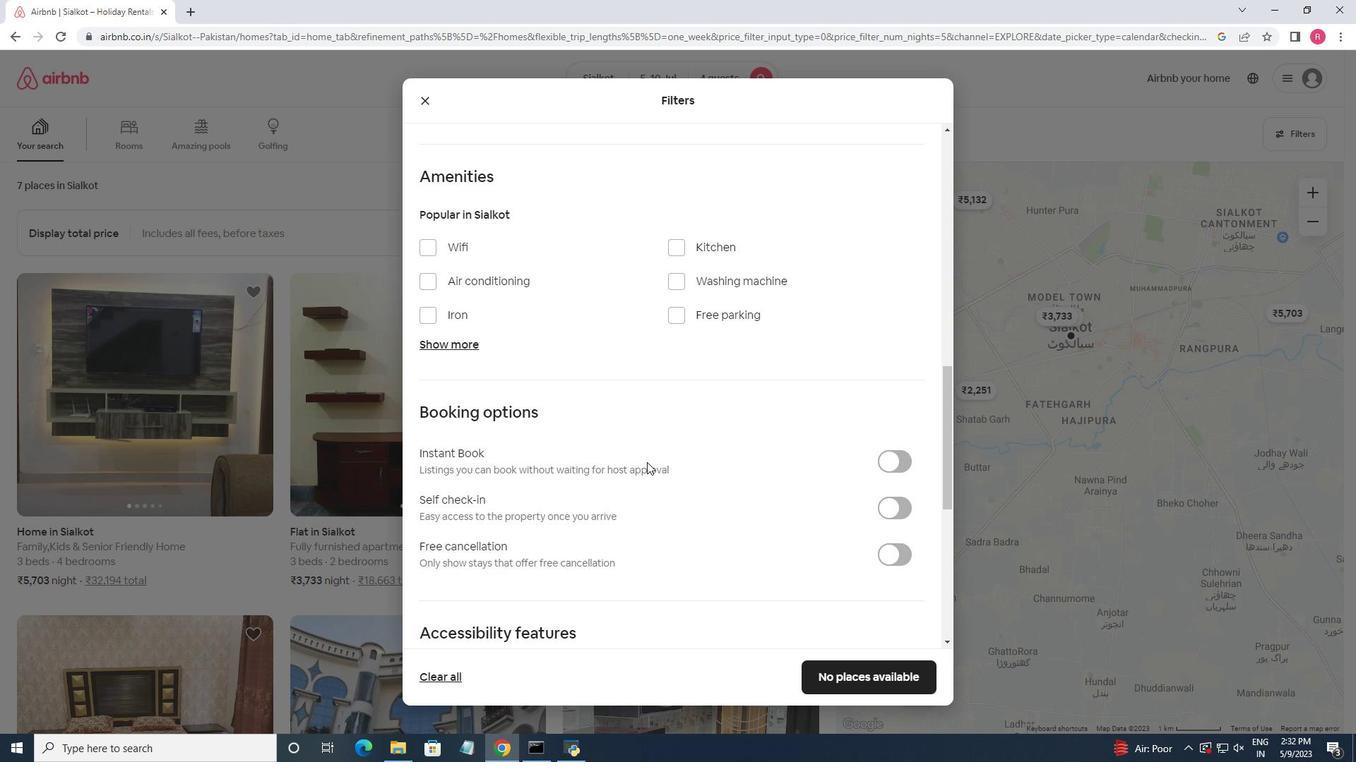 
Action: Mouse moved to (888, 439)
Screenshot: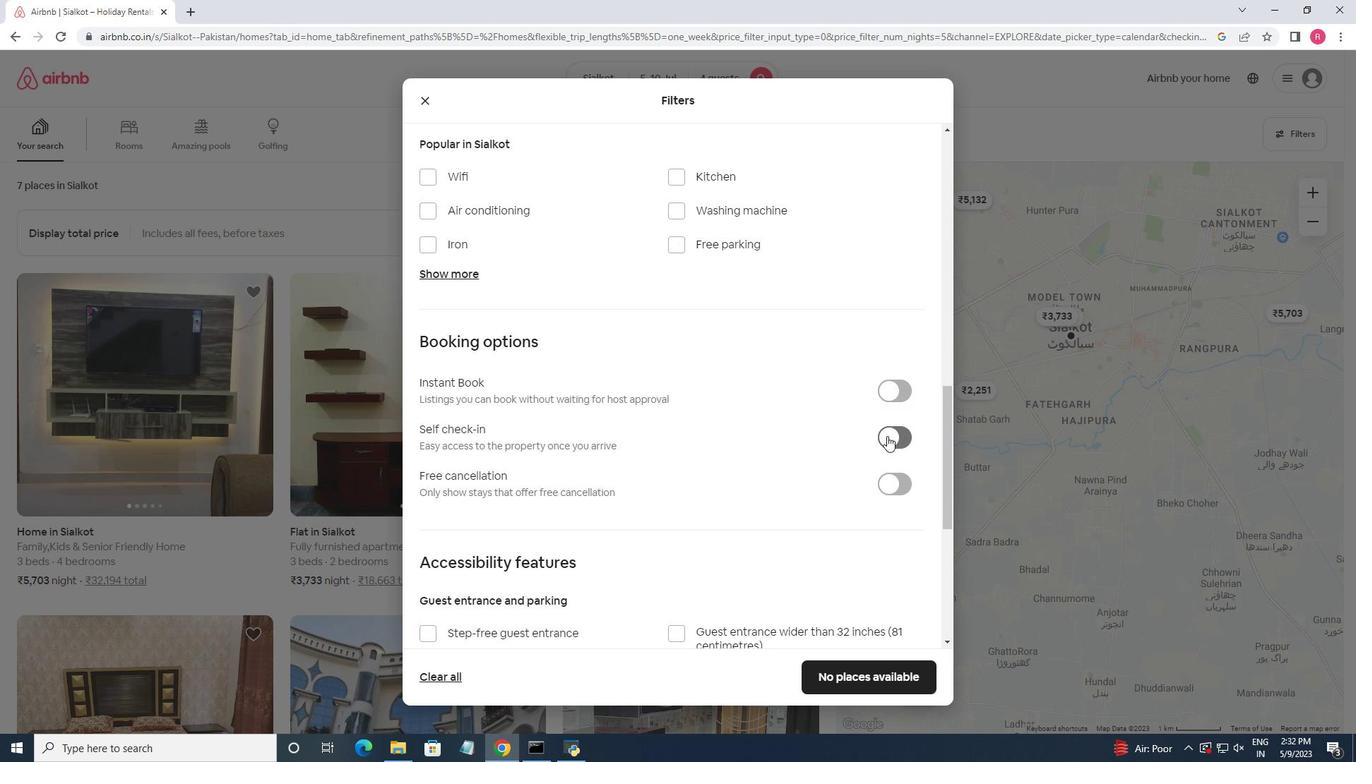 
Action: Mouse pressed left at (888, 439)
Screenshot: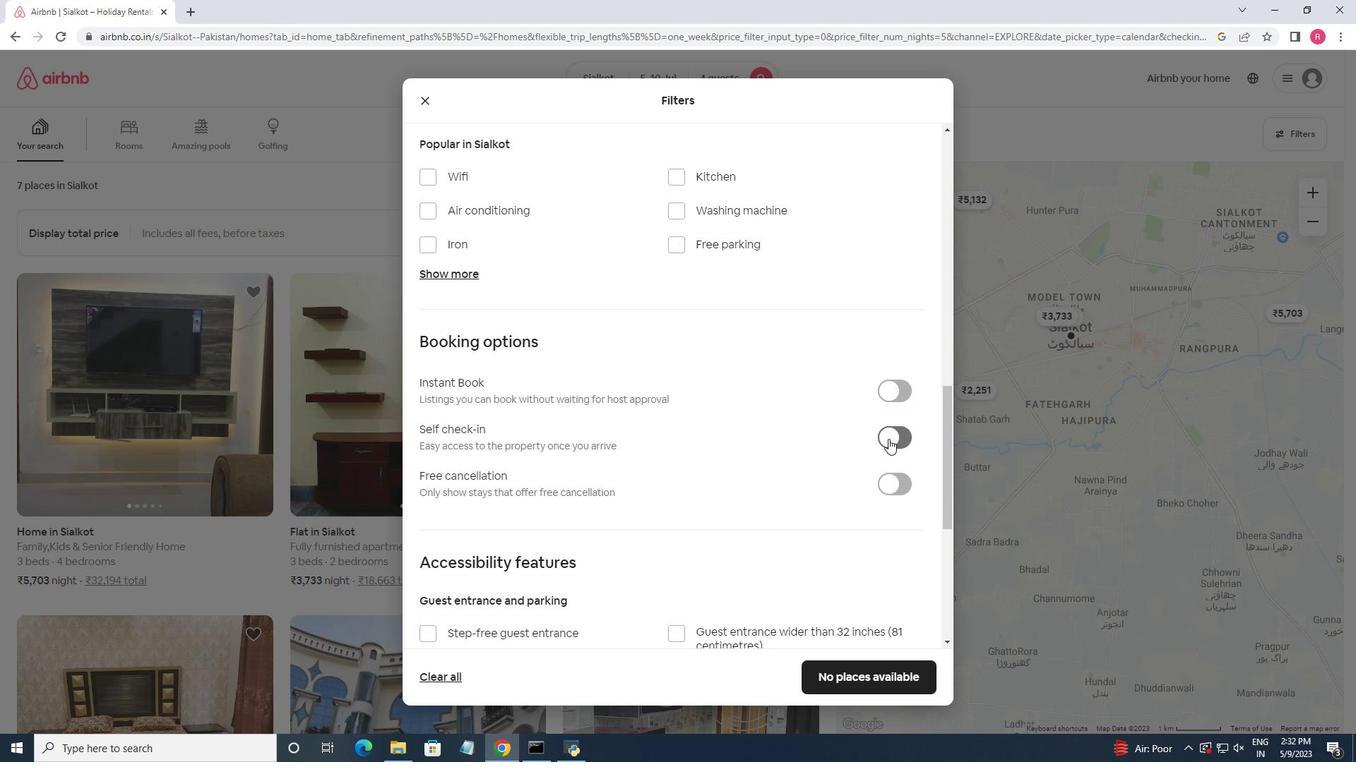 
Action: Mouse moved to (734, 454)
Screenshot: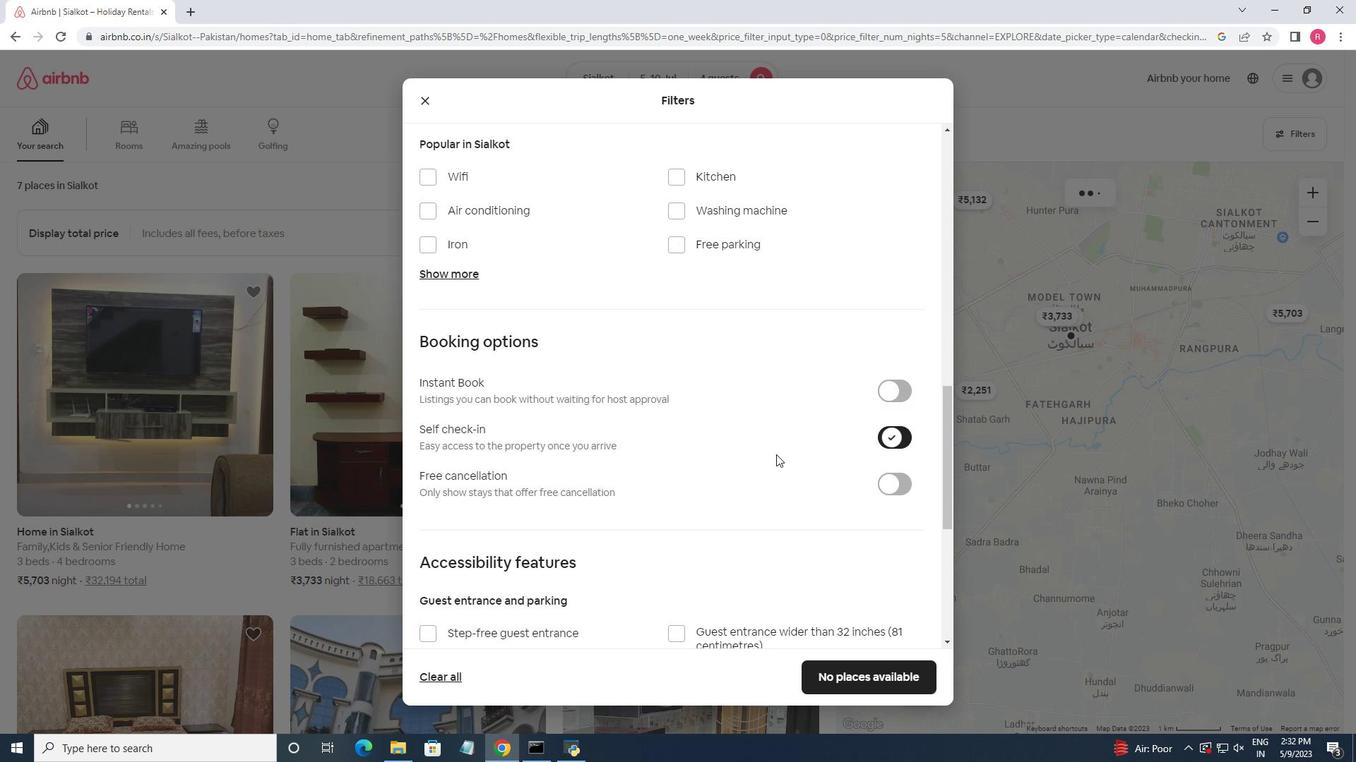 
Action: Mouse scrolled (734, 454) with delta (0, 0)
Screenshot: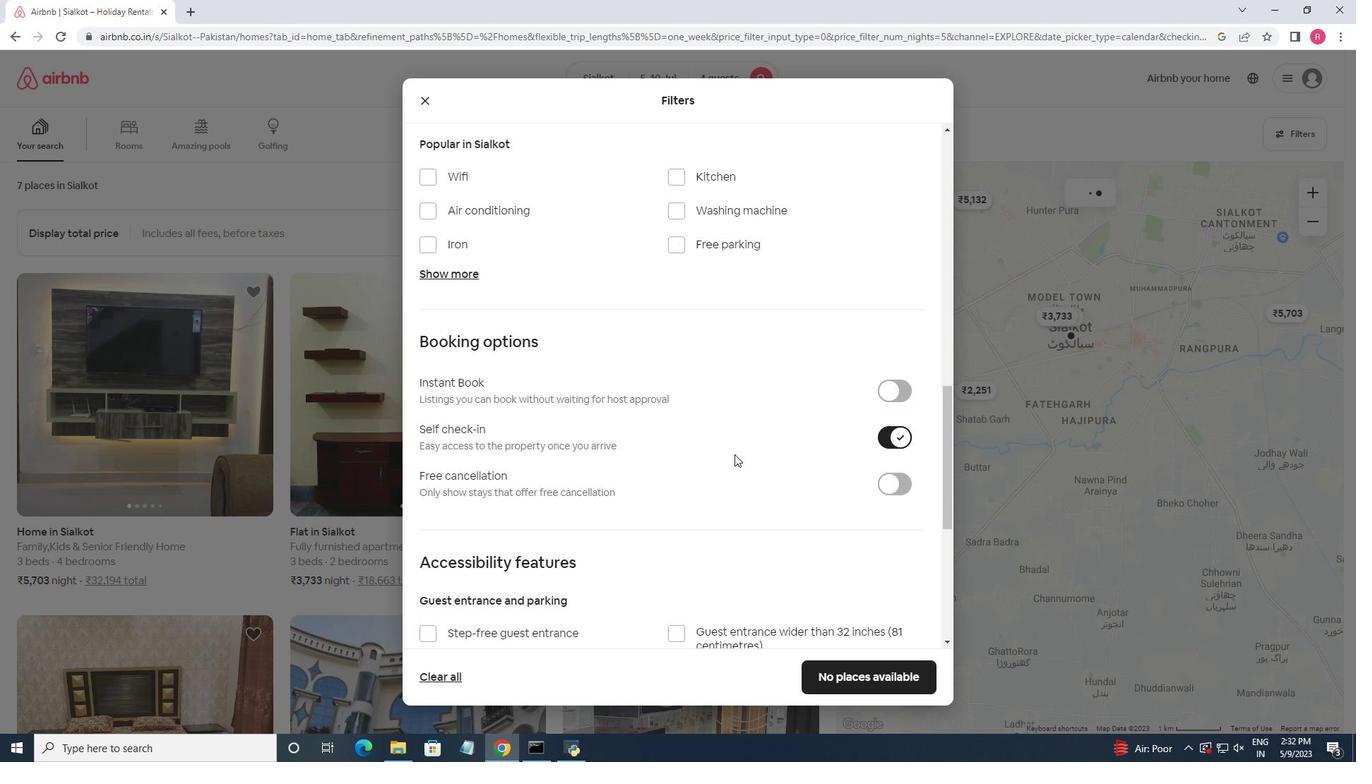 
Action: Mouse scrolled (734, 454) with delta (0, 0)
Screenshot: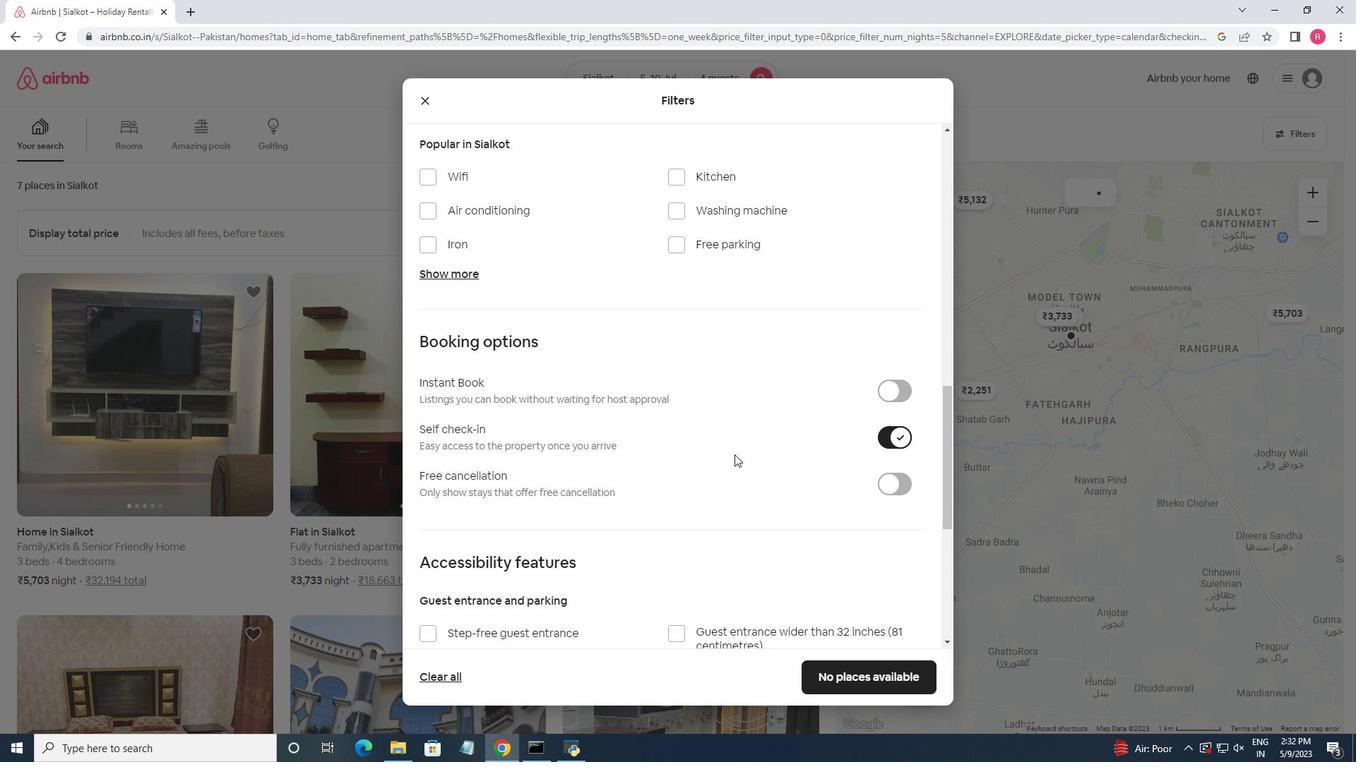 
Action: Mouse moved to (735, 455)
Screenshot: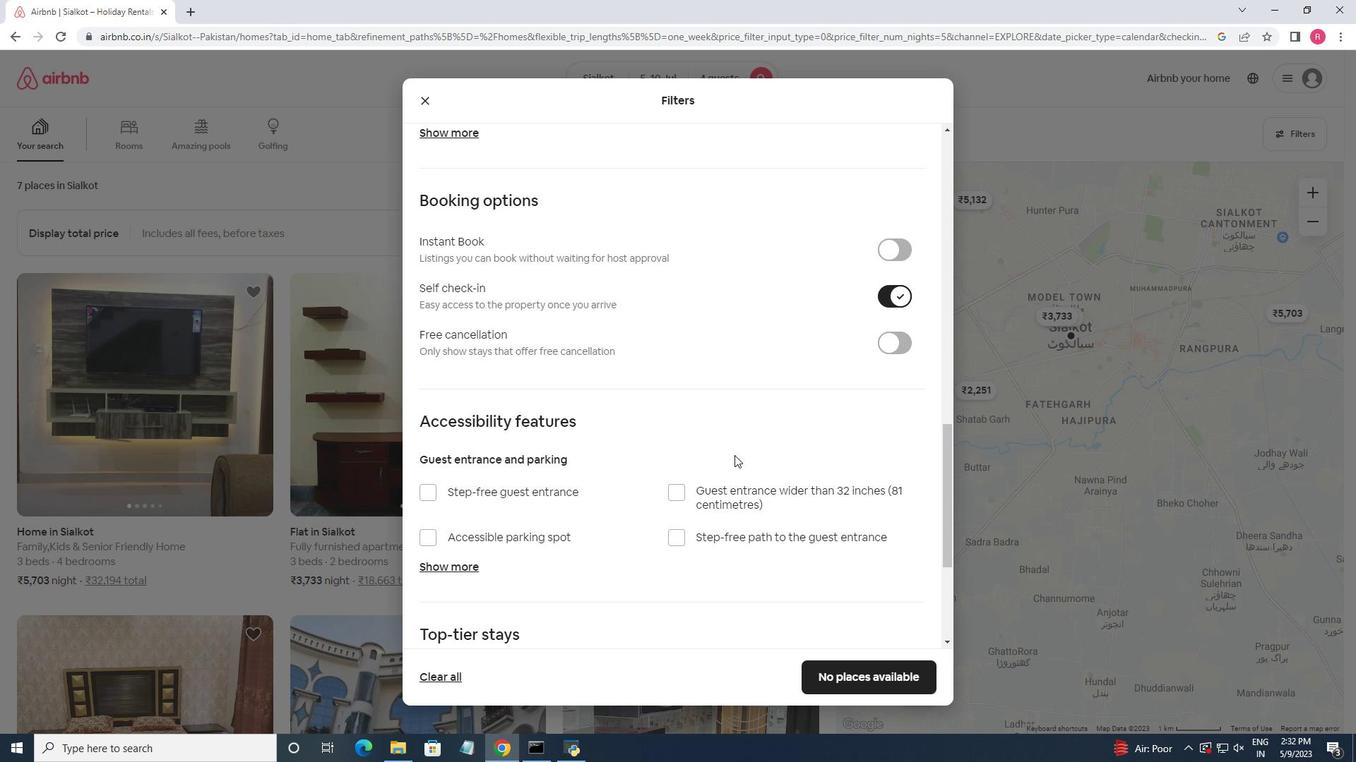 
Action: Mouse scrolled (735, 454) with delta (0, 0)
Screenshot: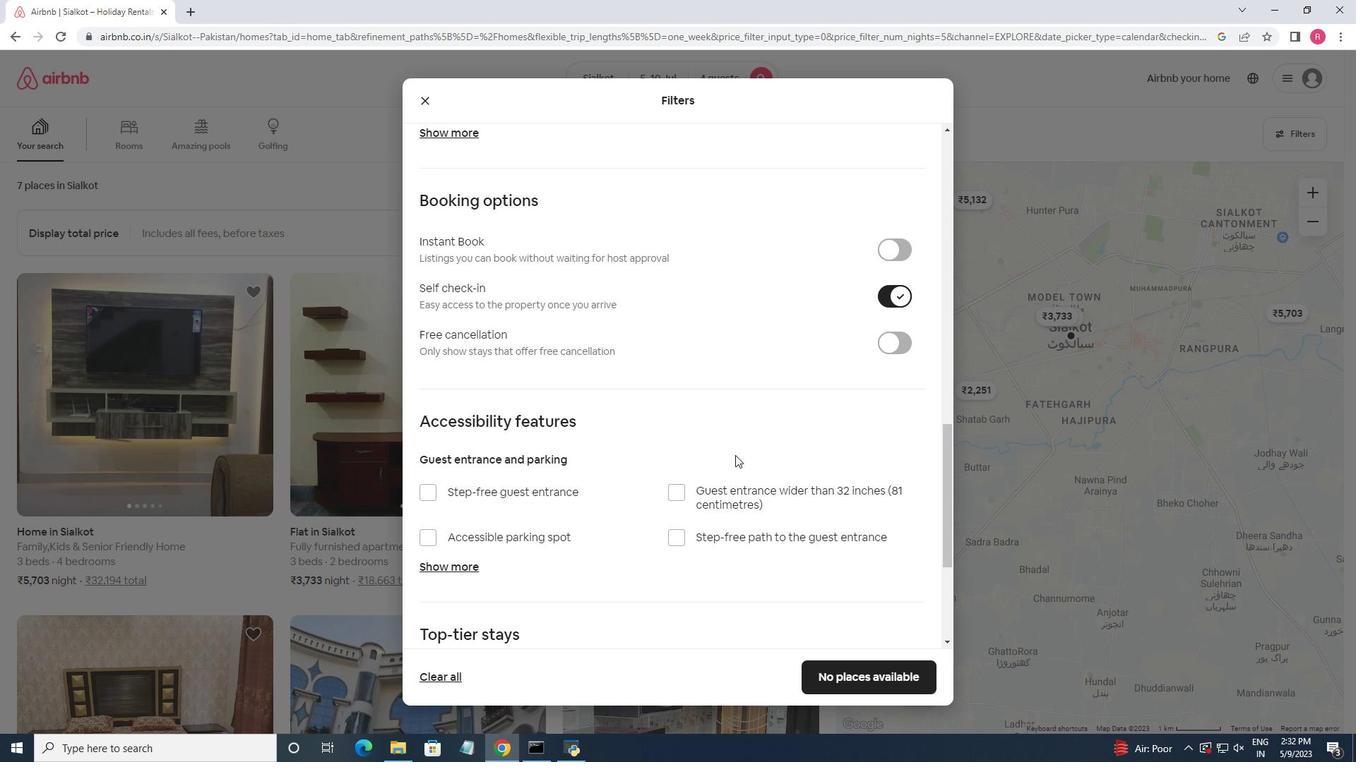 
Action: Mouse scrolled (735, 454) with delta (0, 0)
Screenshot: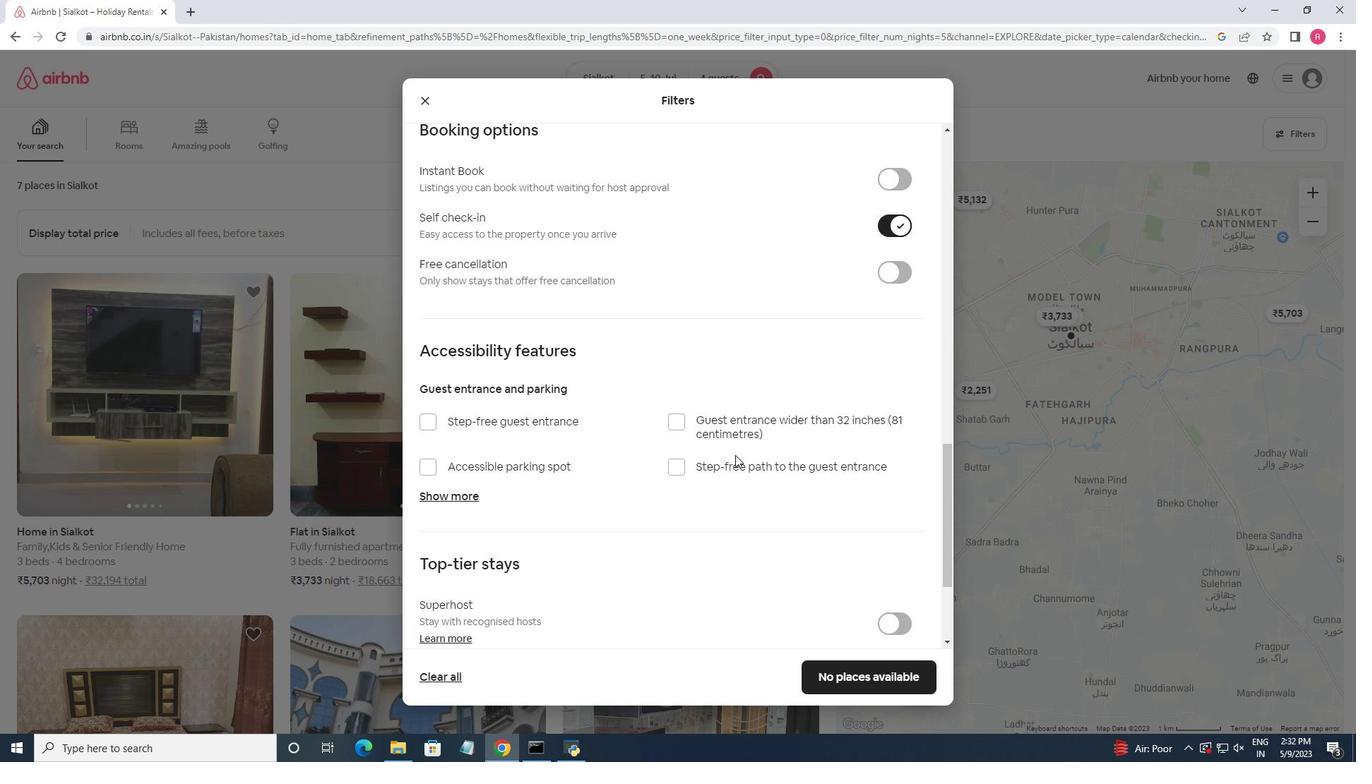 
Action: Mouse scrolled (735, 454) with delta (0, 0)
Screenshot: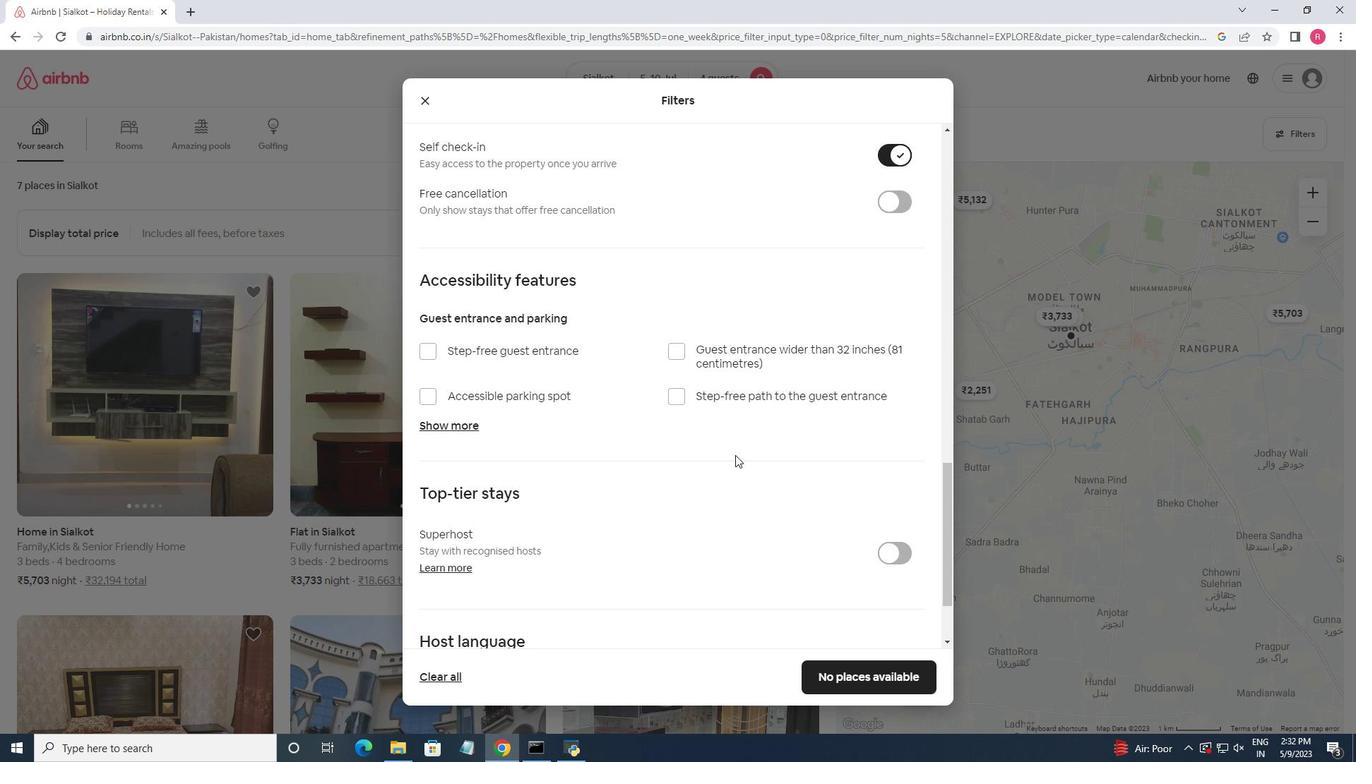
Action: Mouse moved to (736, 456)
Screenshot: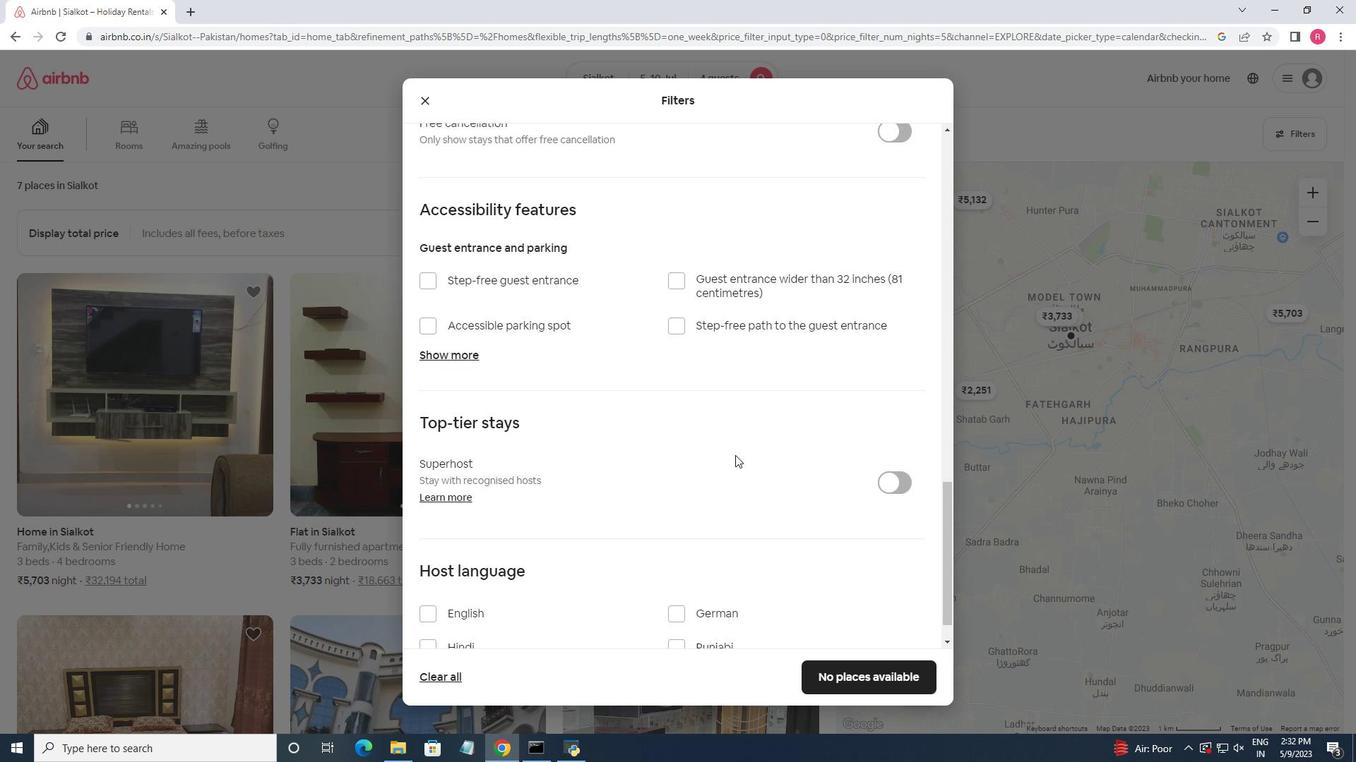 
Action: Mouse scrolled (736, 455) with delta (0, 0)
Screenshot: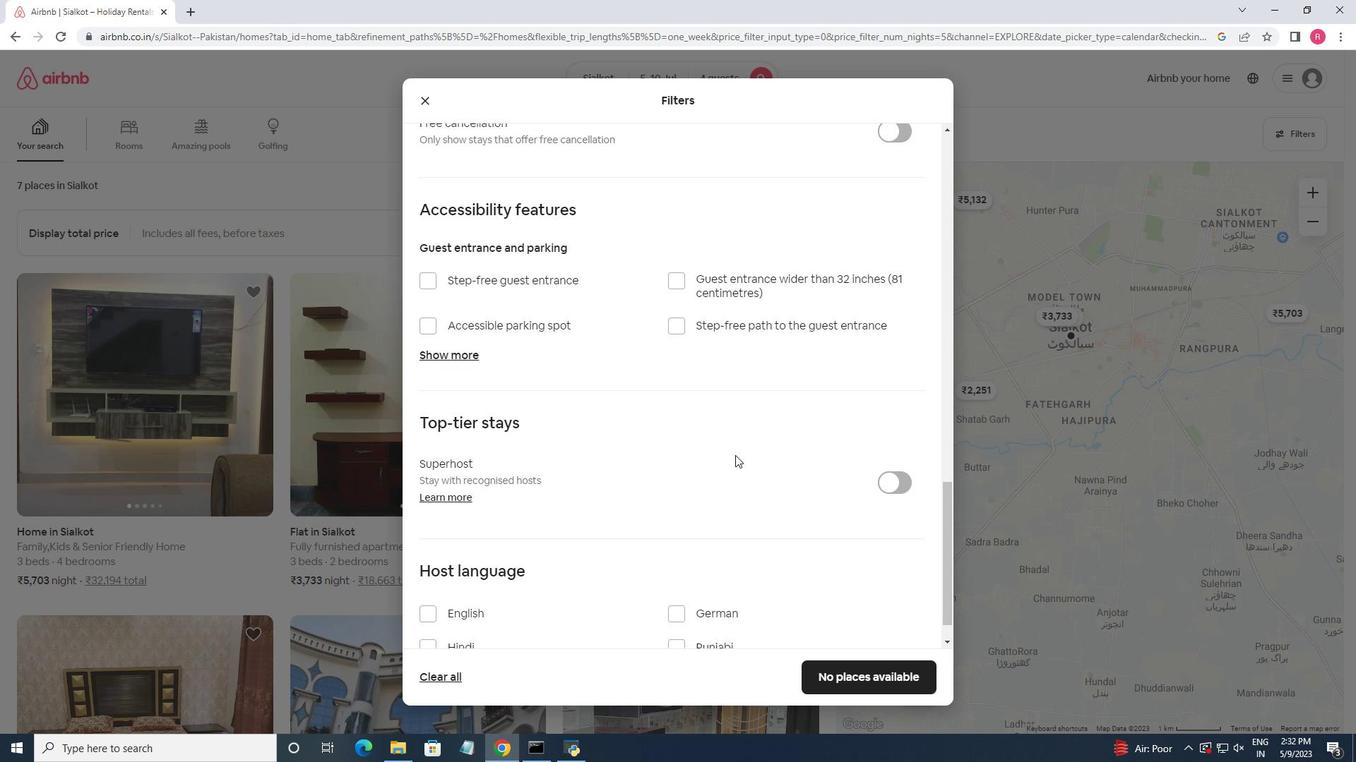 
Action: Mouse moved to (737, 456)
Screenshot: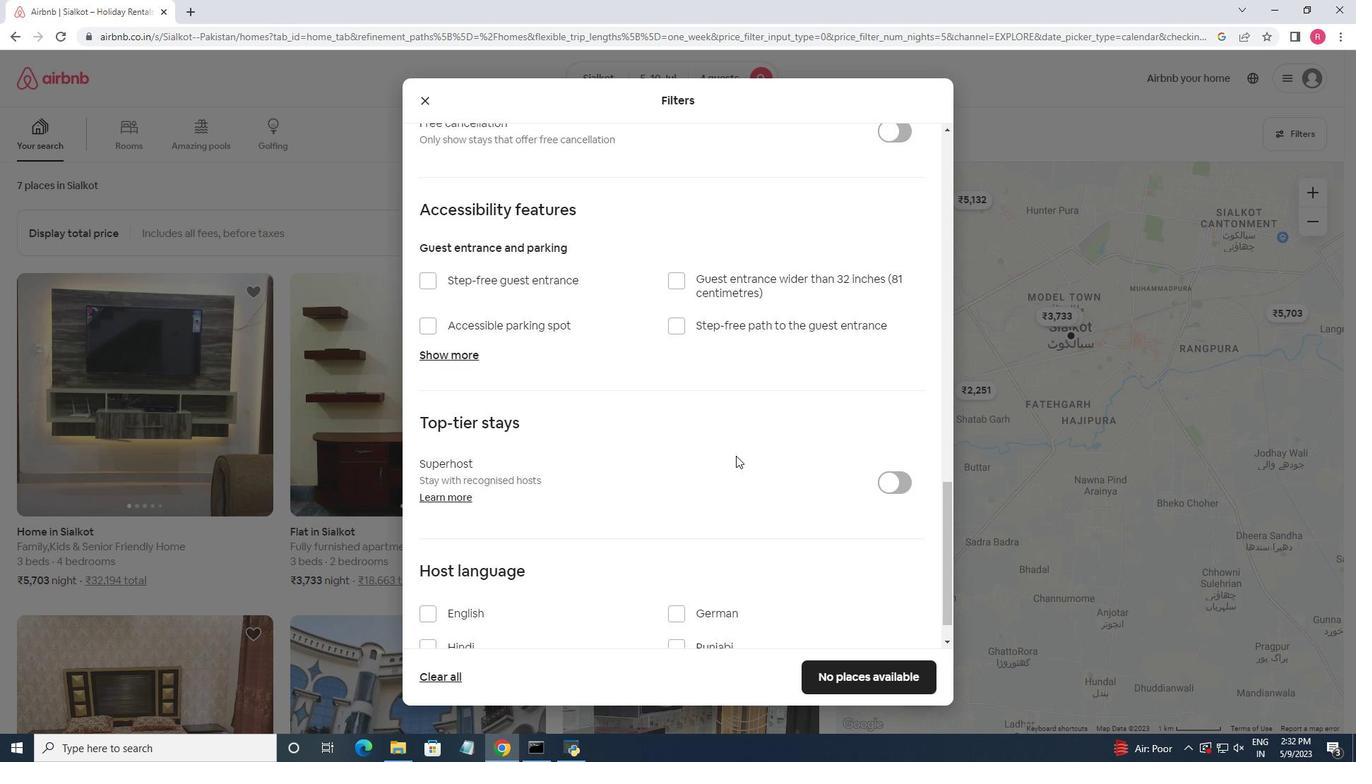 
Action: Mouse scrolled (737, 456) with delta (0, 0)
Screenshot: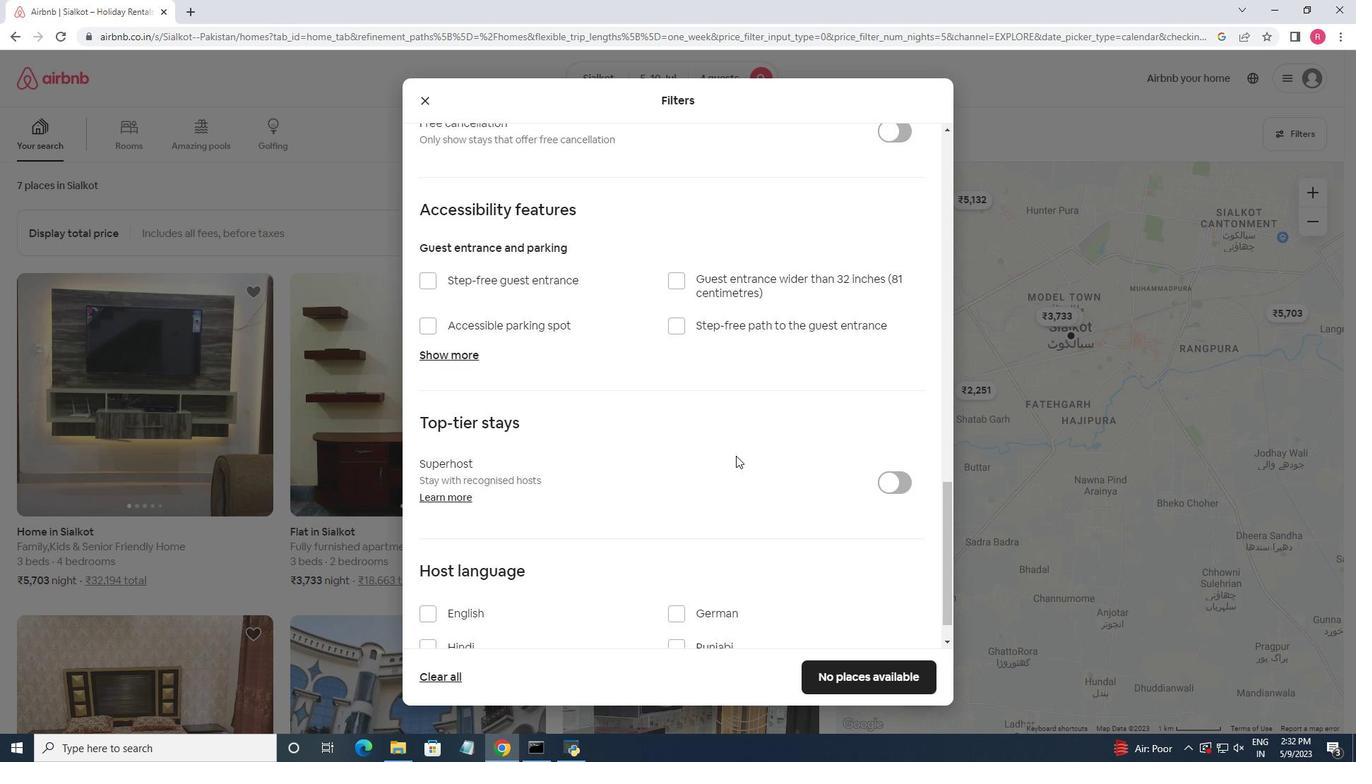 
Action: Mouse moved to (737, 457)
Screenshot: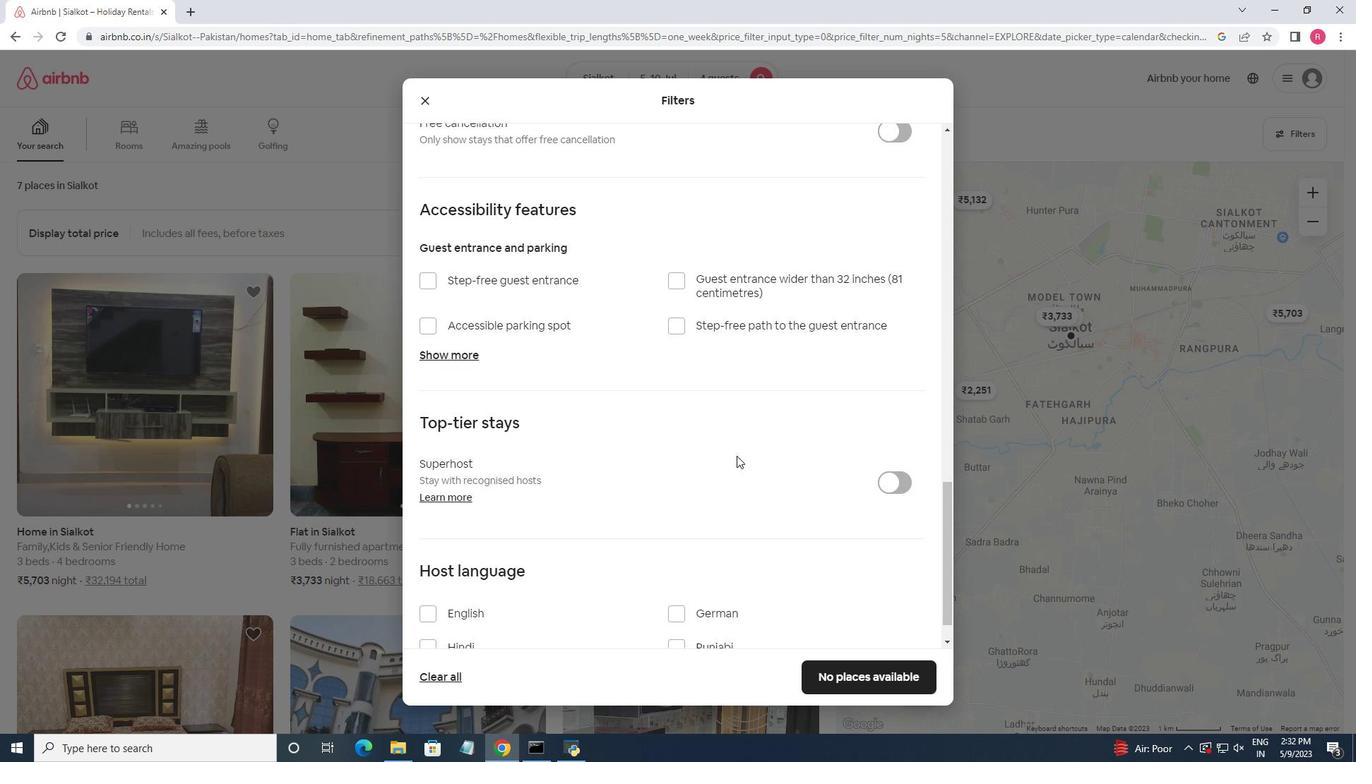
Action: Mouse scrolled (737, 456) with delta (0, 0)
Screenshot: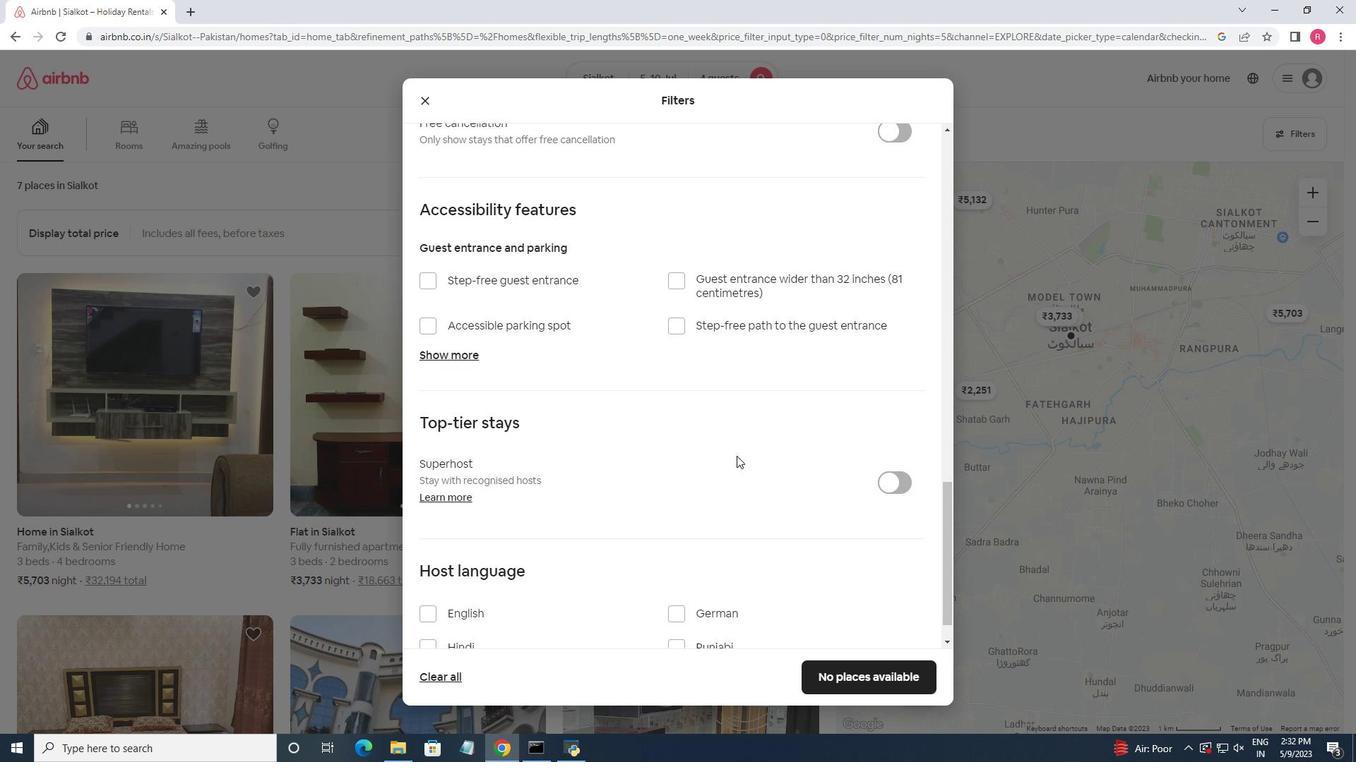 
Action: Mouse scrolled (737, 456) with delta (0, 0)
Screenshot: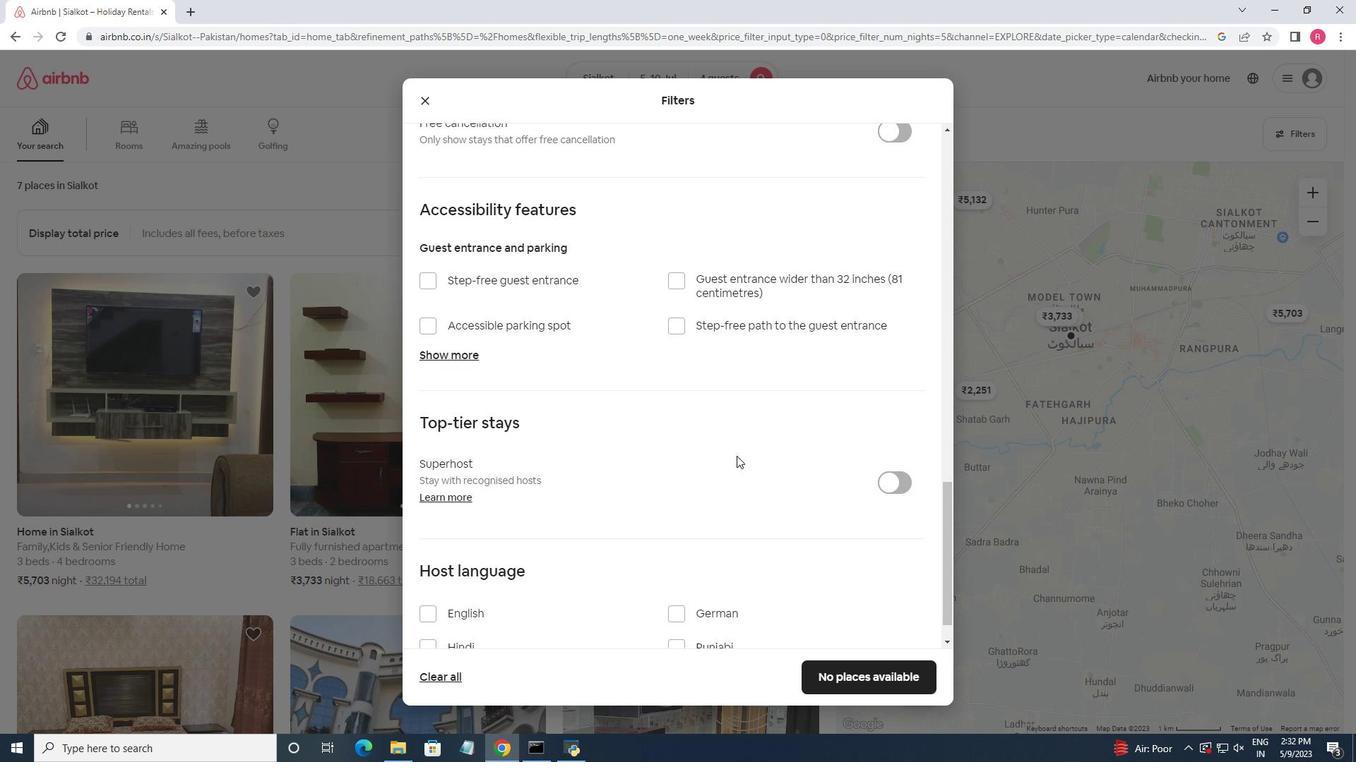 
Action: Mouse moved to (436, 579)
Screenshot: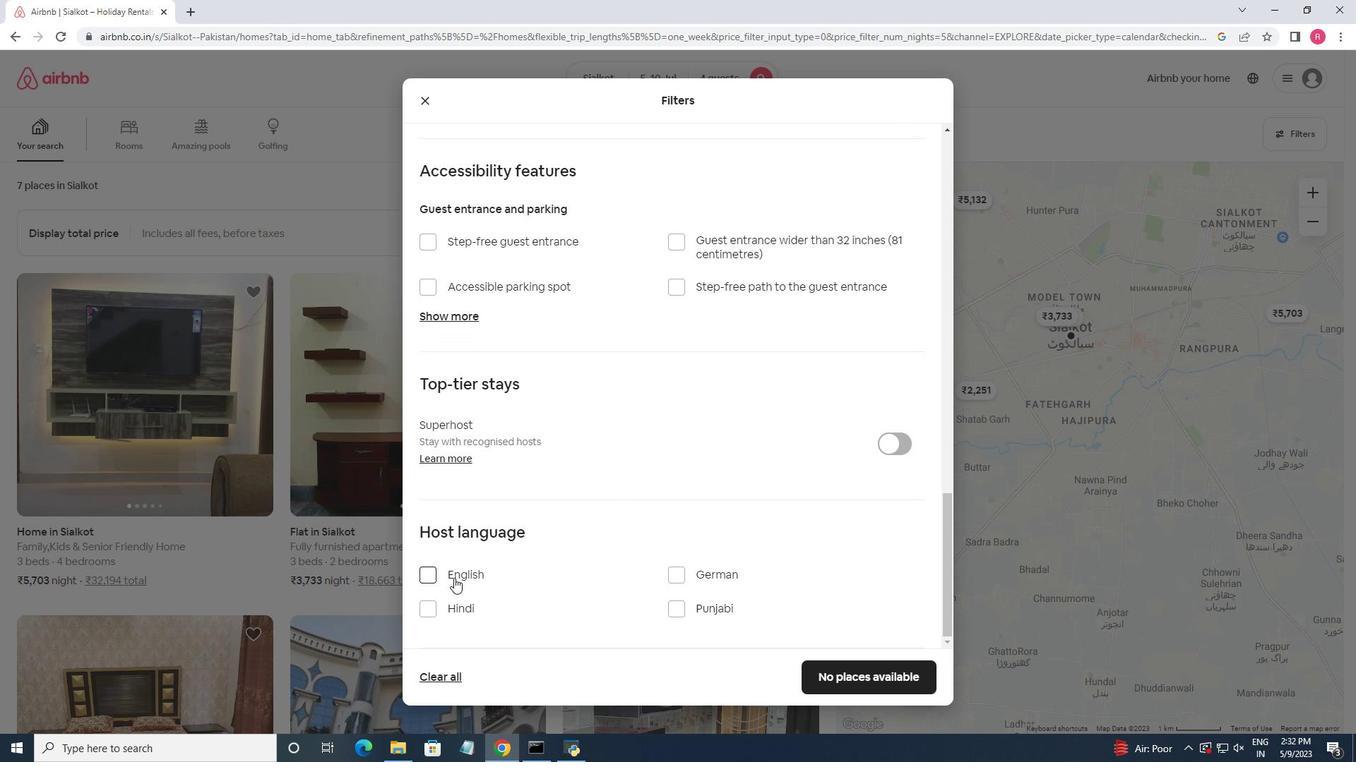 
Action: Mouse pressed left at (436, 579)
Screenshot: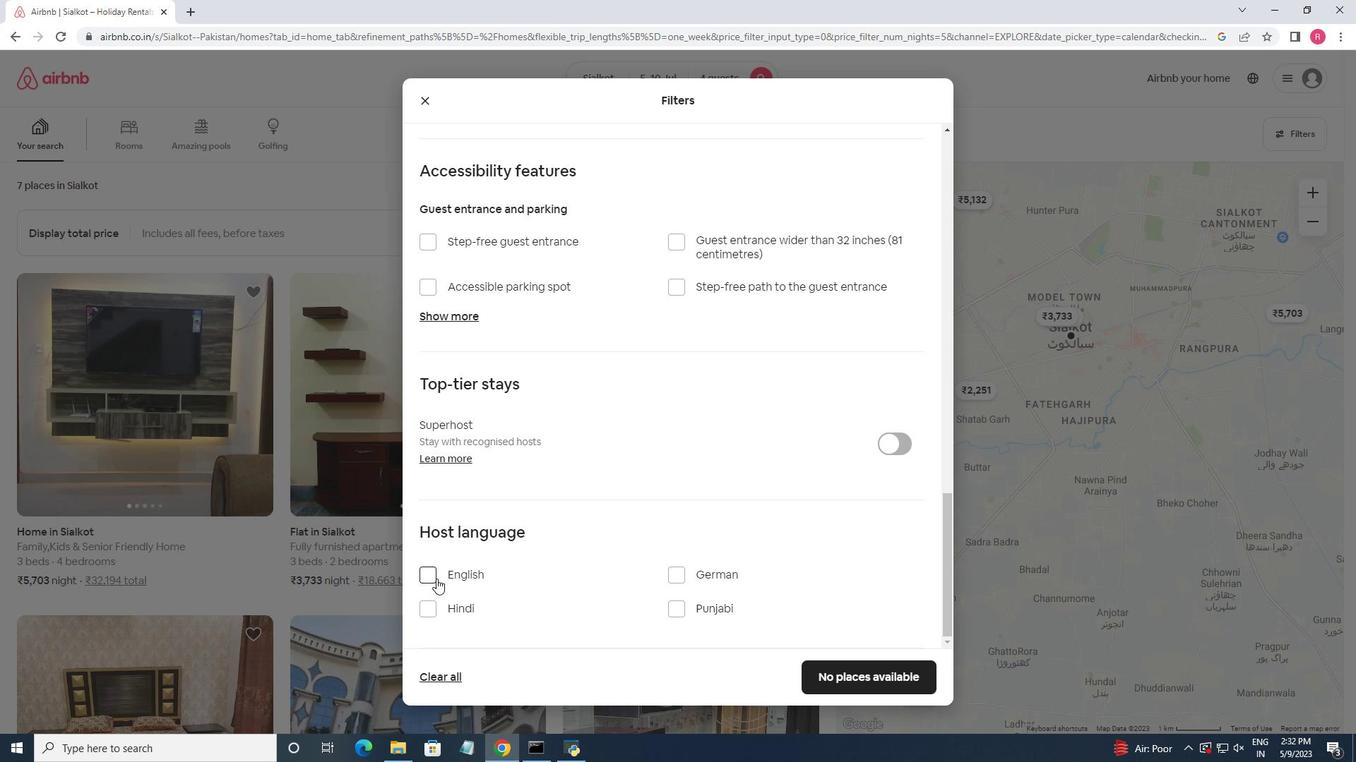 
Action: Mouse moved to (643, 537)
Screenshot: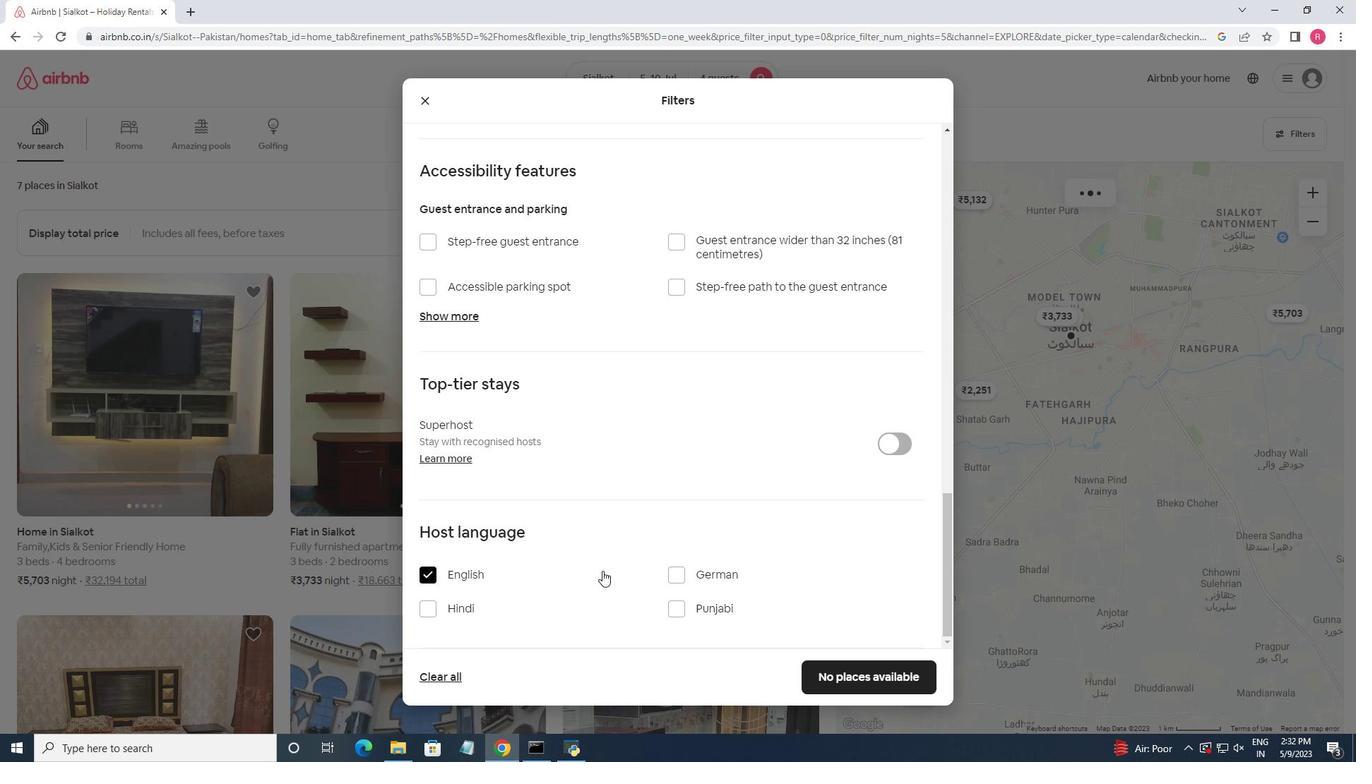 
Action: Mouse scrolled (643, 536) with delta (0, 0)
Screenshot: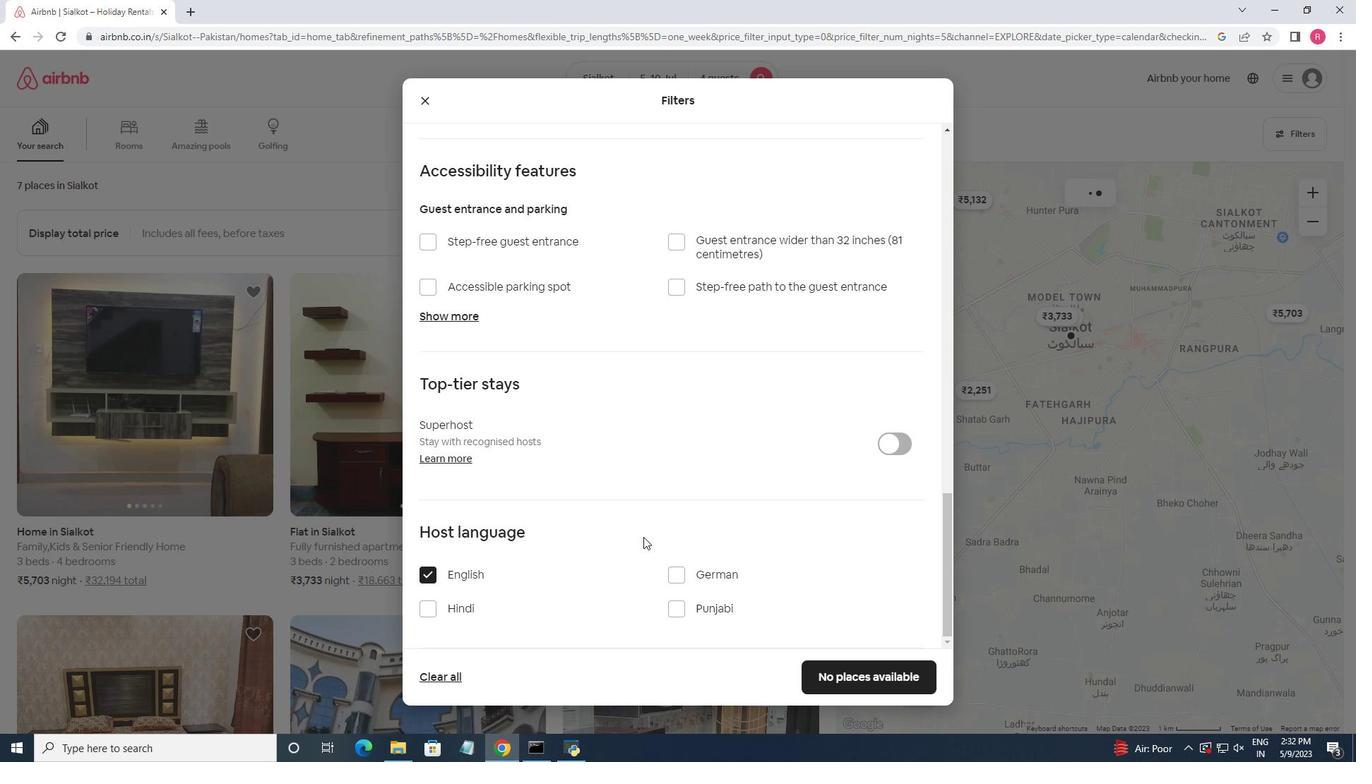 
Action: Mouse scrolled (643, 536) with delta (0, 0)
Screenshot: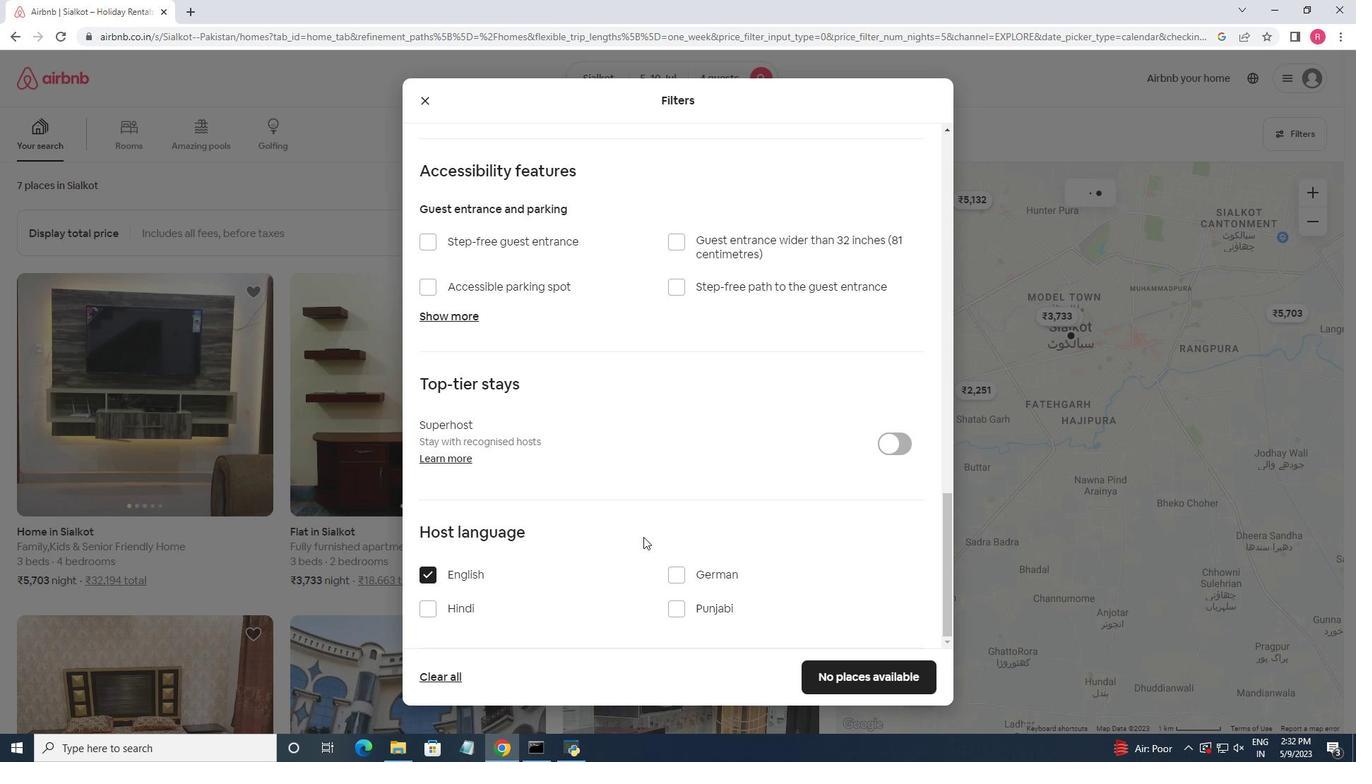 
Action: Mouse moved to (844, 672)
Screenshot: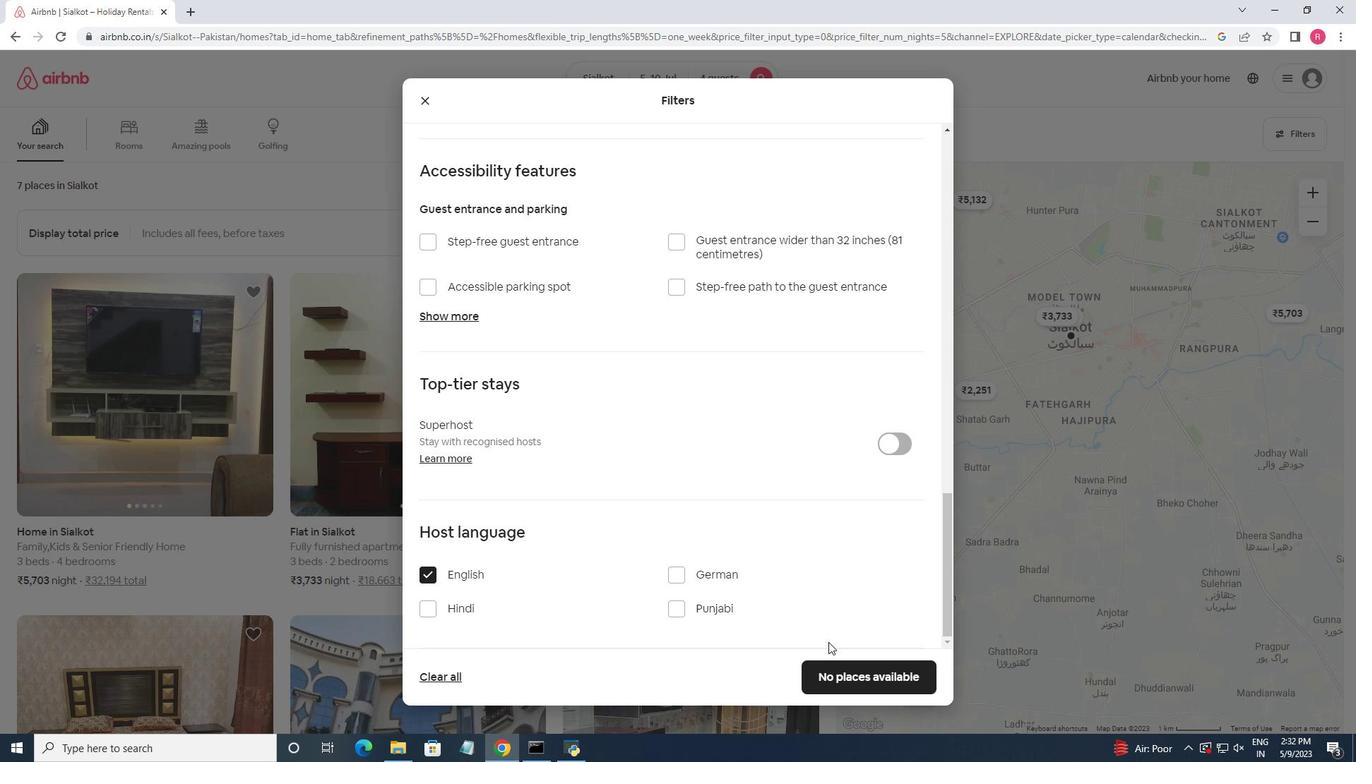 
Action: Mouse pressed left at (844, 672)
Screenshot: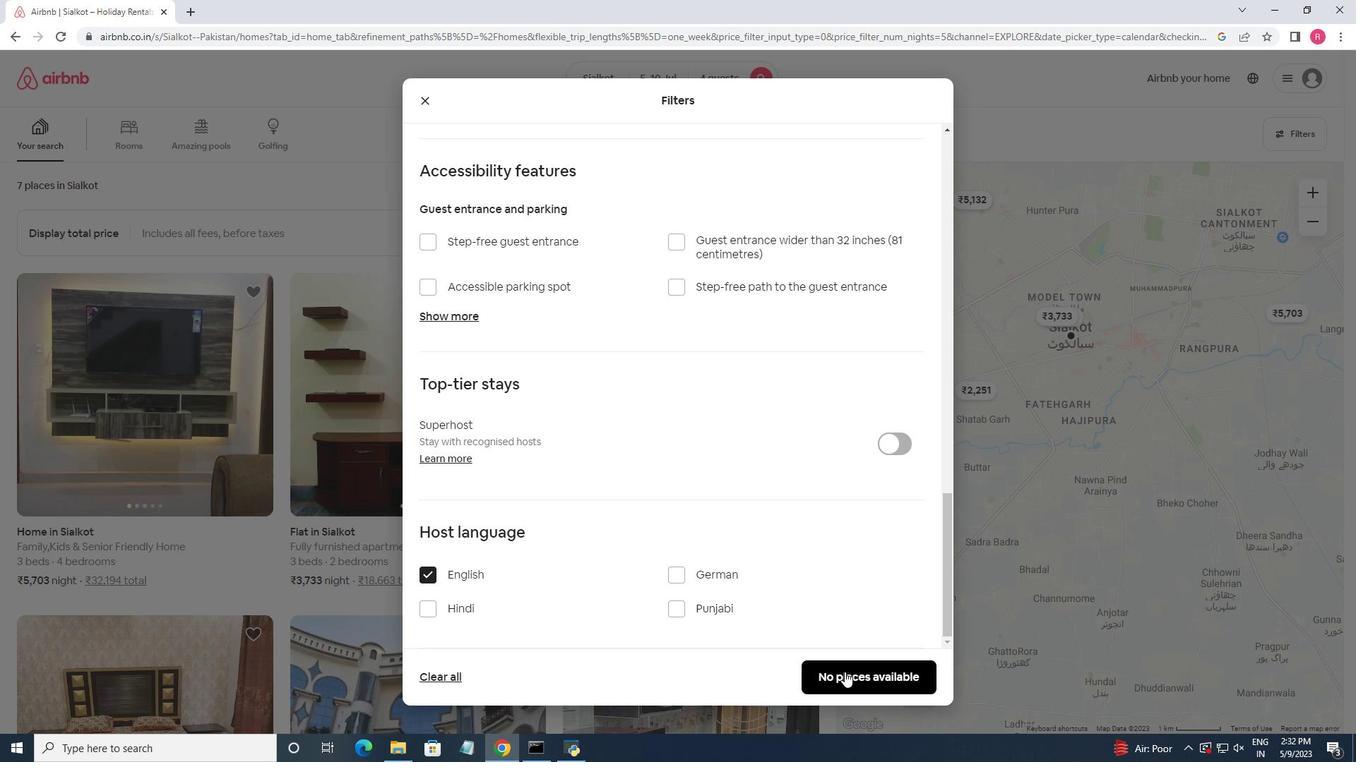 
Action: Mouse moved to (692, 278)
Screenshot: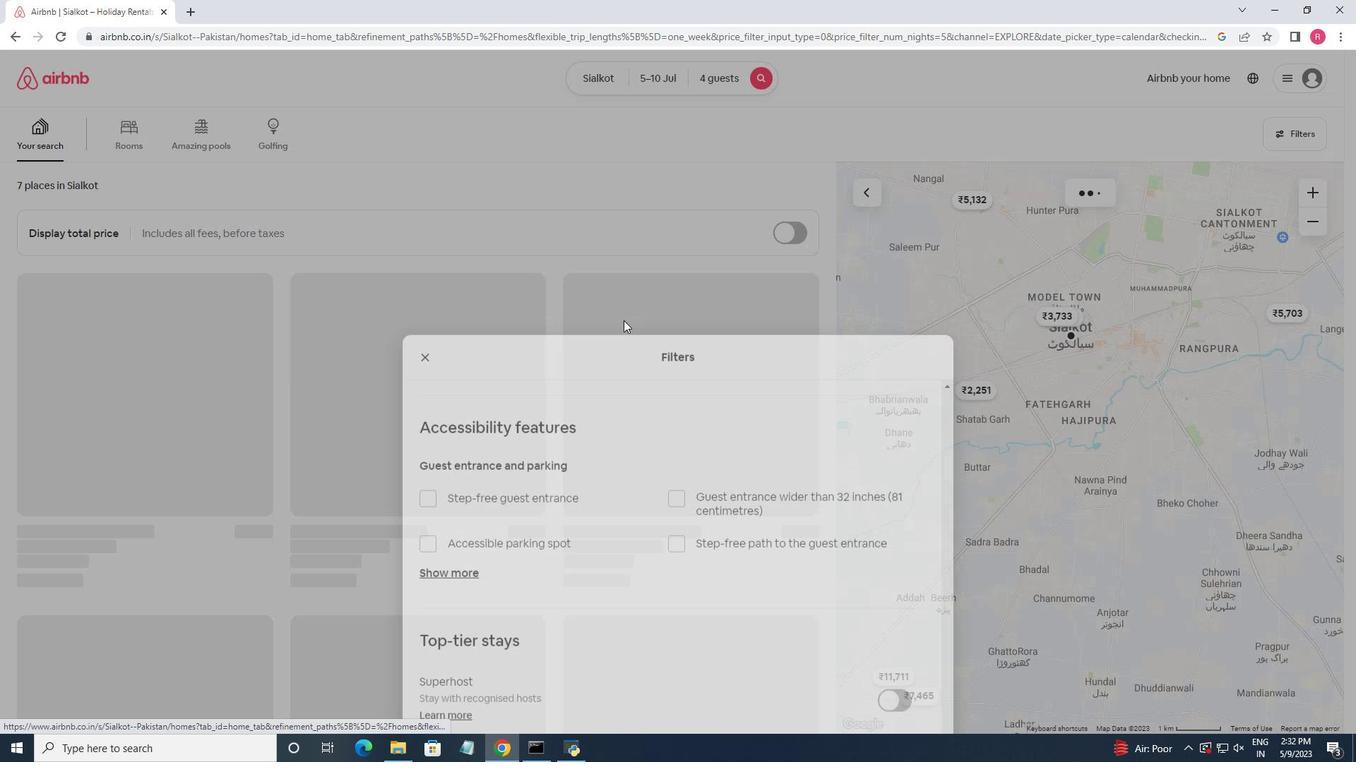 
